 Task: Look for space in Várzea Paulista, Brazil from 13th August, 2023 to 17th August, 2023 for 2 adults in price range Rs.10000 to Rs.16000. Place can be entire place with 2 bedrooms having 2 beds and 1 bathroom. Property type can be house, flat, guest house. Amenities needed are: wifi, washing machine. Booking option can be shelf check-in. Required host language is Spanish.
Action: Mouse moved to (505, 144)
Screenshot: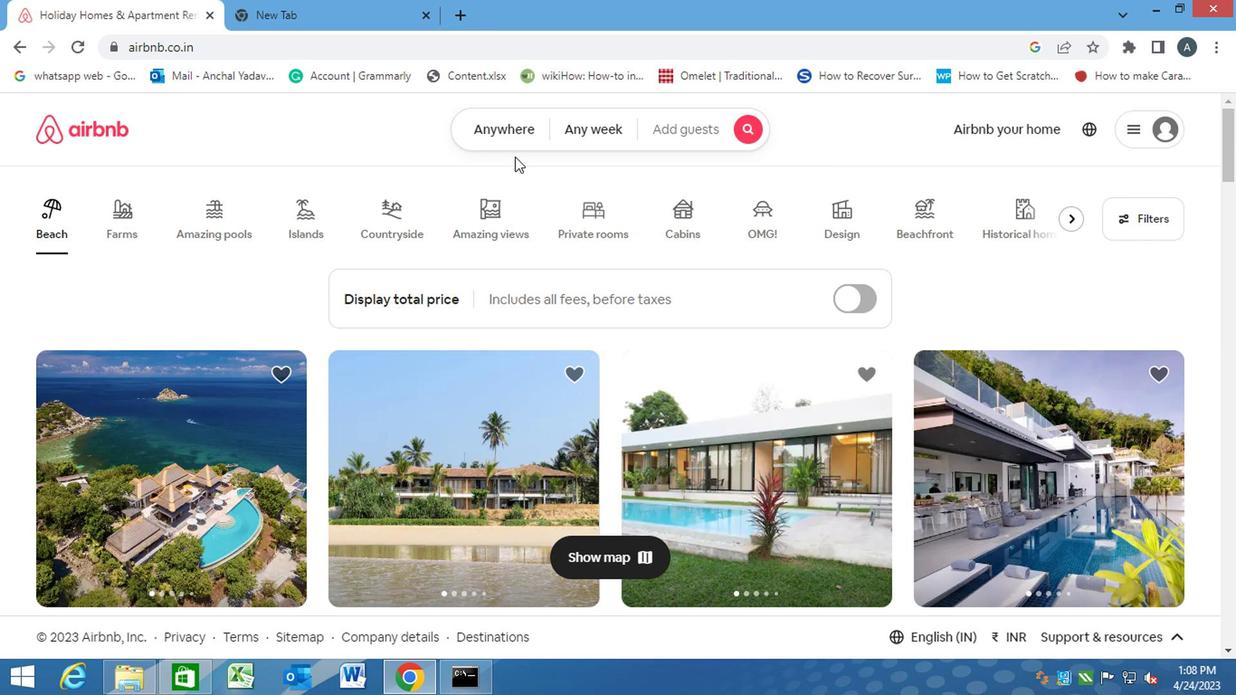 
Action: Mouse pressed left at (505, 144)
Screenshot: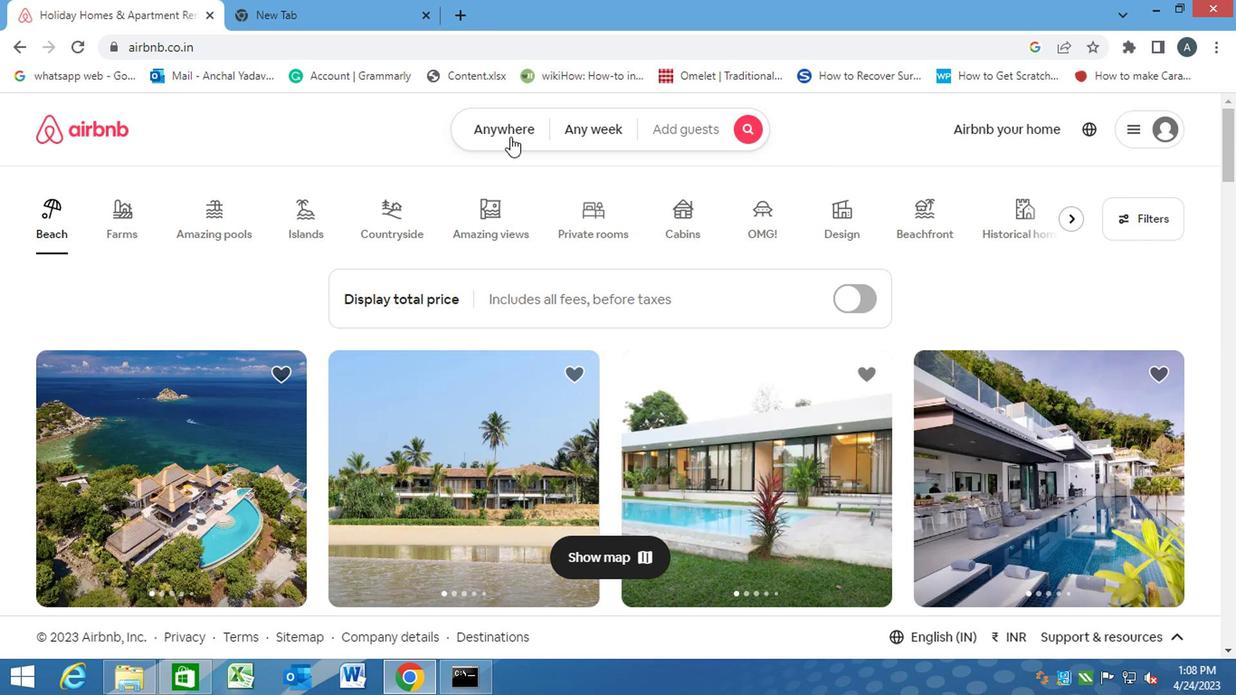 
Action: Mouse moved to (424, 208)
Screenshot: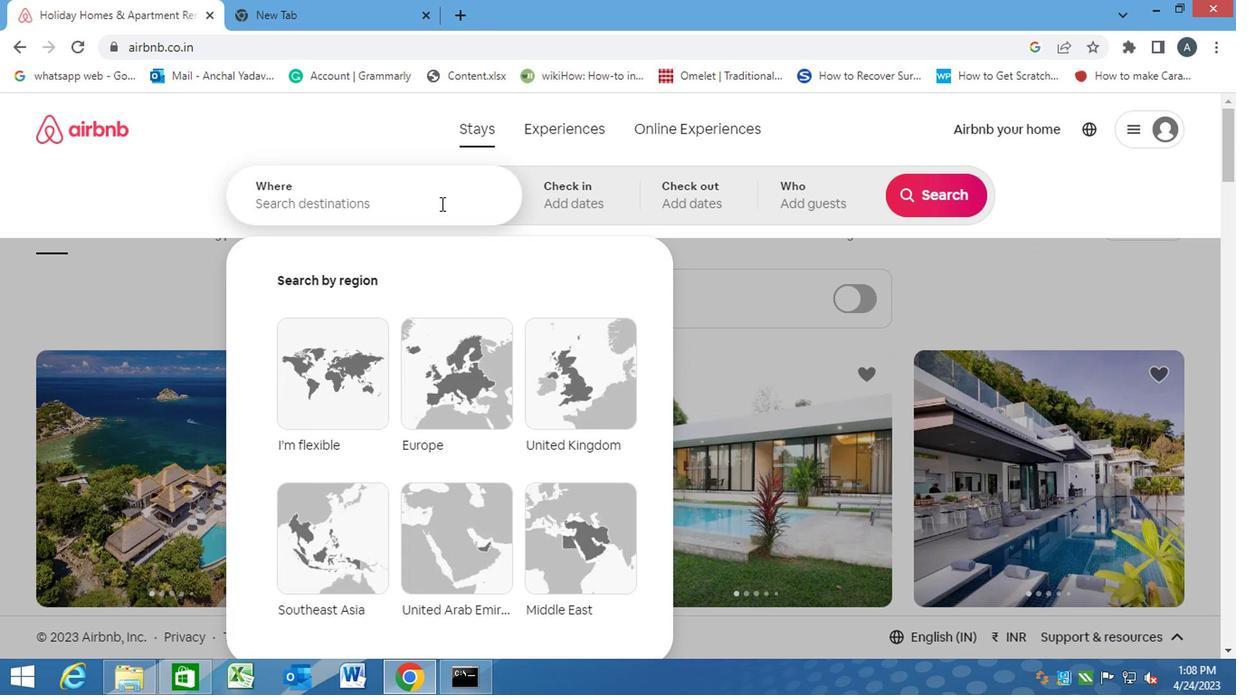 
Action: Mouse pressed left at (424, 208)
Screenshot: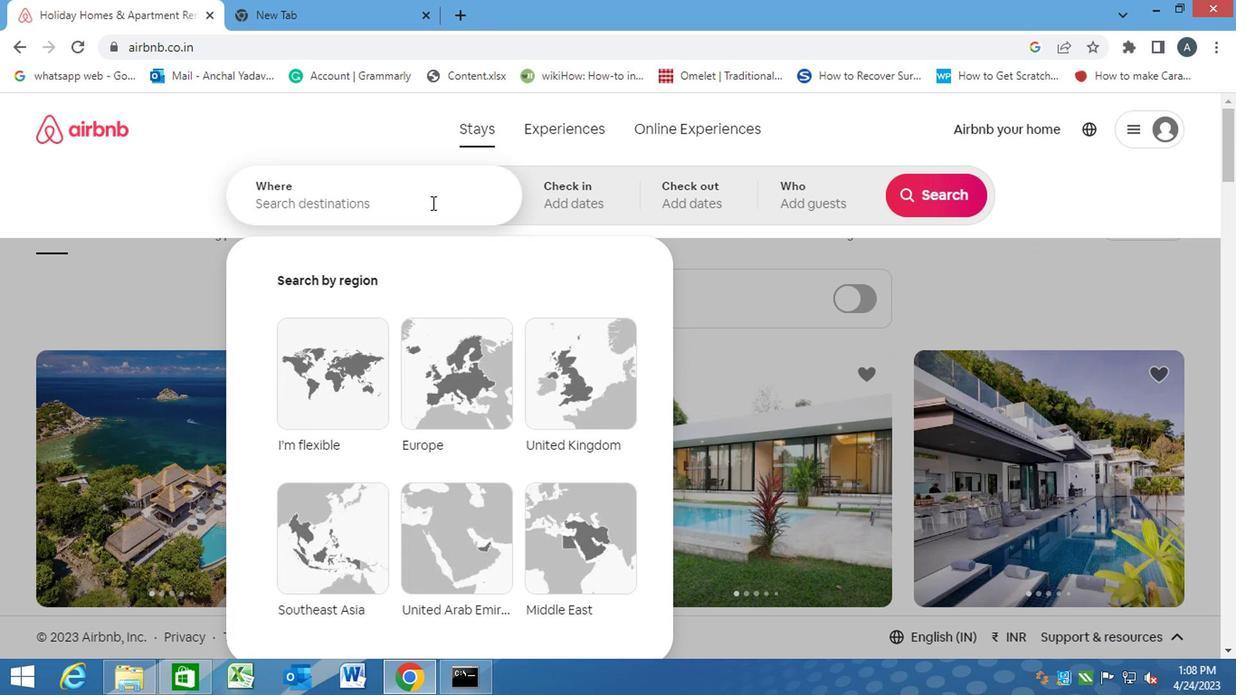 
Action: Key pressed v<Key.caps_lock>arzea<Key.space><Key.caps_lock>p<Key.caps_lock>aulista,<Key.space><Key.caps_lock>b<Key.caps_lock>razil<Key.enter>
Screenshot: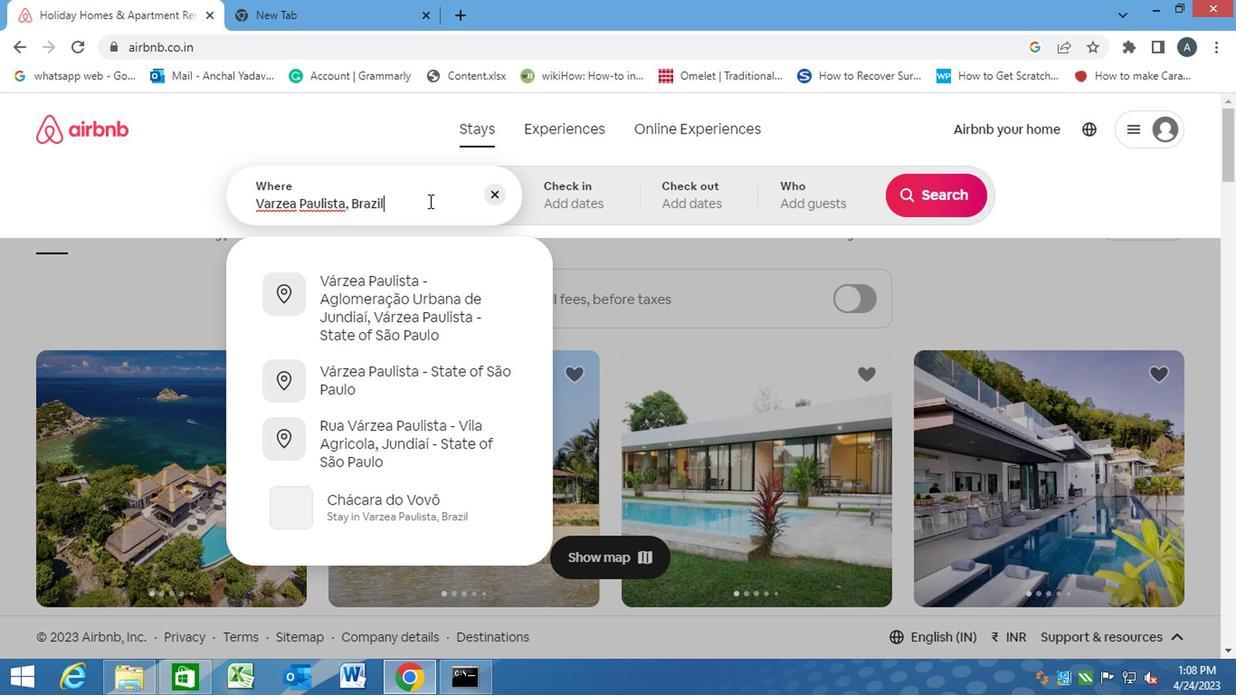 
Action: Mouse moved to (932, 342)
Screenshot: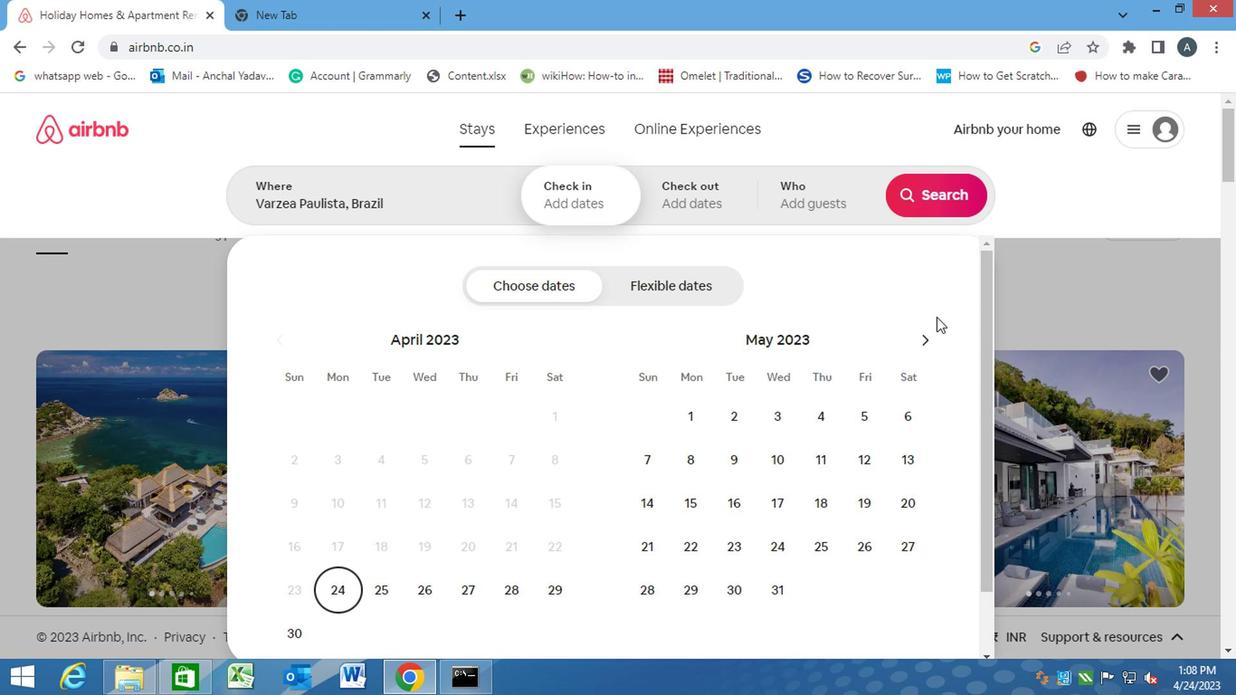 
Action: Mouse pressed left at (932, 342)
Screenshot: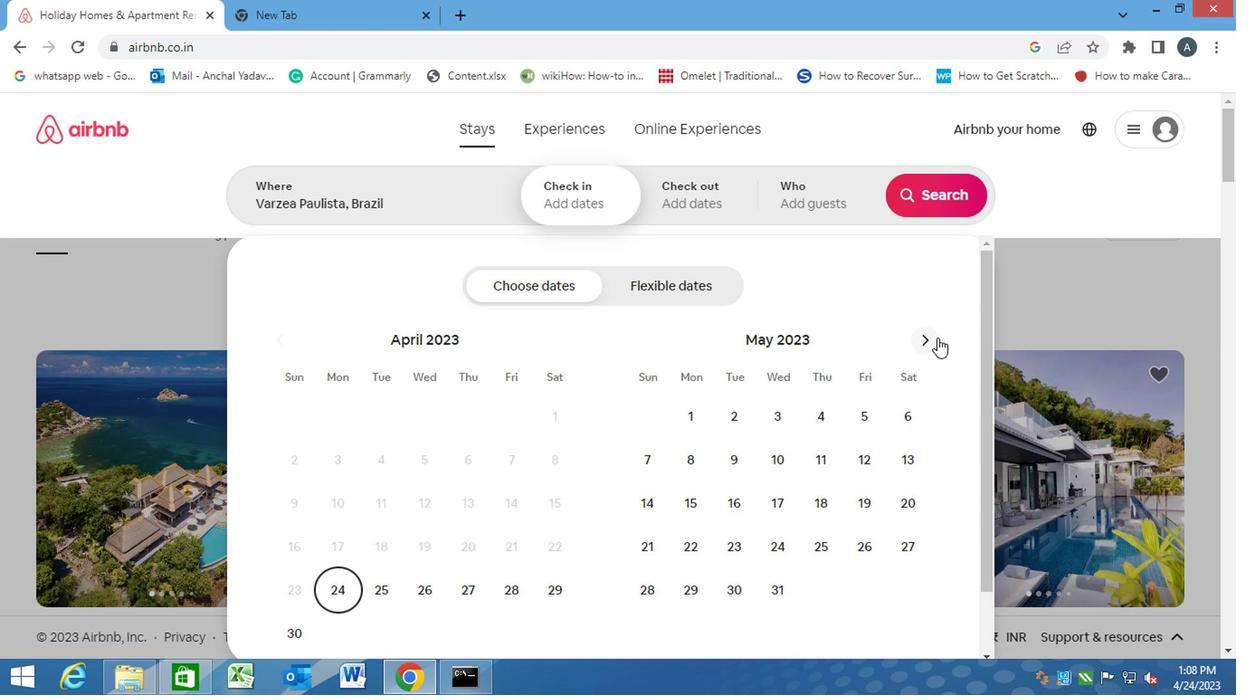 
Action: Mouse moved to (930, 342)
Screenshot: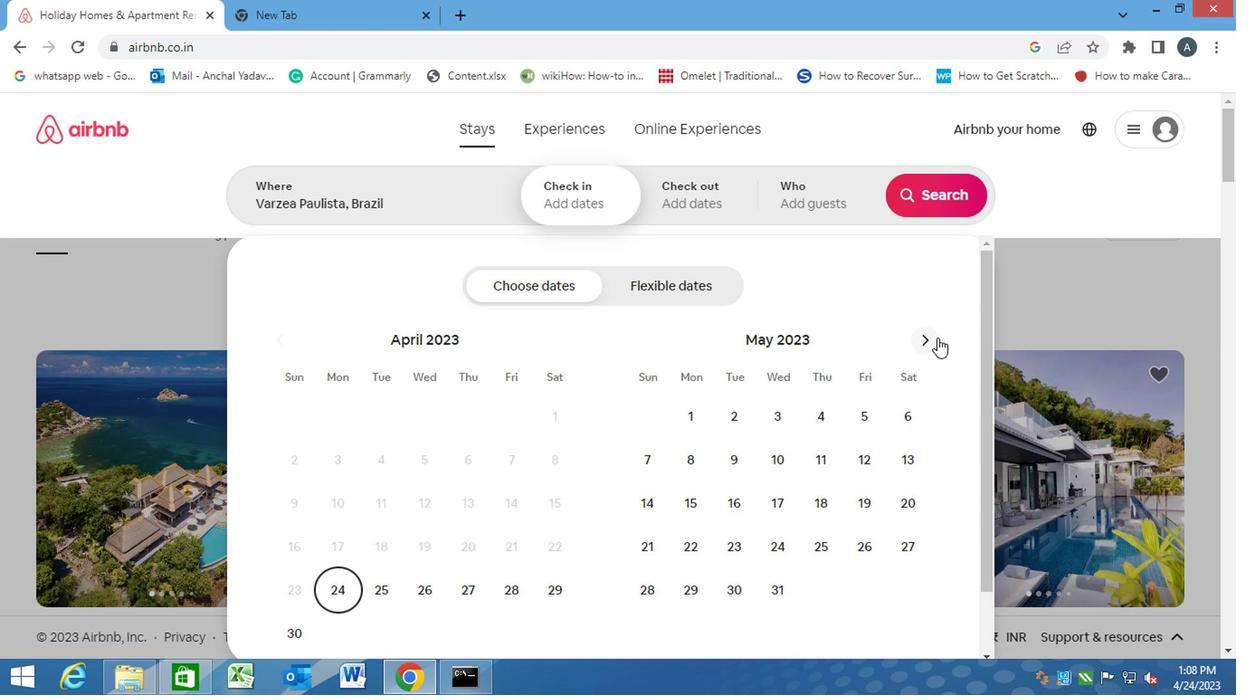 
Action: Mouse pressed left at (930, 342)
Screenshot: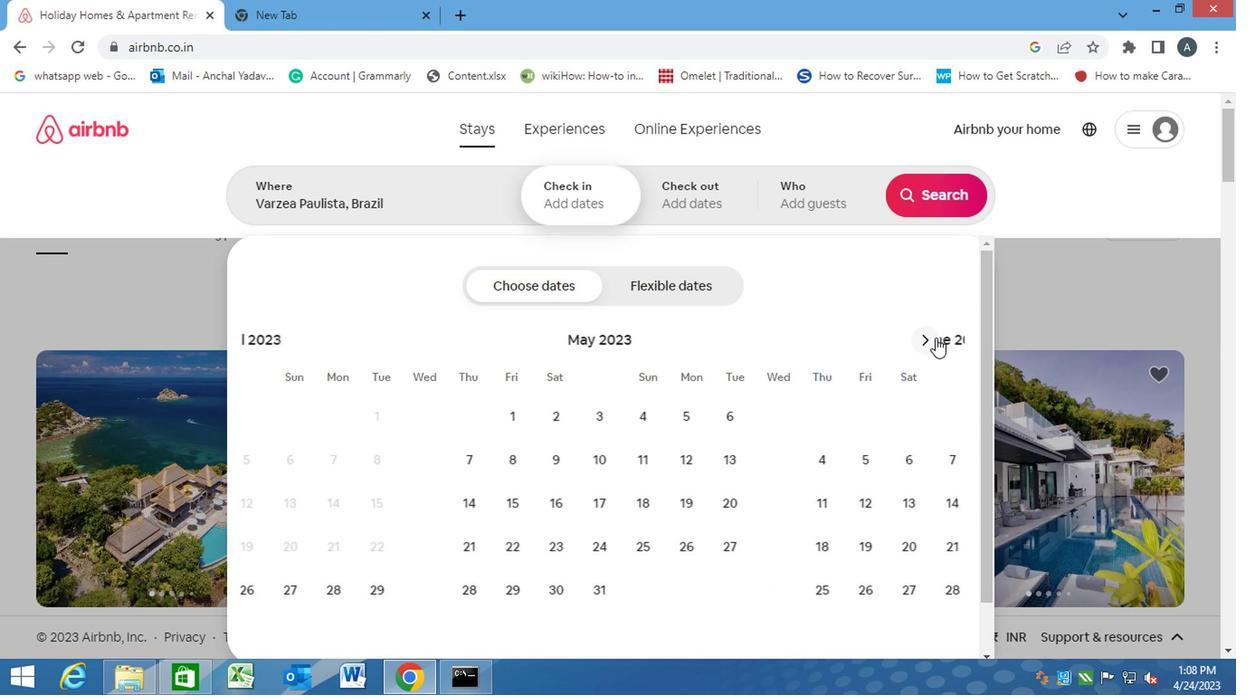 
Action: Mouse pressed left at (930, 342)
Screenshot: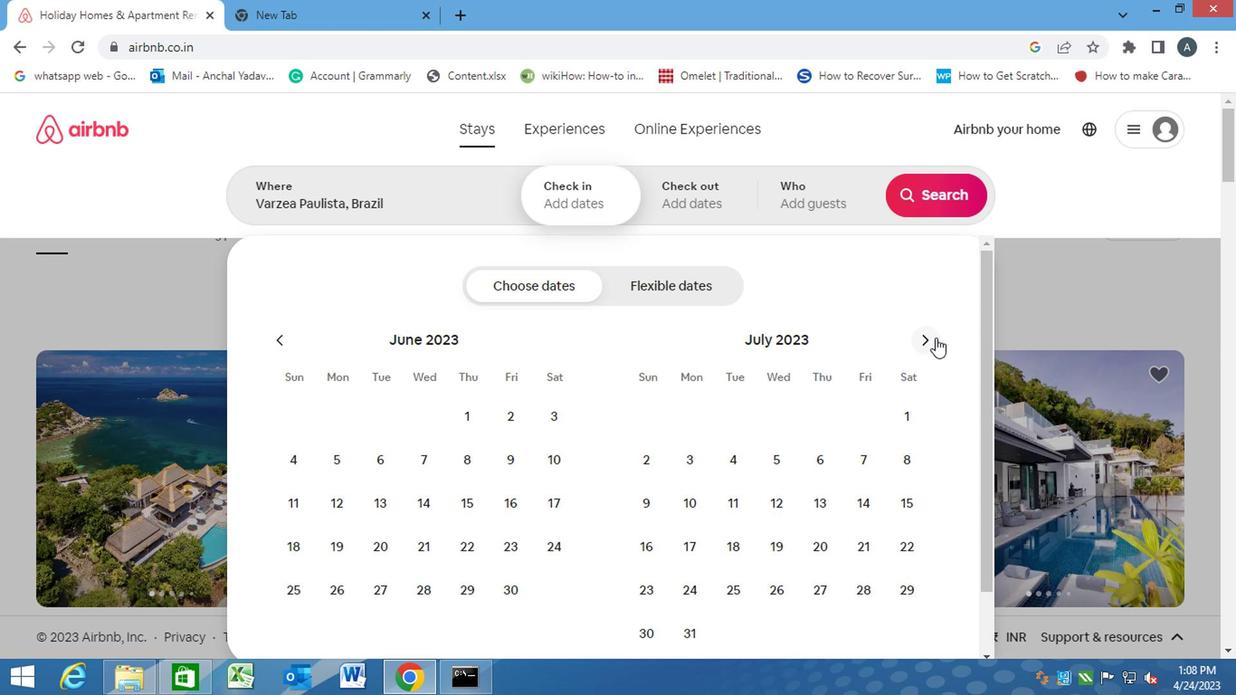 
Action: Mouse moved to (655, 505)
Screenshot: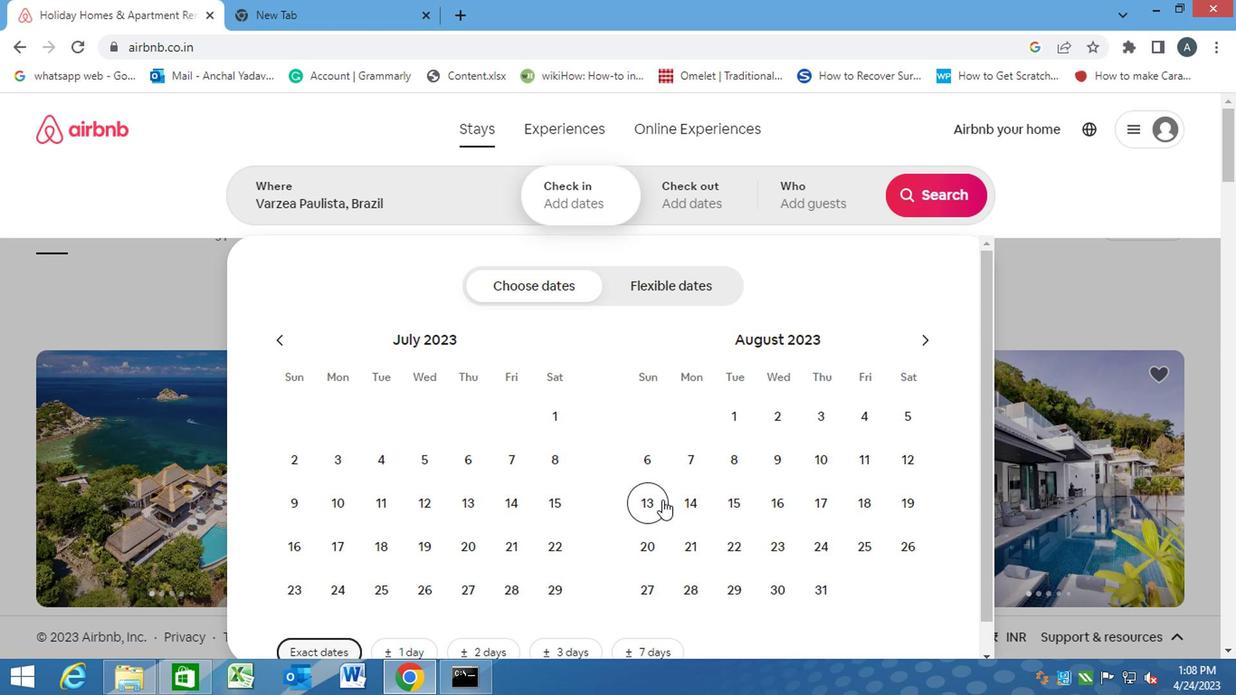 
Action: Mouse pressed left at (655, 505)
Screenshot: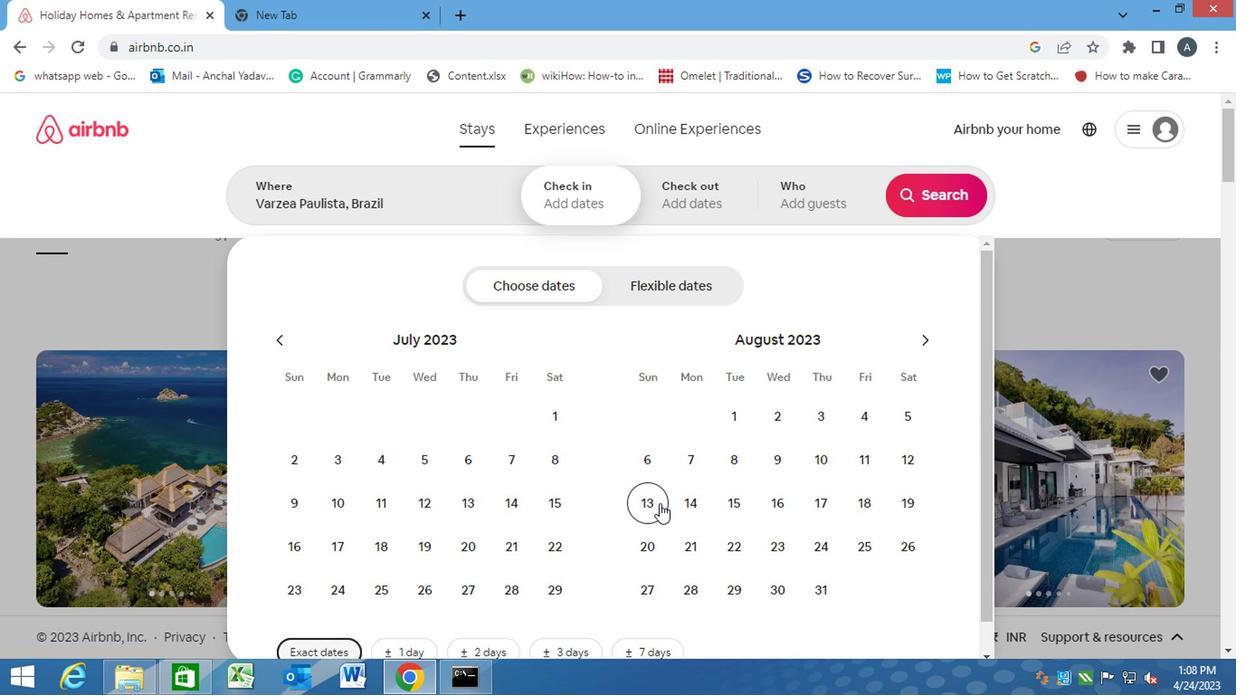 
Action: Mouse moved to (820, 513)
Screenshot: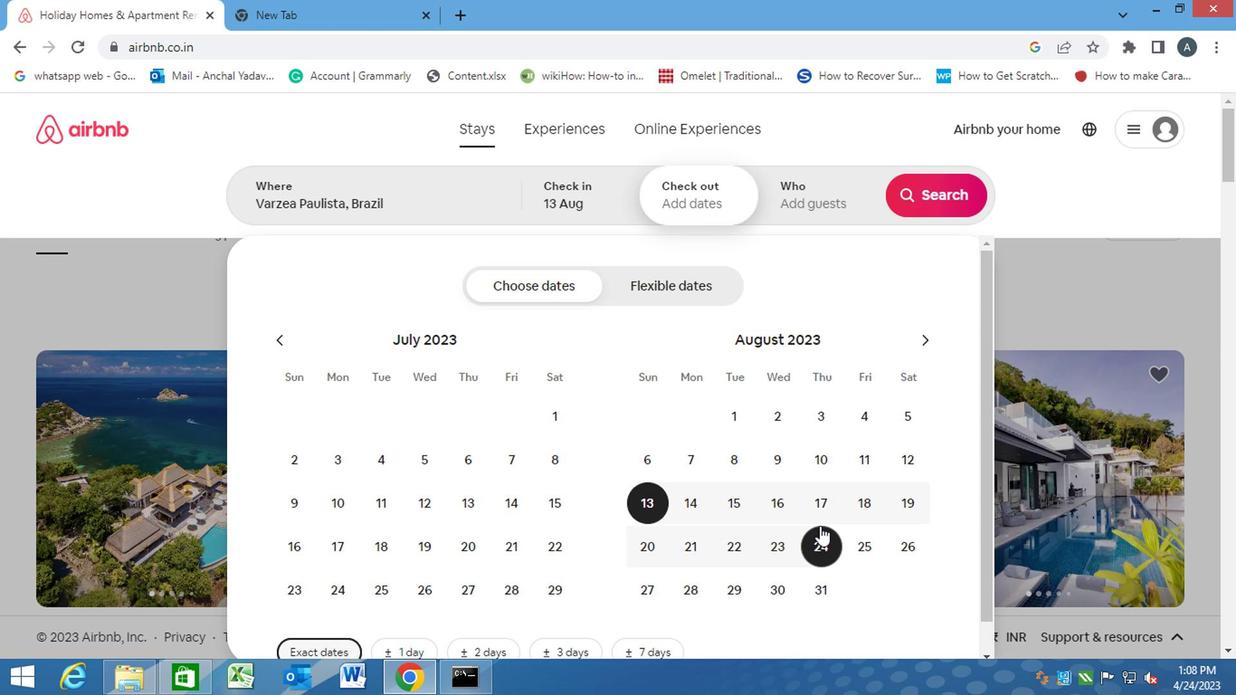 
Action: Mouse pressed left at (820, 513)
Screenshot: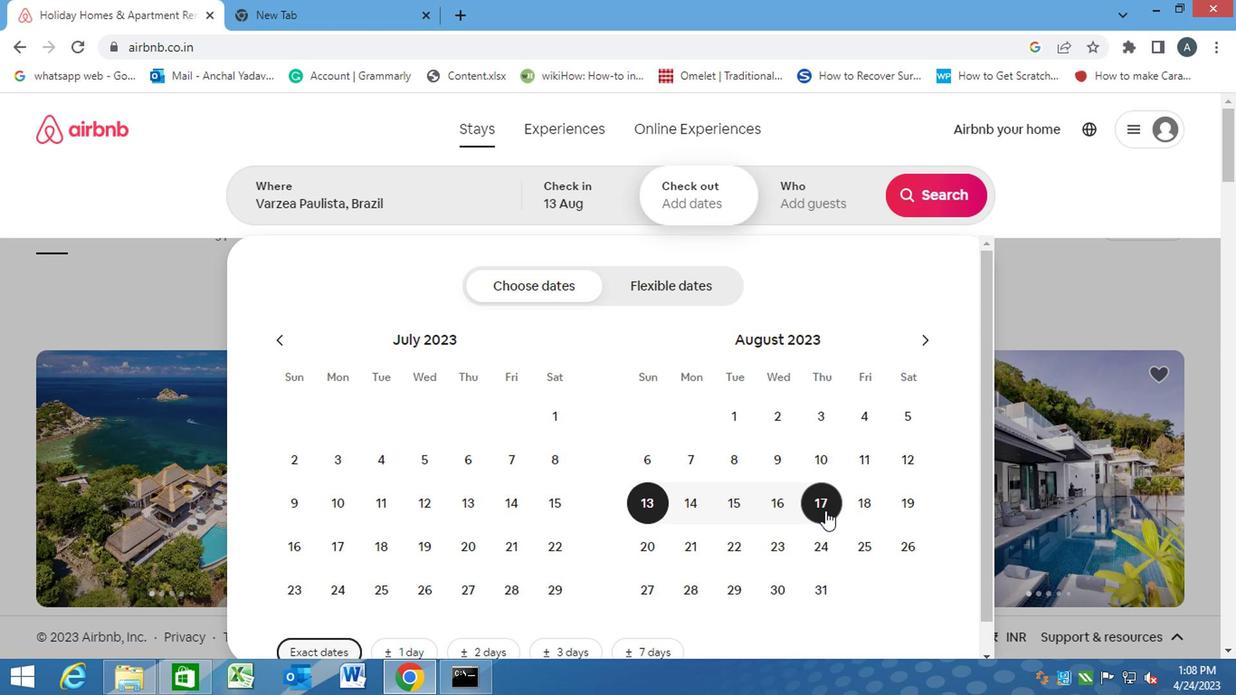
Action: Mouse moved to (825, 208)
Screenshot: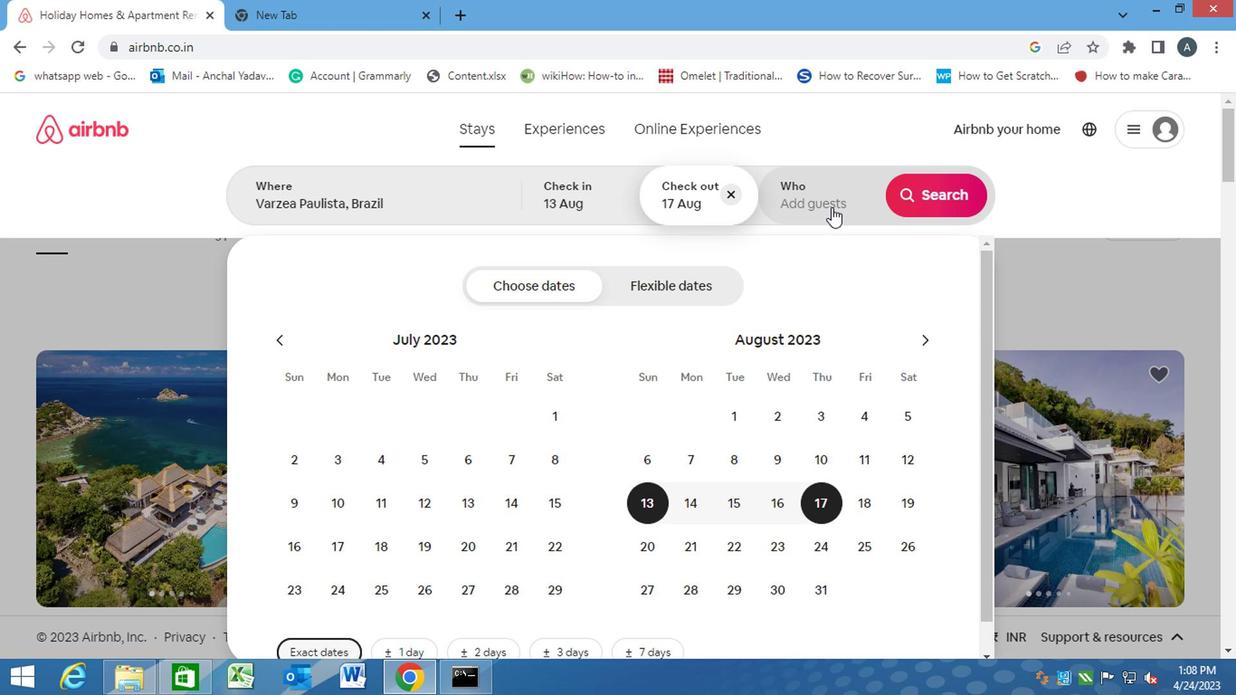 
Action: Mouse pressed left at (825, 208)
Screenshot: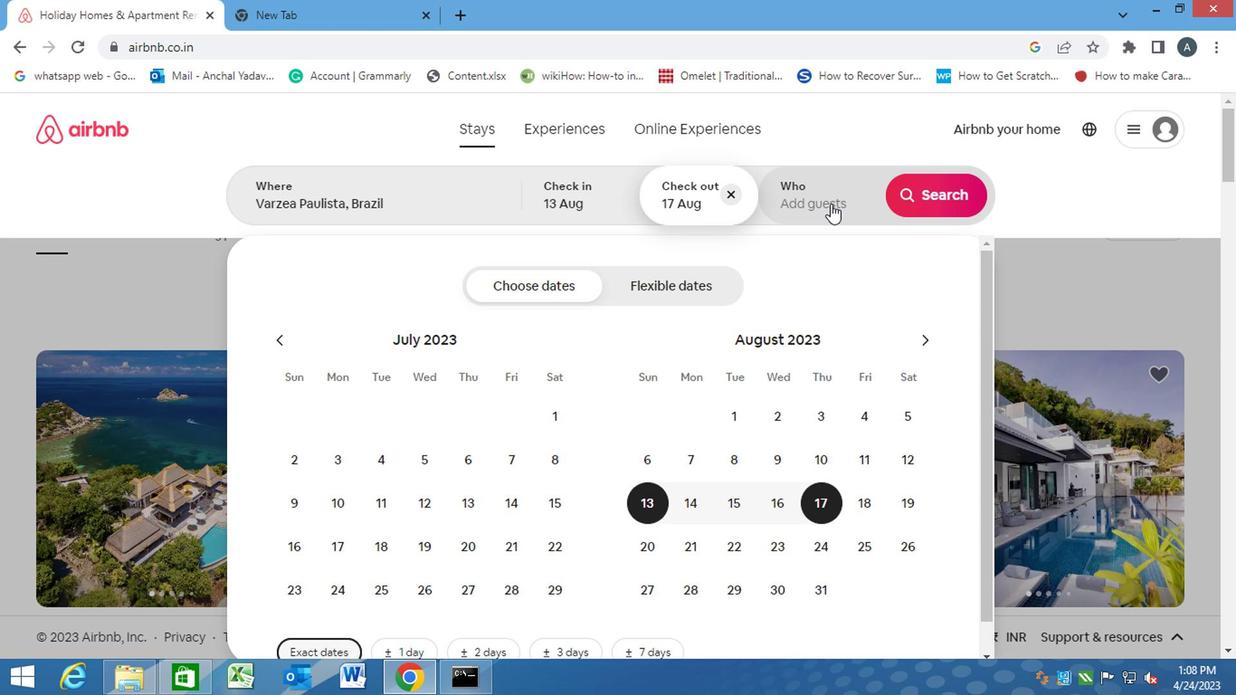 
Action: Mouse moved to (937, 305)
Screenshot: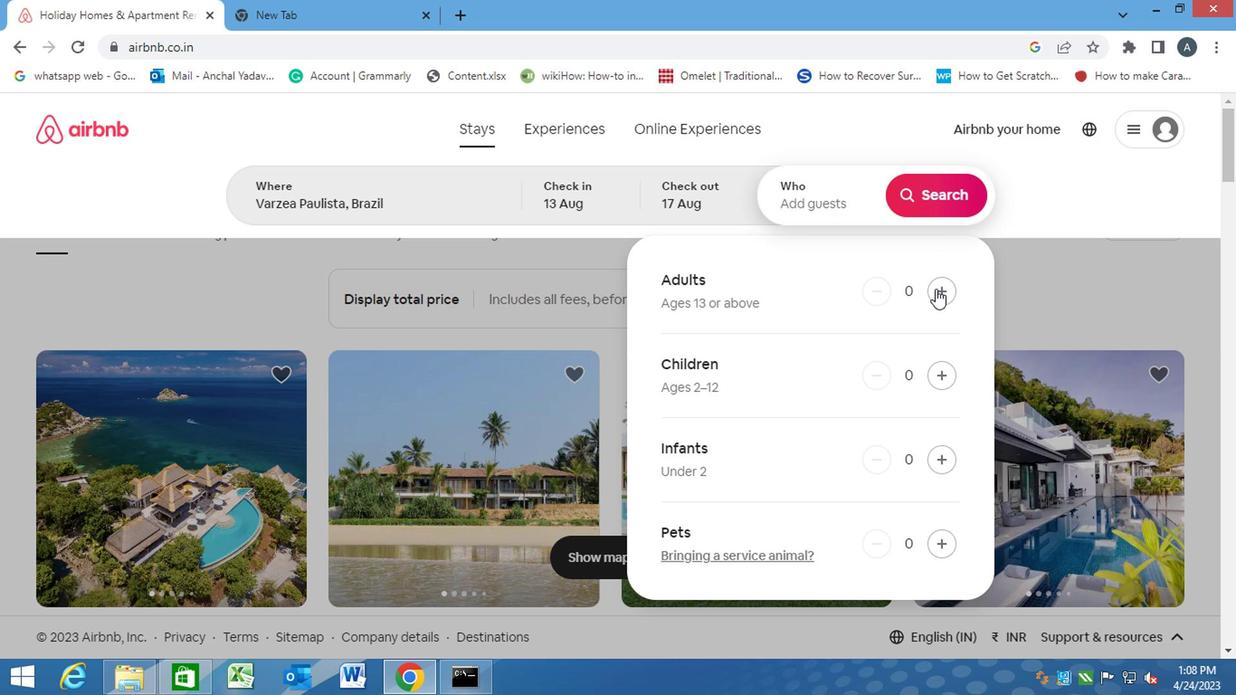 
Action: Mouse pressed left at (937, 305)
Screenshot: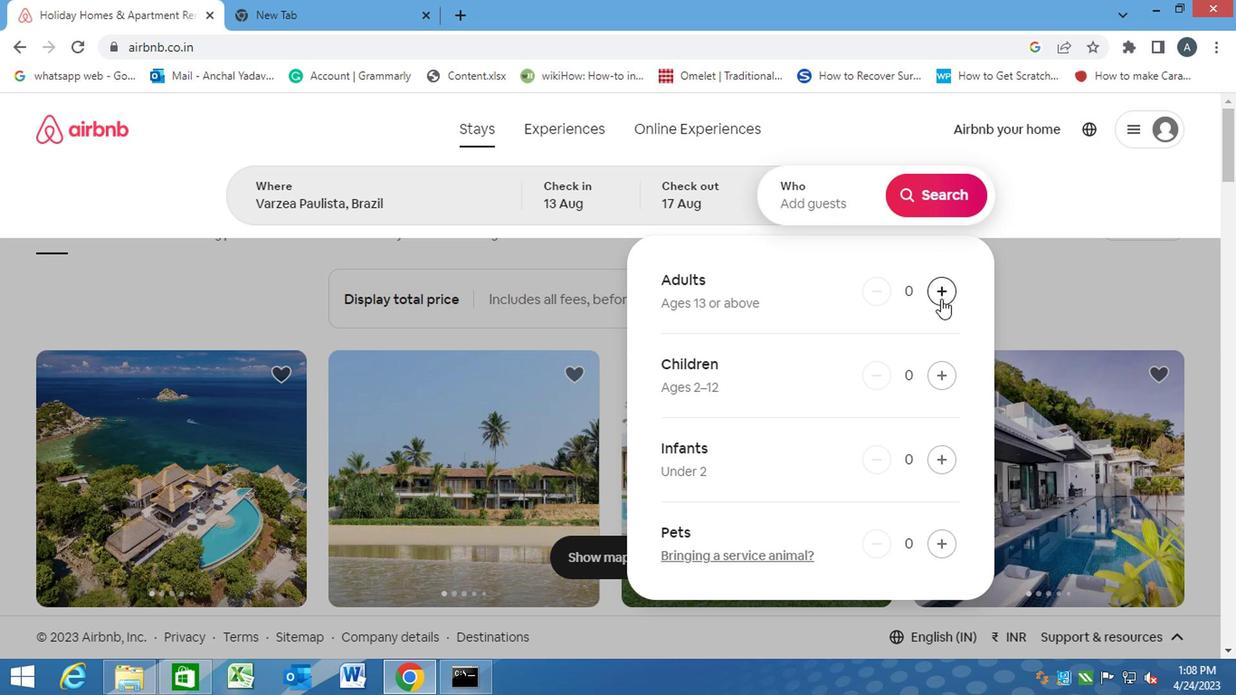 
Action: Mouse moved to (937, 304)
Screenshot: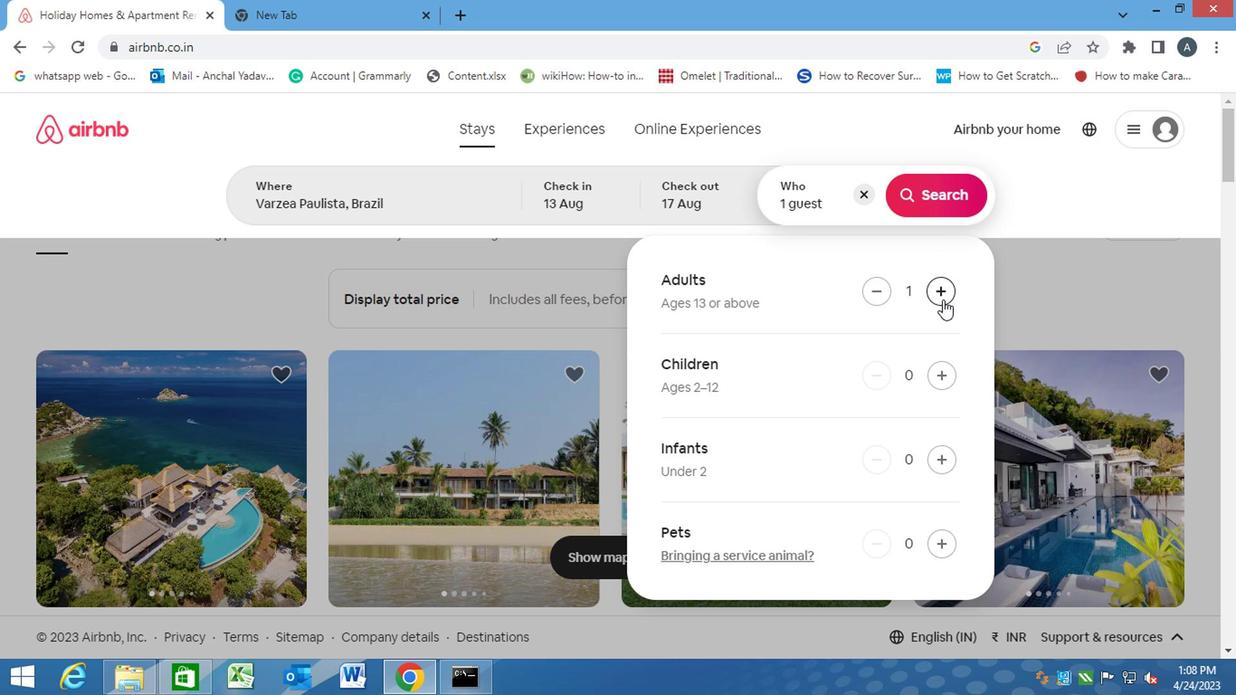 
Action: Mouse pressed left at (937, 304)
Screenshot: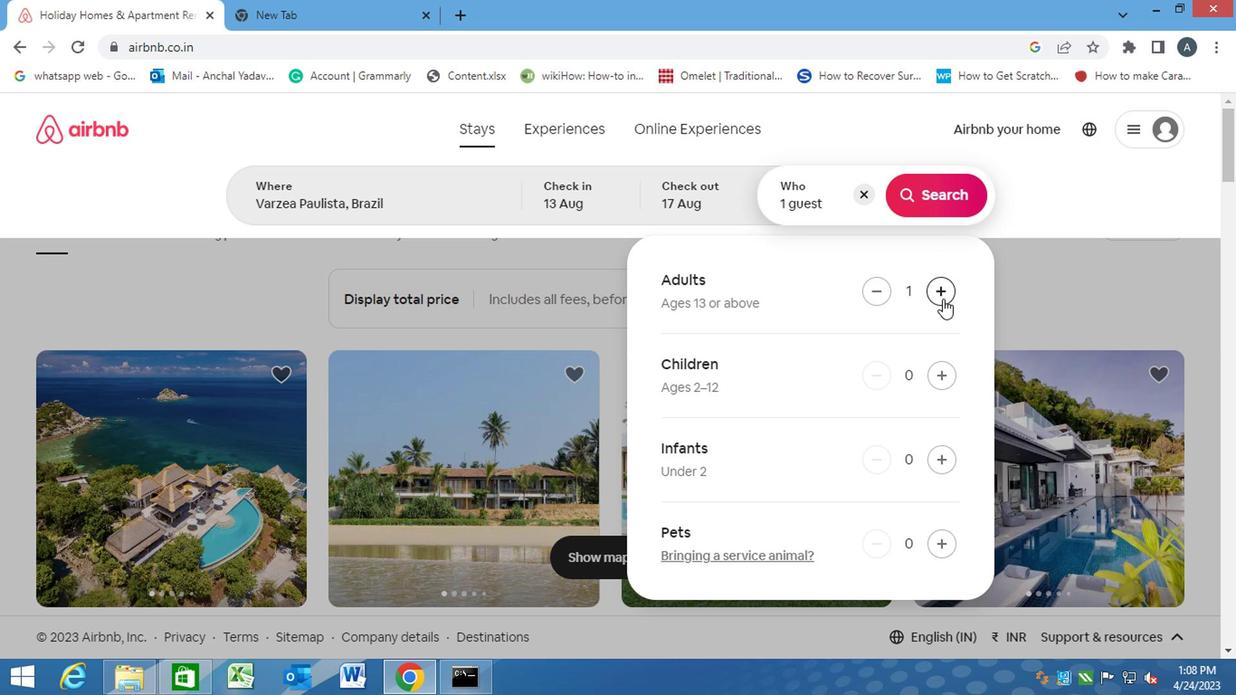
Action: Mouse moved to (929, 209)
Screenshot: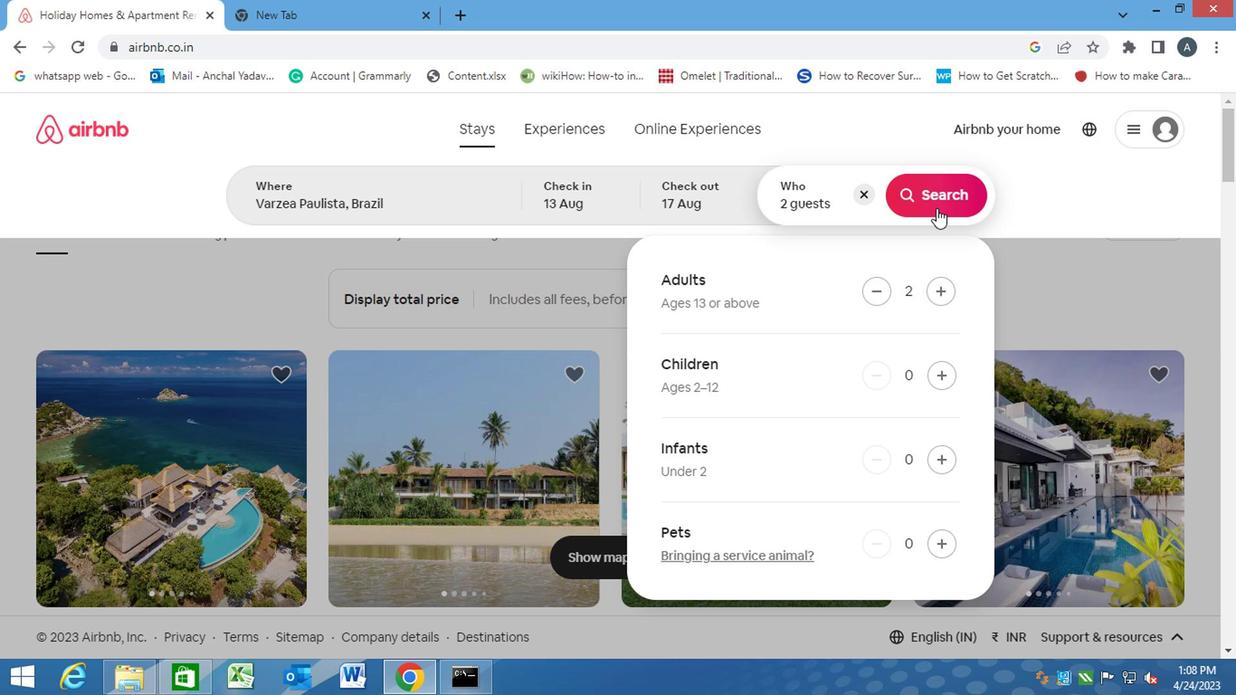 
Action: Mouse pressed left at (929, 209)
Screenshot: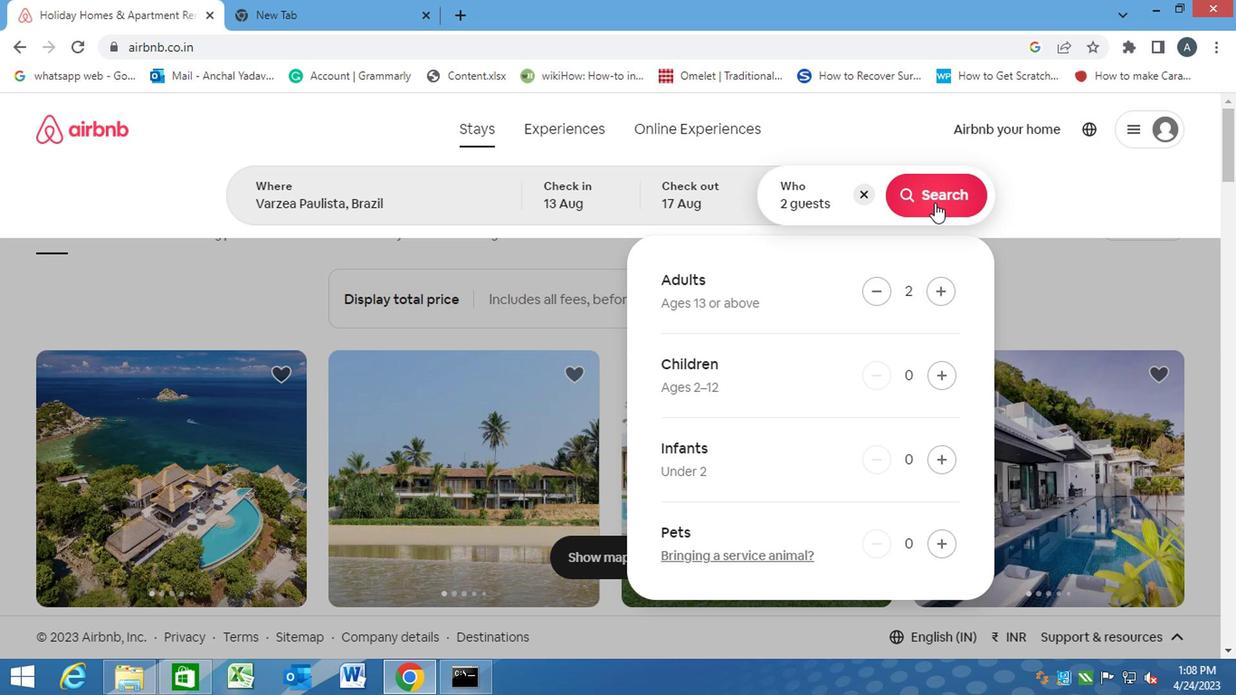 
Action: Mouse moved to (1133, 208)
Screenshot: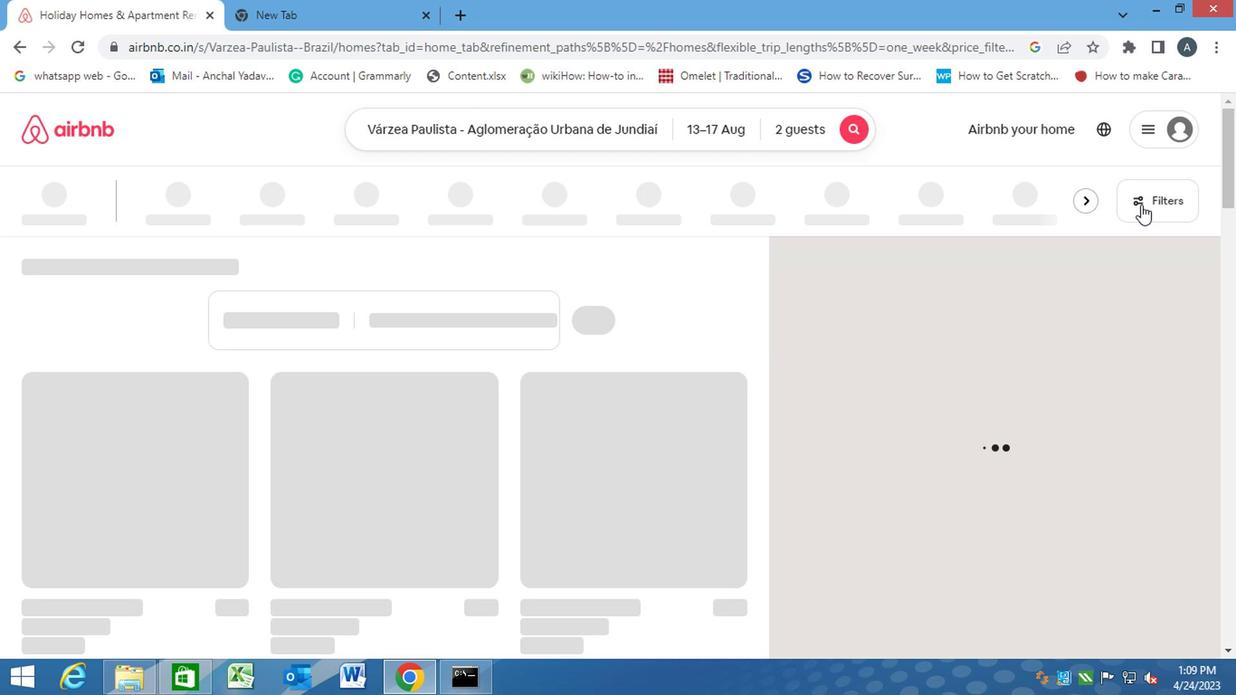 
Action: Mouse pressed left at (1133, 208)
Screenshot: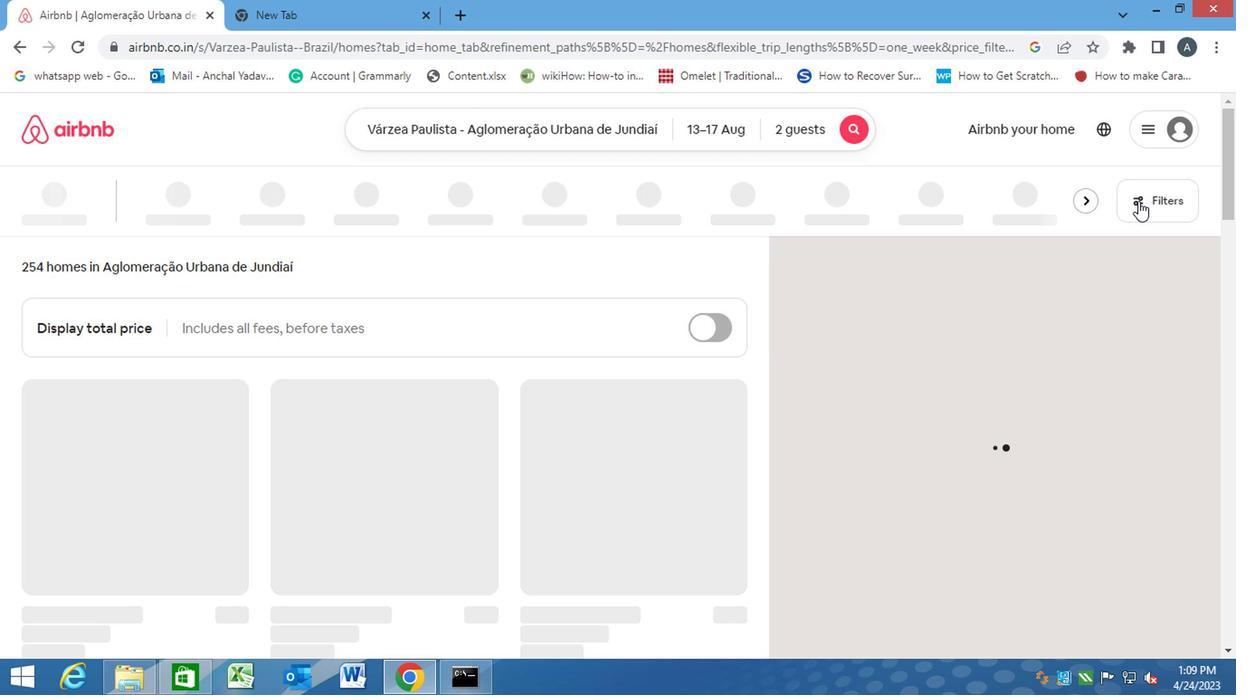
Action: Mouse moved to (396, 439)
Screenshot: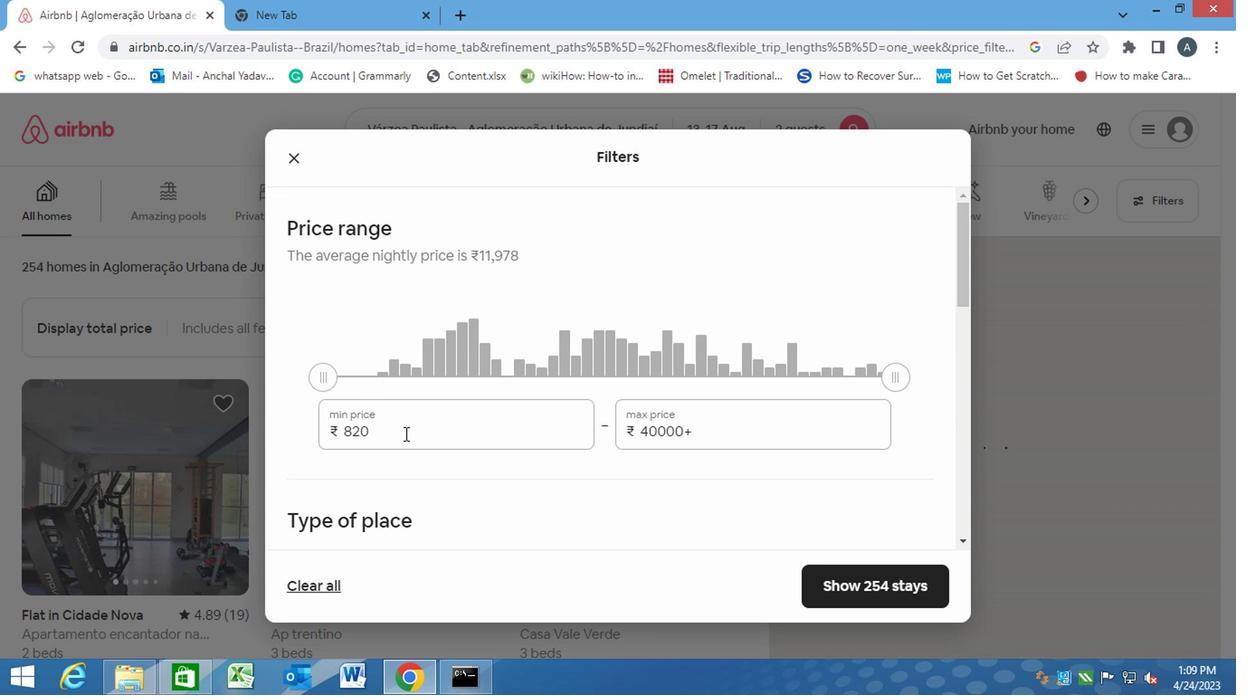 
Action: Mouse pressed left at (396, 439)
Screenshot: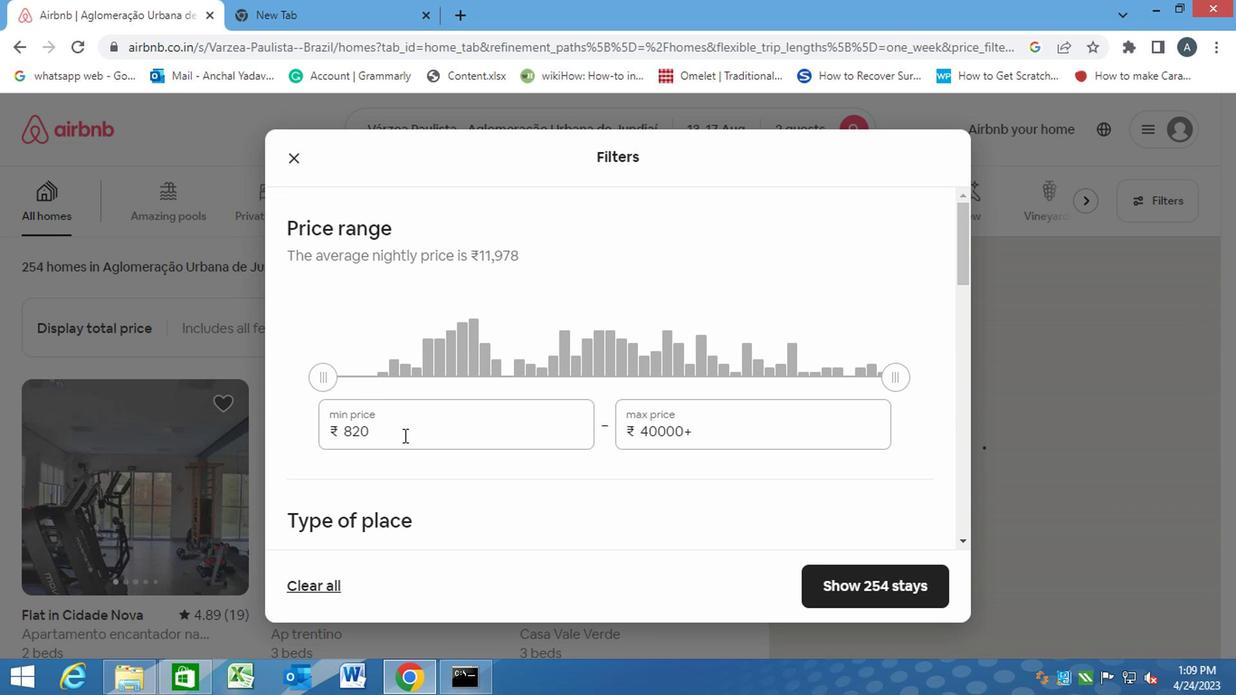 
Action: Mouse moved to (238, 433)
Screenshot: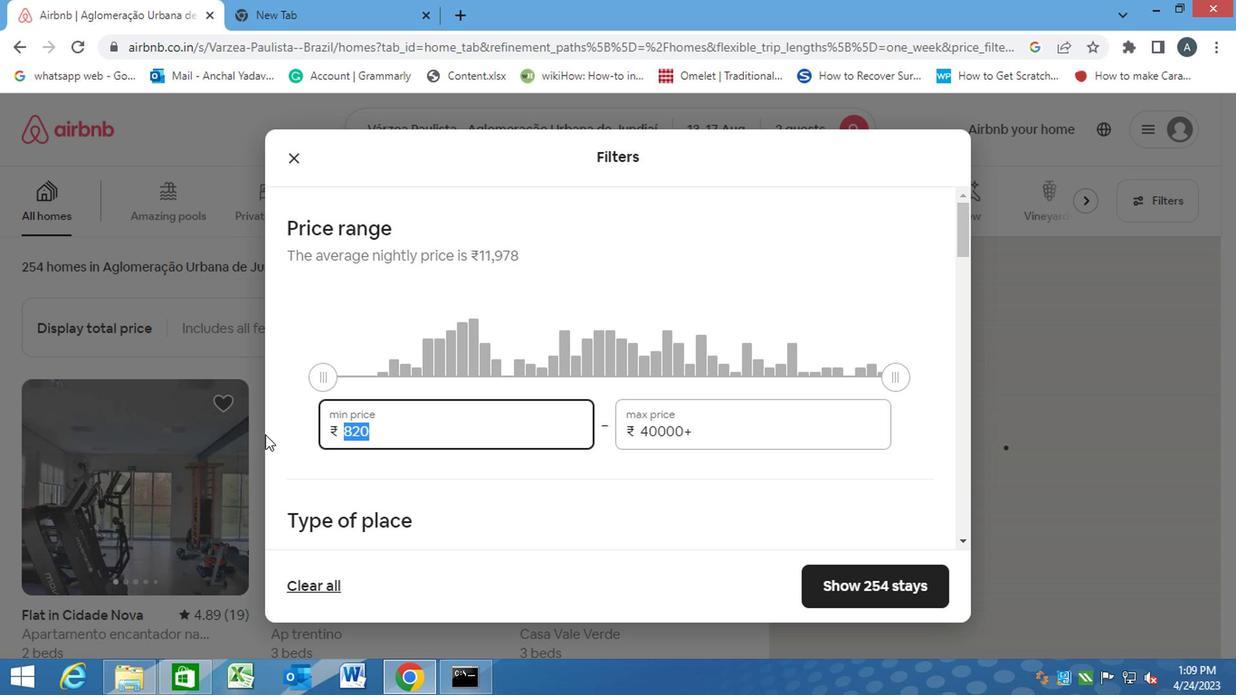 
Action: Key pressed 10000<Key.tab><Key.backspace>16000
Screenshot: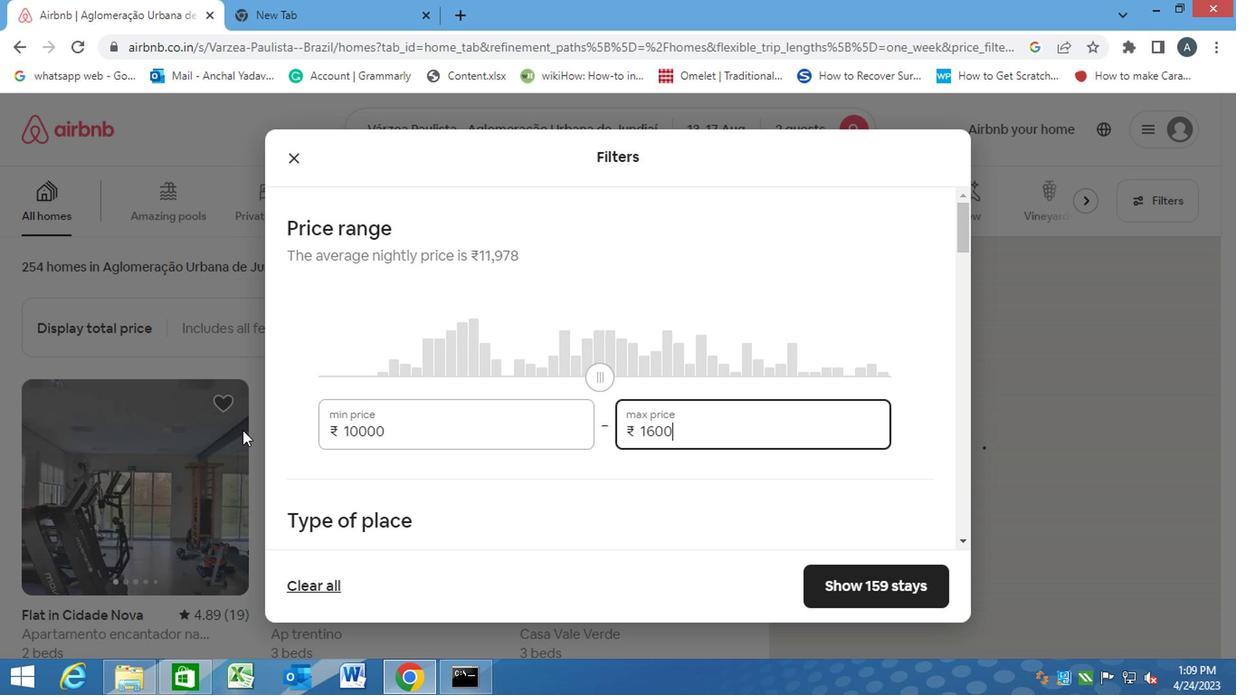 
Action: Mouse moved to (481, 528)
Screenshot: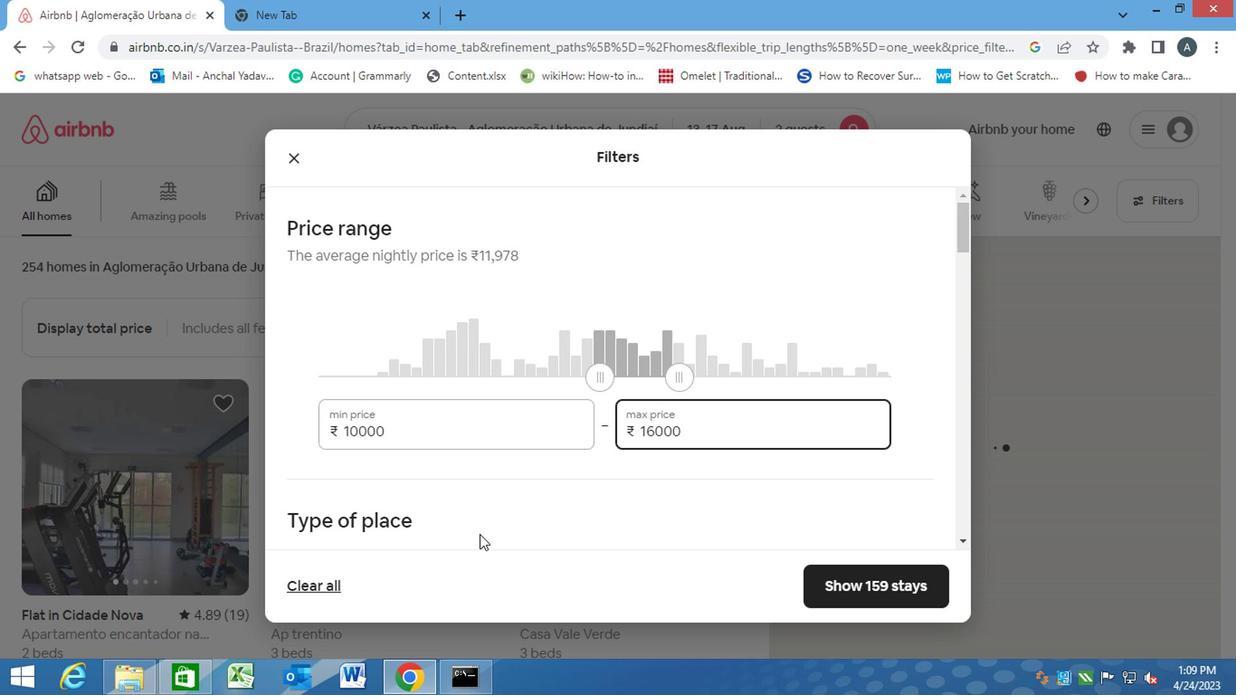 
Action: Mouse pressed left at (481, 528)
Screenshot: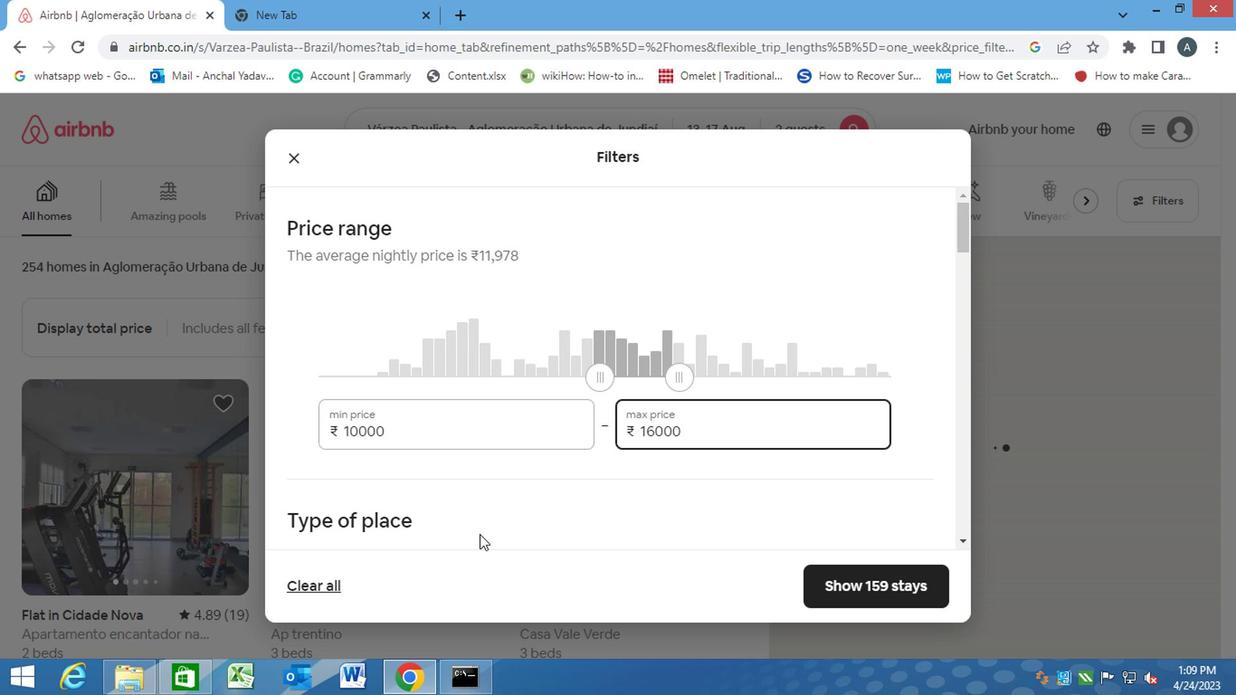 
Action: Mouse moved to (485, 528)
Screenshot: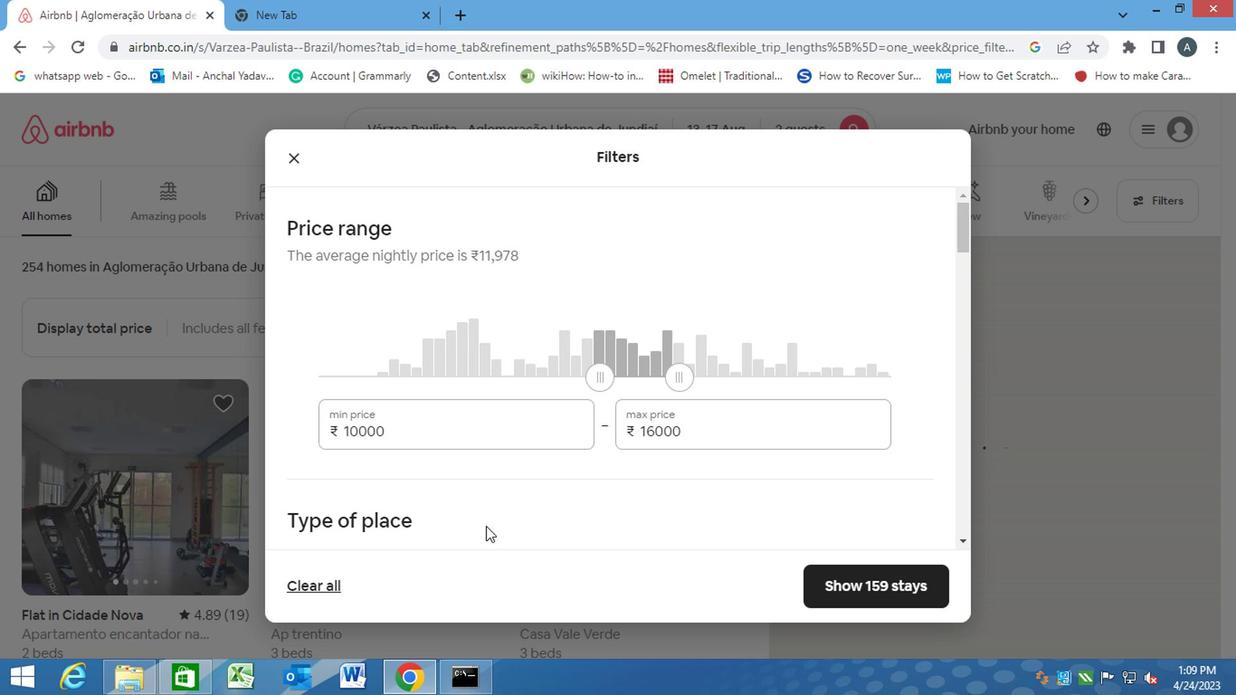
Action: Mouse scrolled (485, 527) with delta (0, 0)
Screenshot: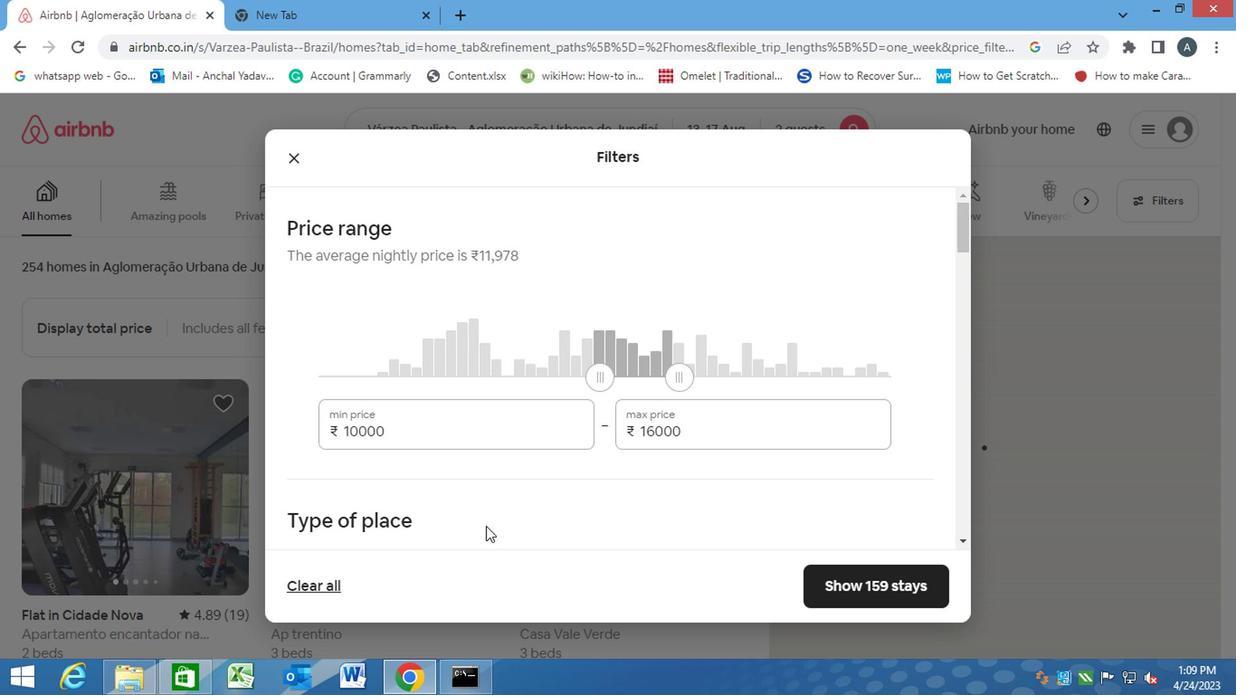 
Action: Mouse scrolled (485, 527) with delta (0, 0)
Screenshot: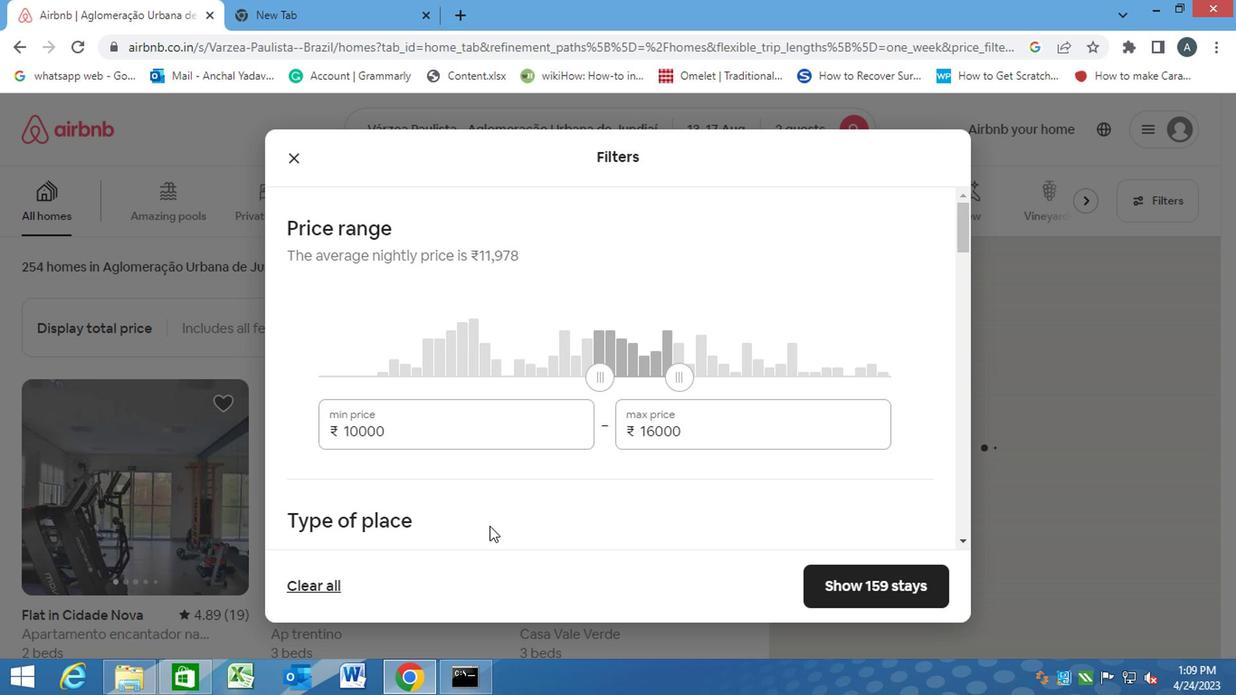 
Action: Mouse scrolled (485, 527) with delta (0, 0)
Screenshot: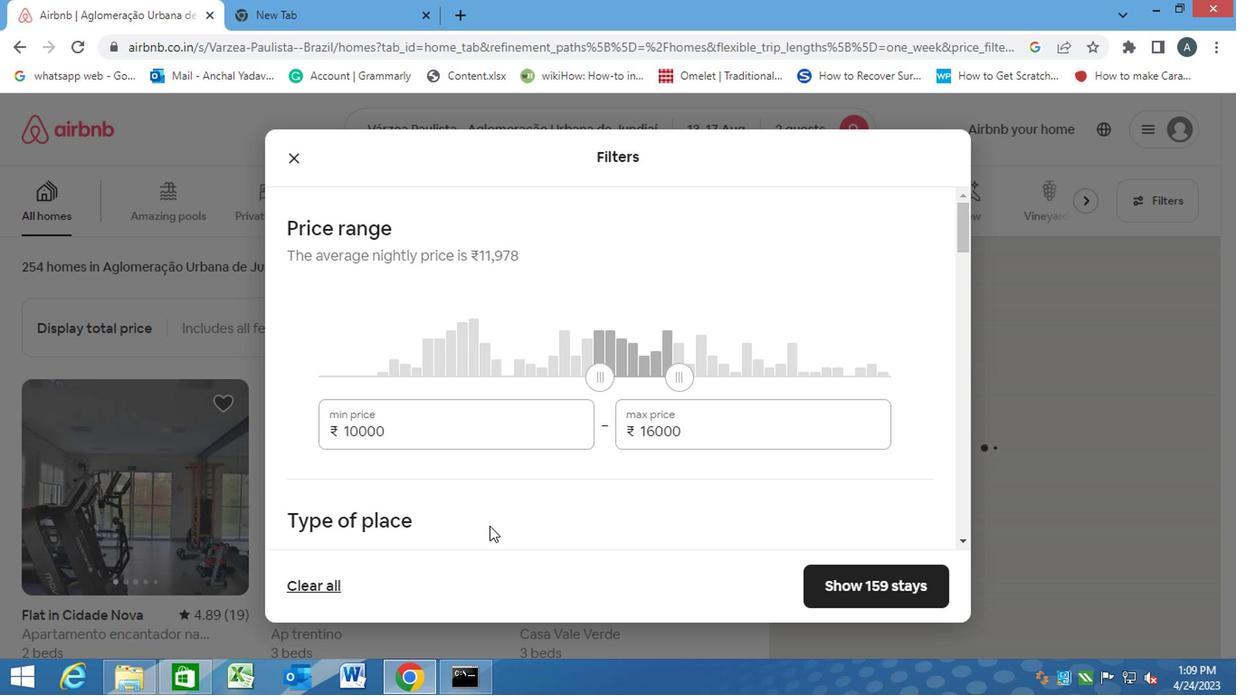 
Action: Mouse moved to (293, 311)
Screenshot: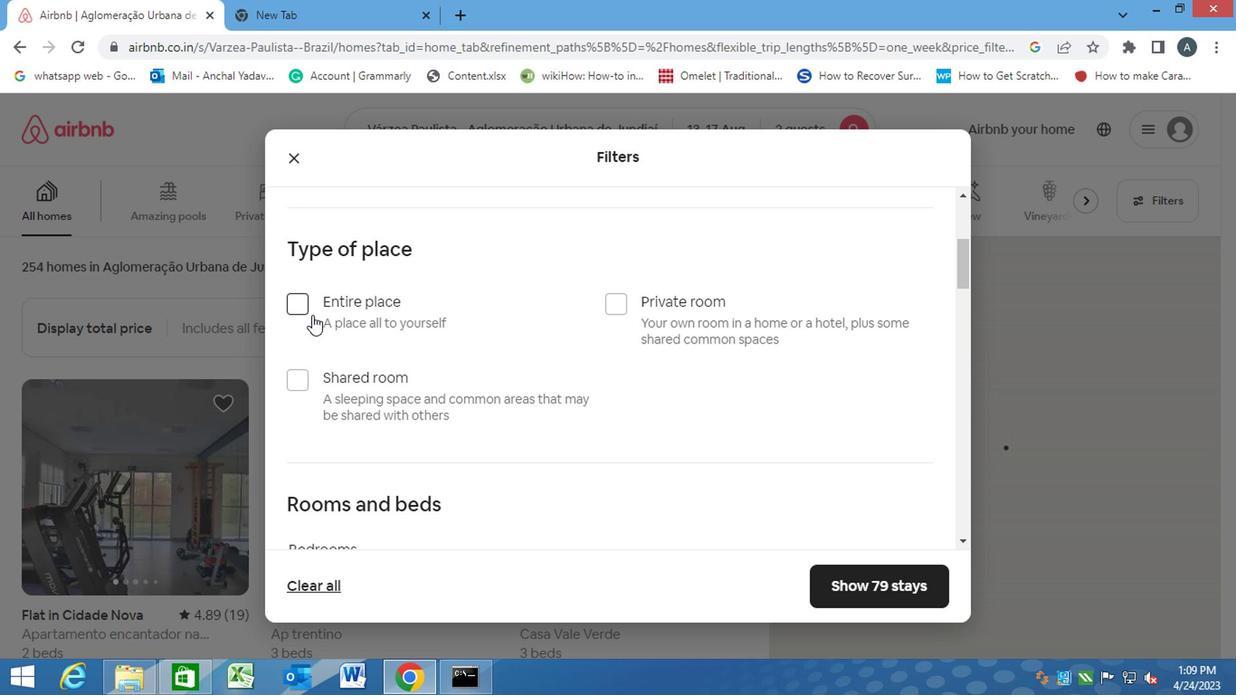
Action: Mouse pressed left at (293, 311)
Screenshot: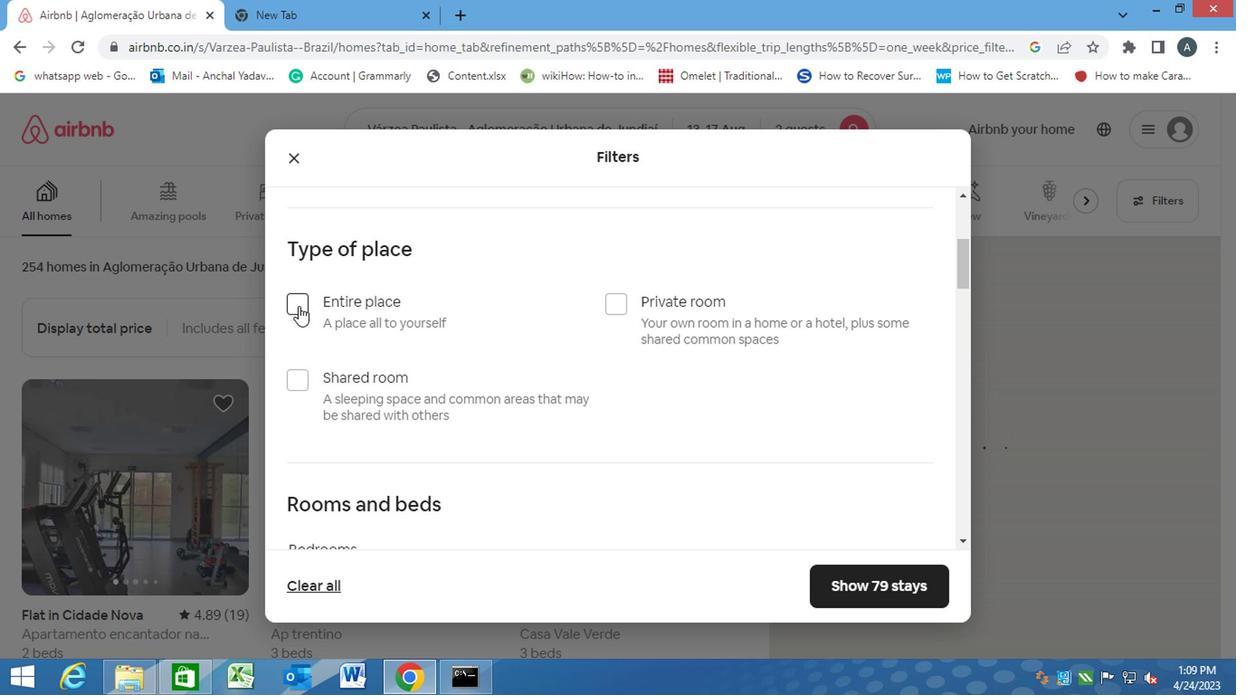 
Action: Mouse moved to (438, 386)
Screenshot: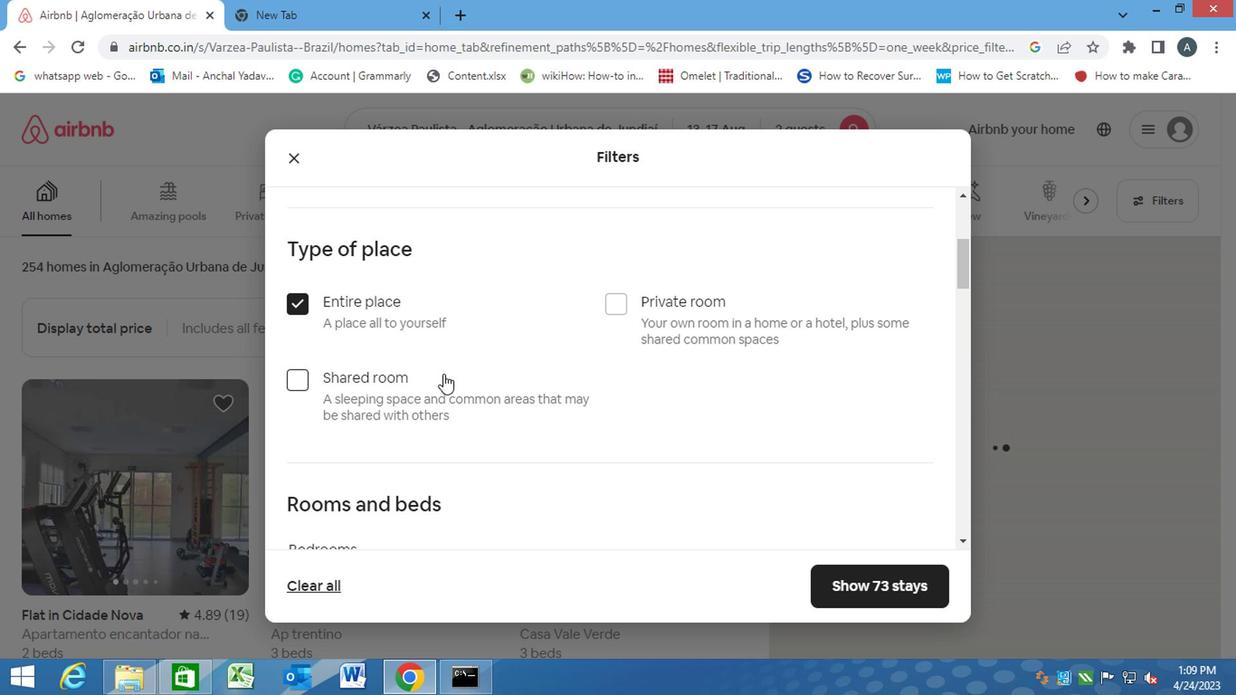 
Action: Mouse scrolled (438, 385) with delta (0, -1)
Screenshot: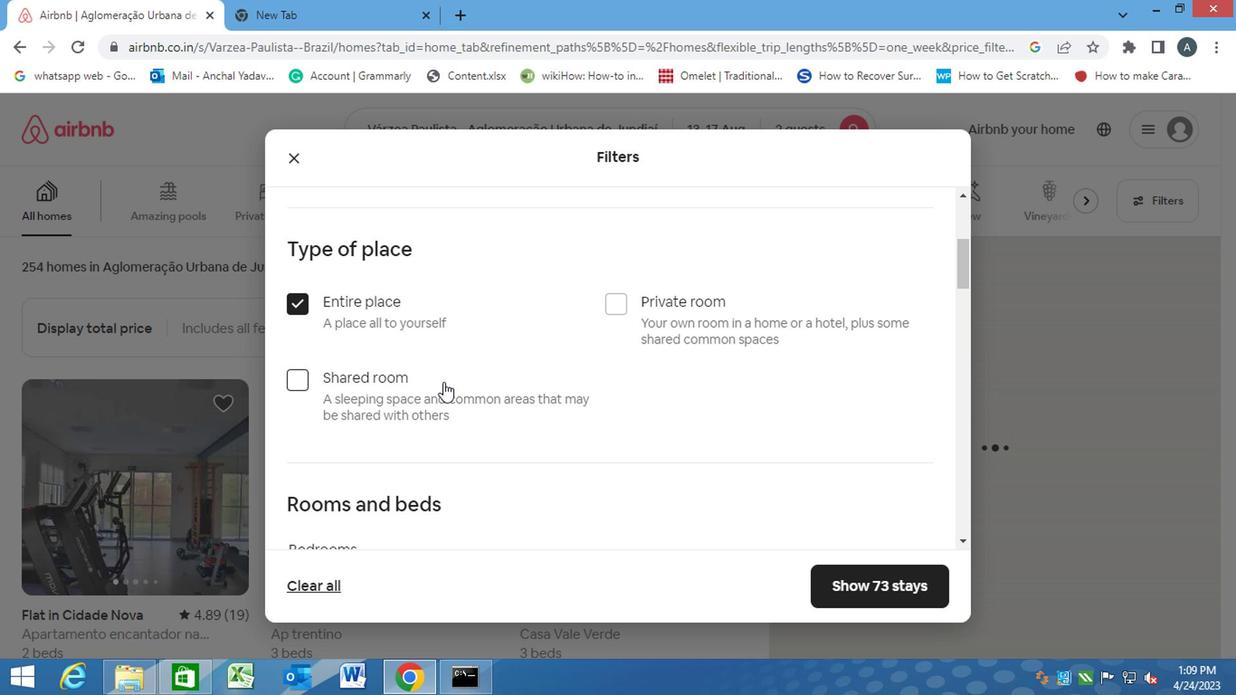 
Action: Mouse scrolled (438, 385) with delta (0, -1)
Screenshot: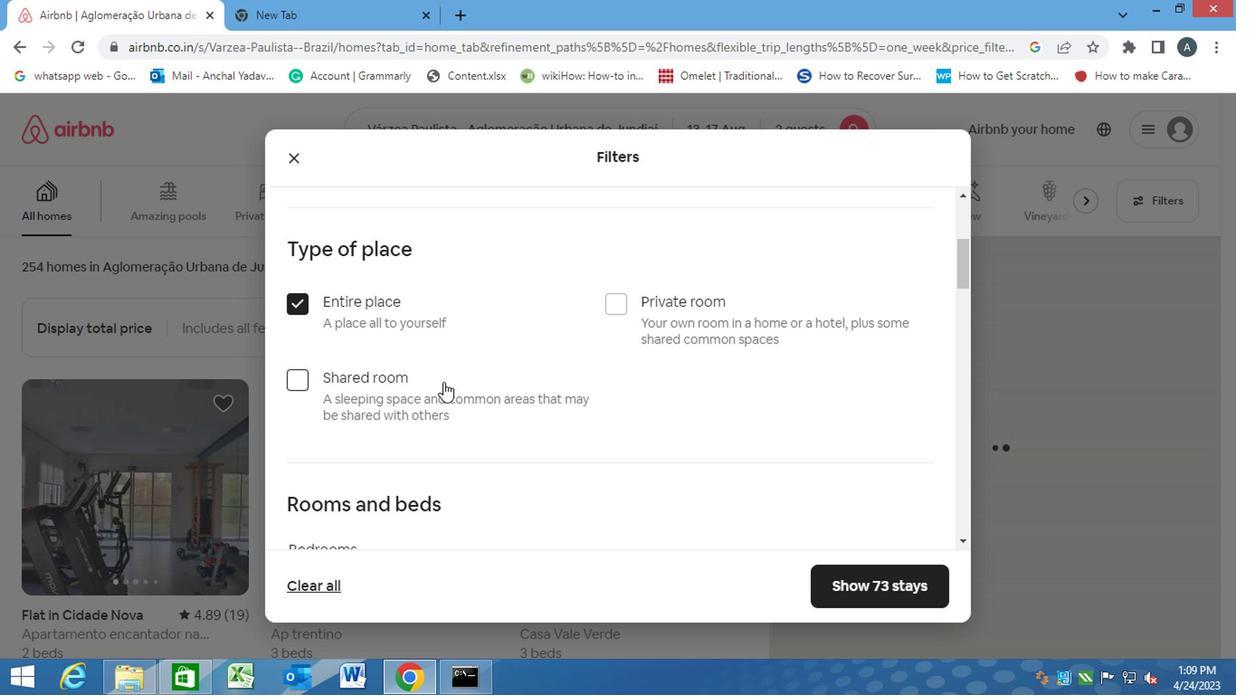 
Action: Mouse scrolled (438, 385) with delta (0, -1)
Screenshot: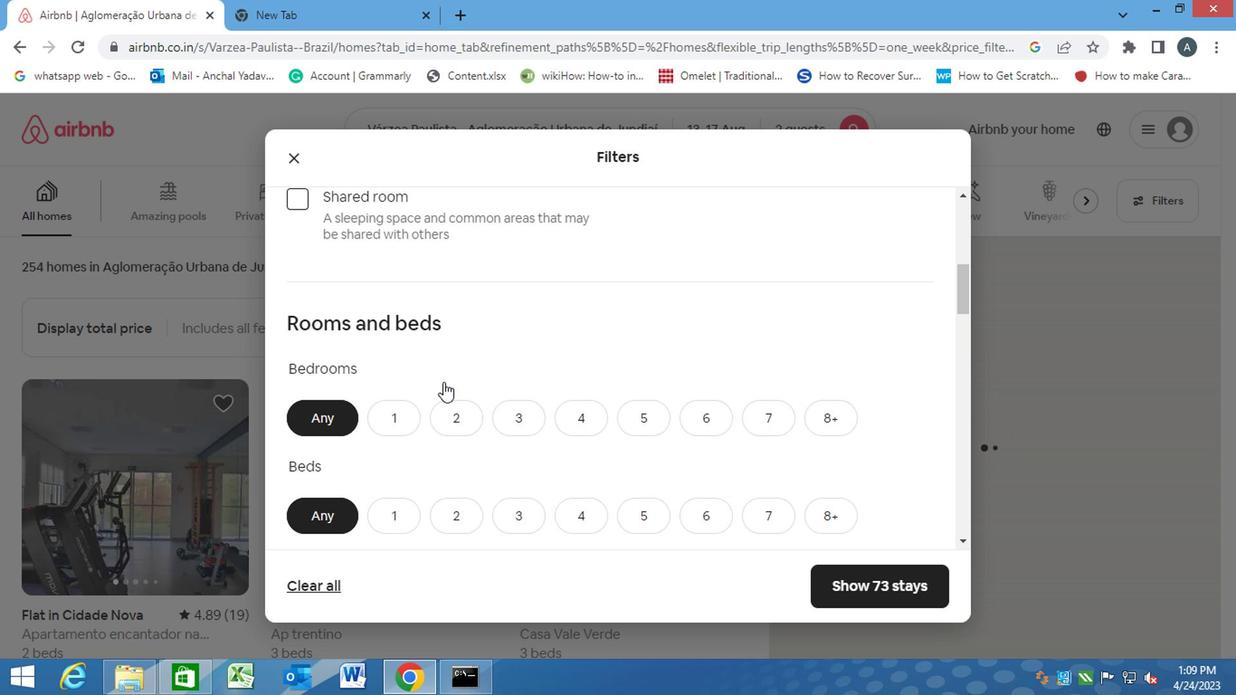 
Action: Mouse scrolled (438, 385) with delta (0, -1)
Screenshot: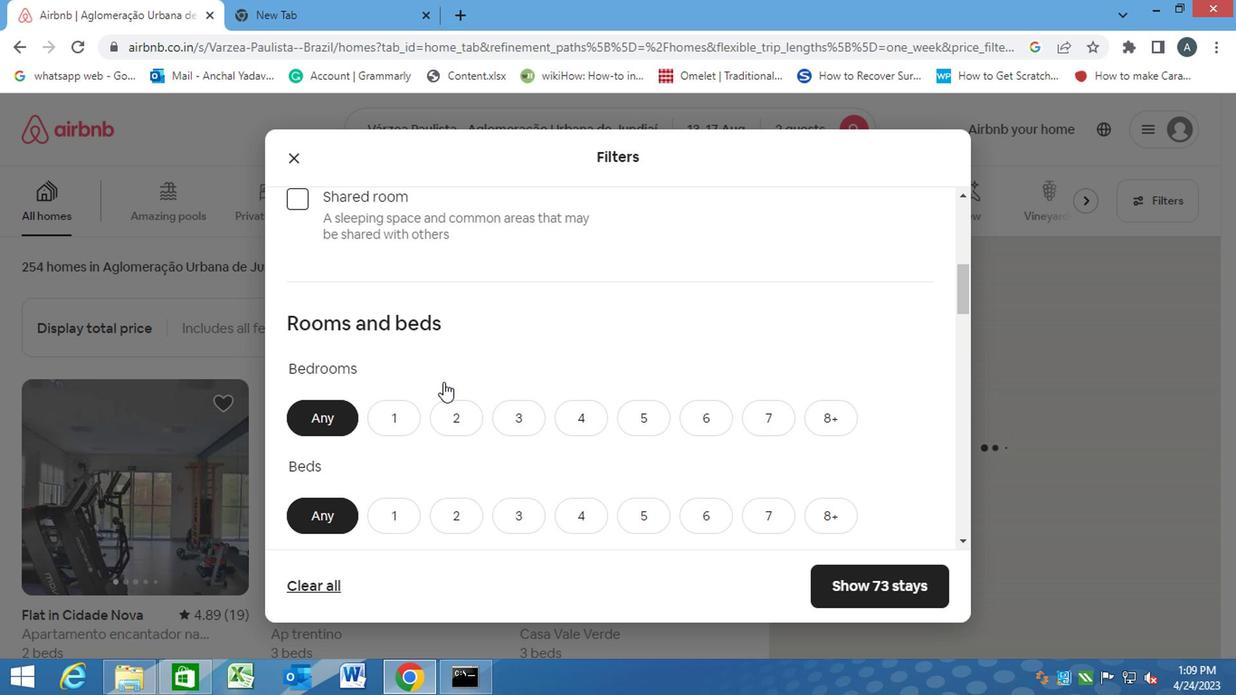 
Action: Mouse moved to (448, 250)
Screenshot: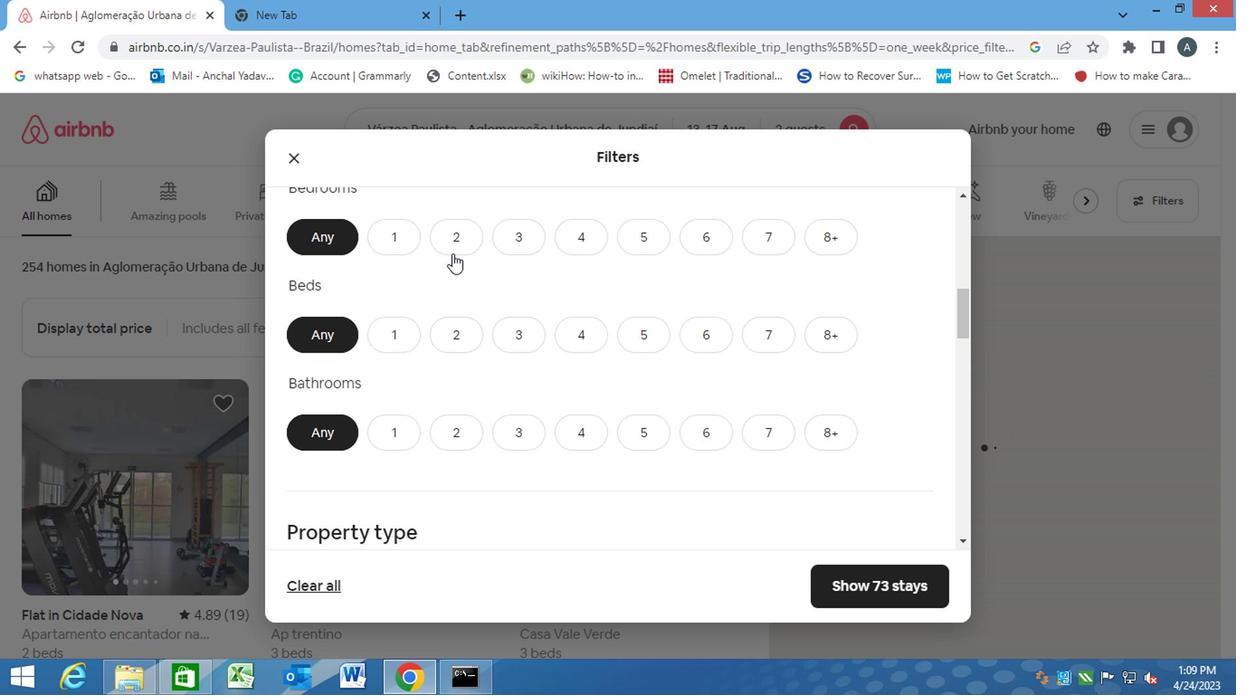 
Action: Mouse pressed left at (448, 250)
Screenshot: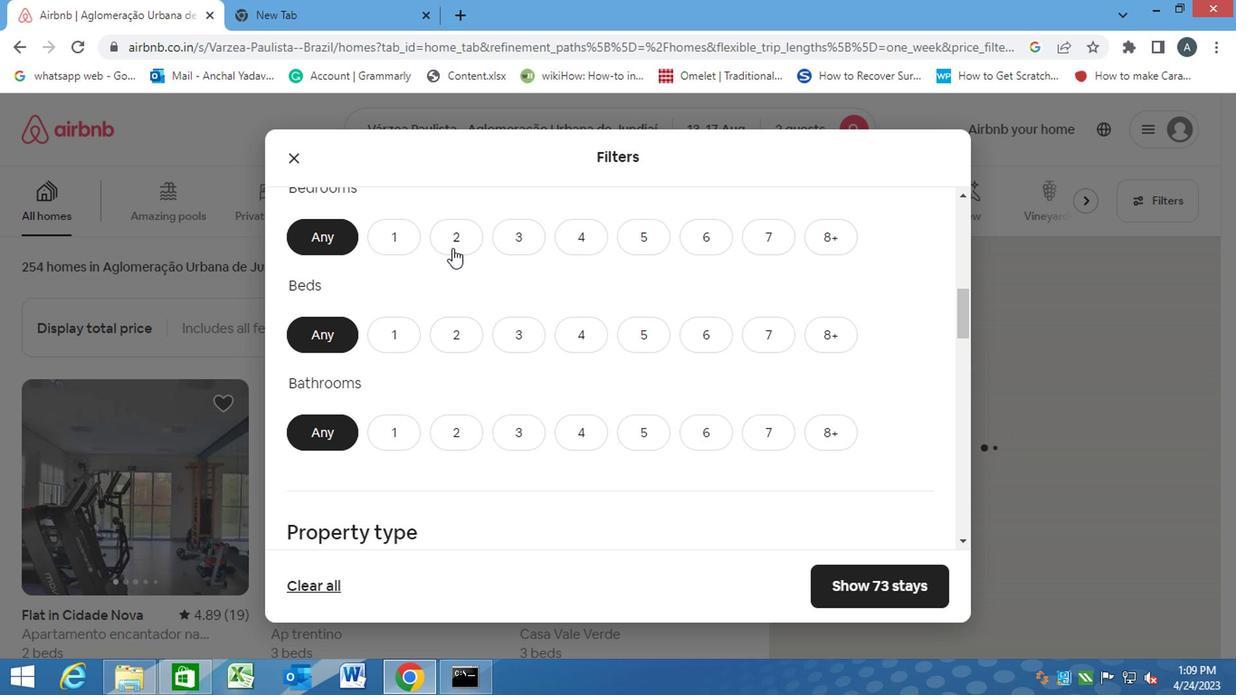 
Action: Mouse moved to (442, 336)
Screenshot: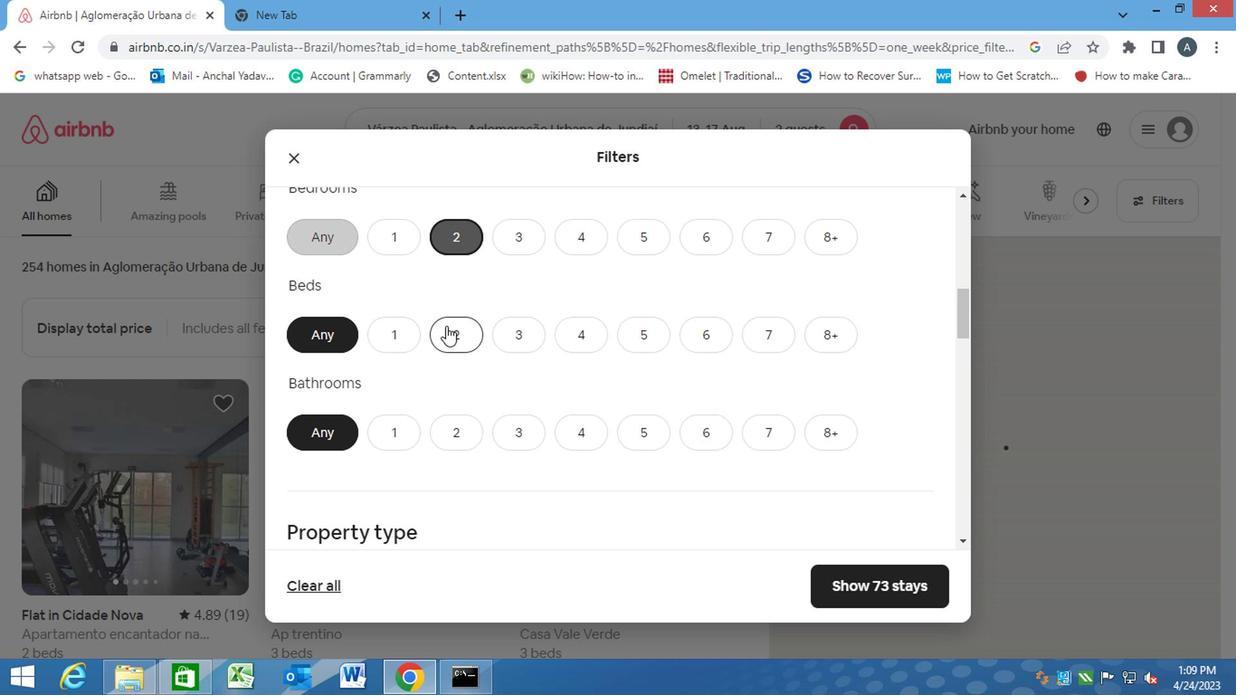 
Action: Mouse pressed left at (442, 336)
Screenshot: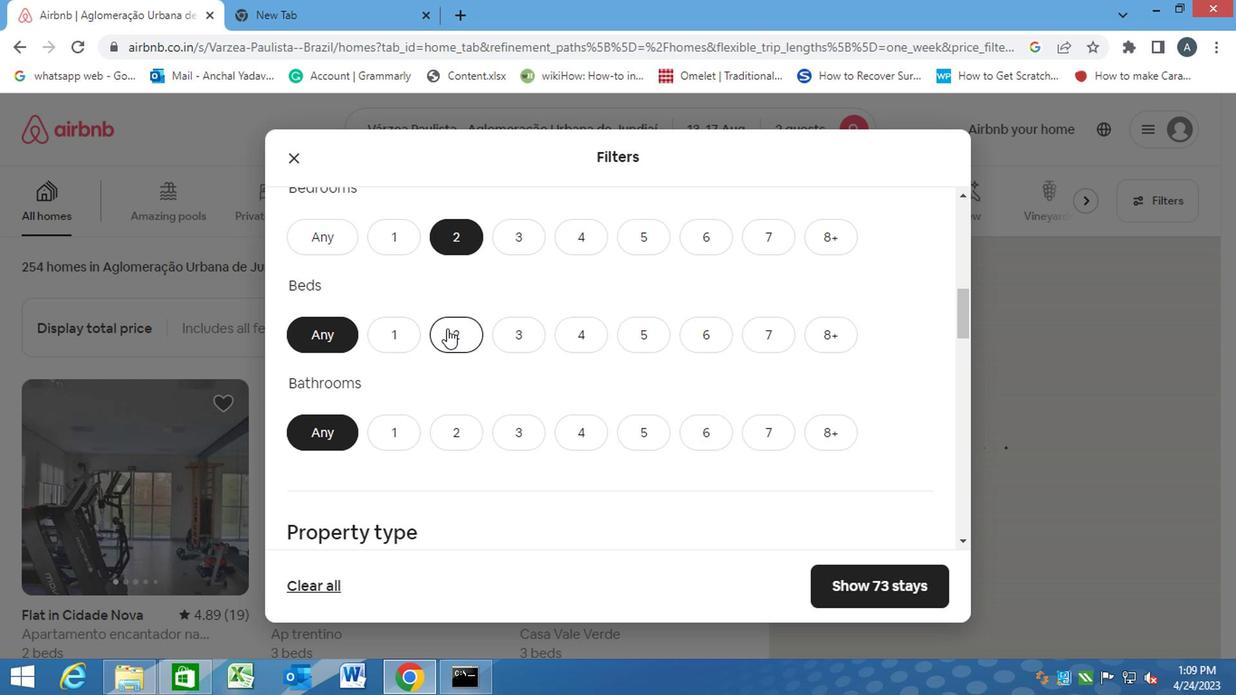 
Action: Mouse moved to (389, 439)
Screenshot: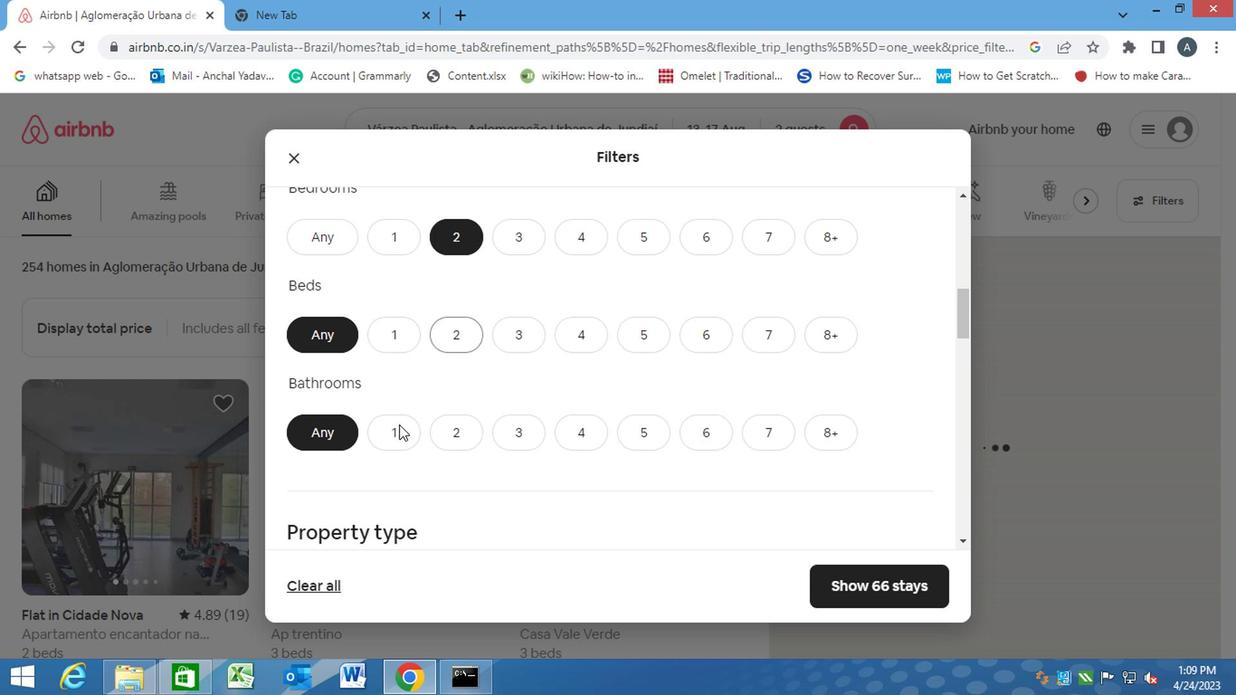 
Action: Mouse pressed left at (389, 439)
Screenshot: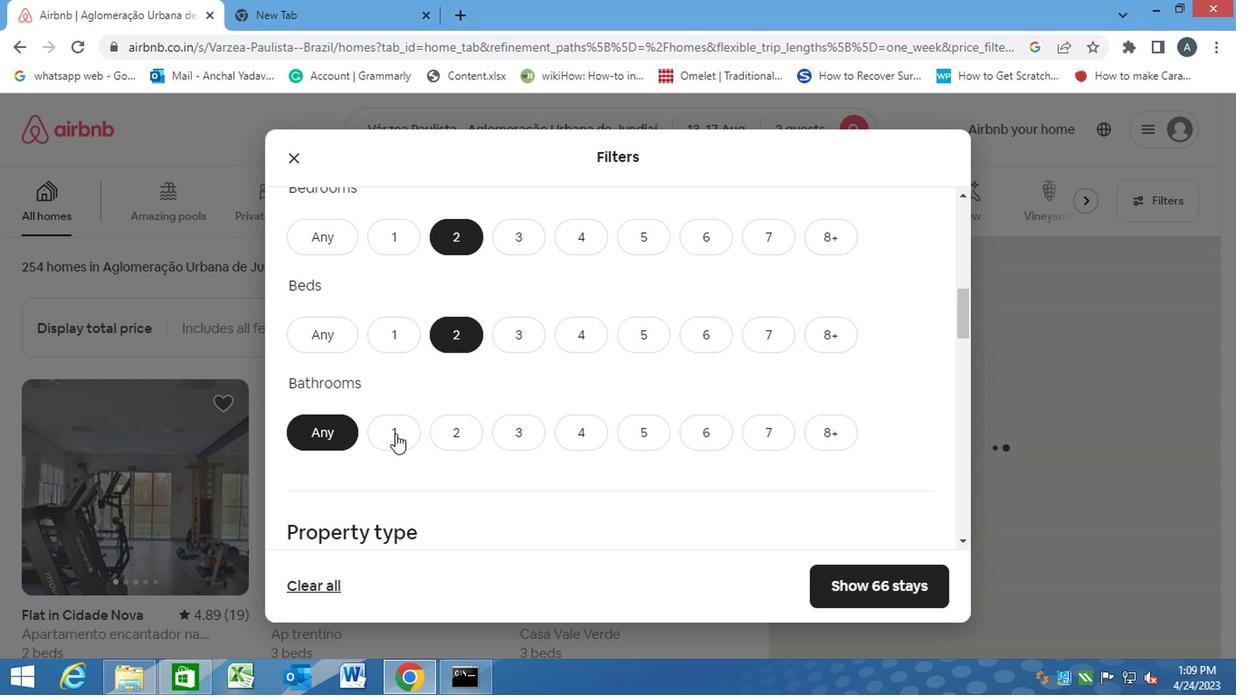 
Action: Mouse moved to (493, 456)
Screenshot: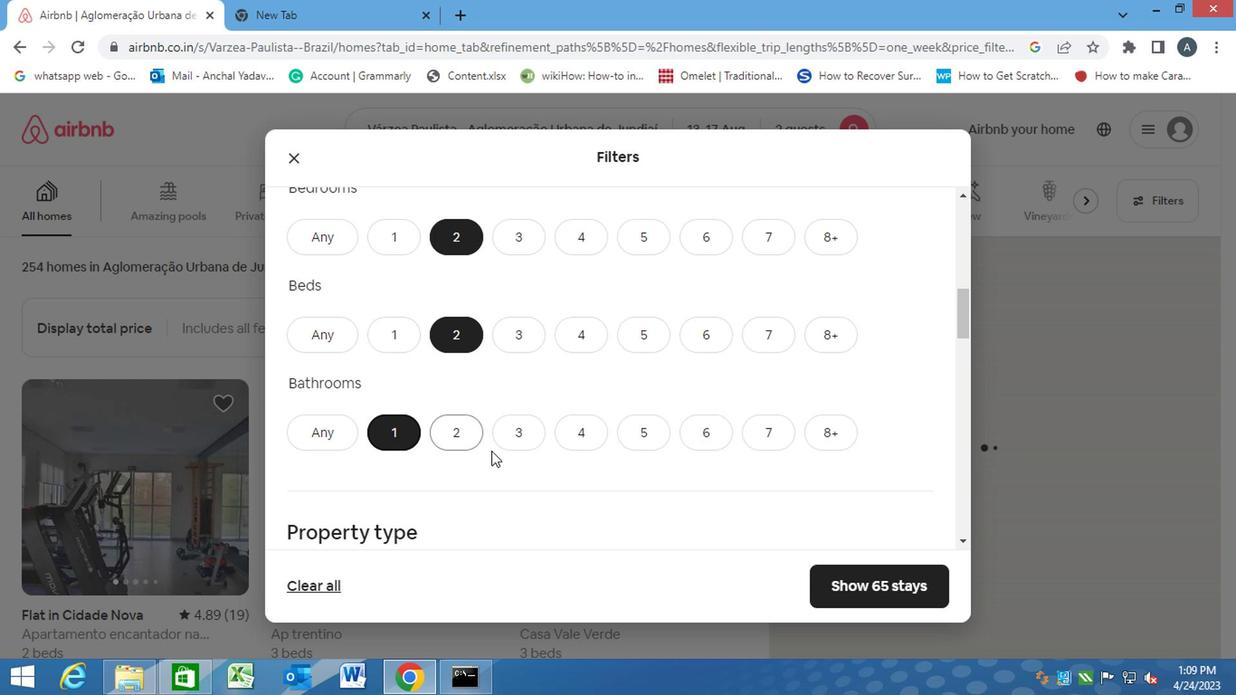 
Action: Mouse scrolled (493, 454) with delta (0, -1)
Screenshot: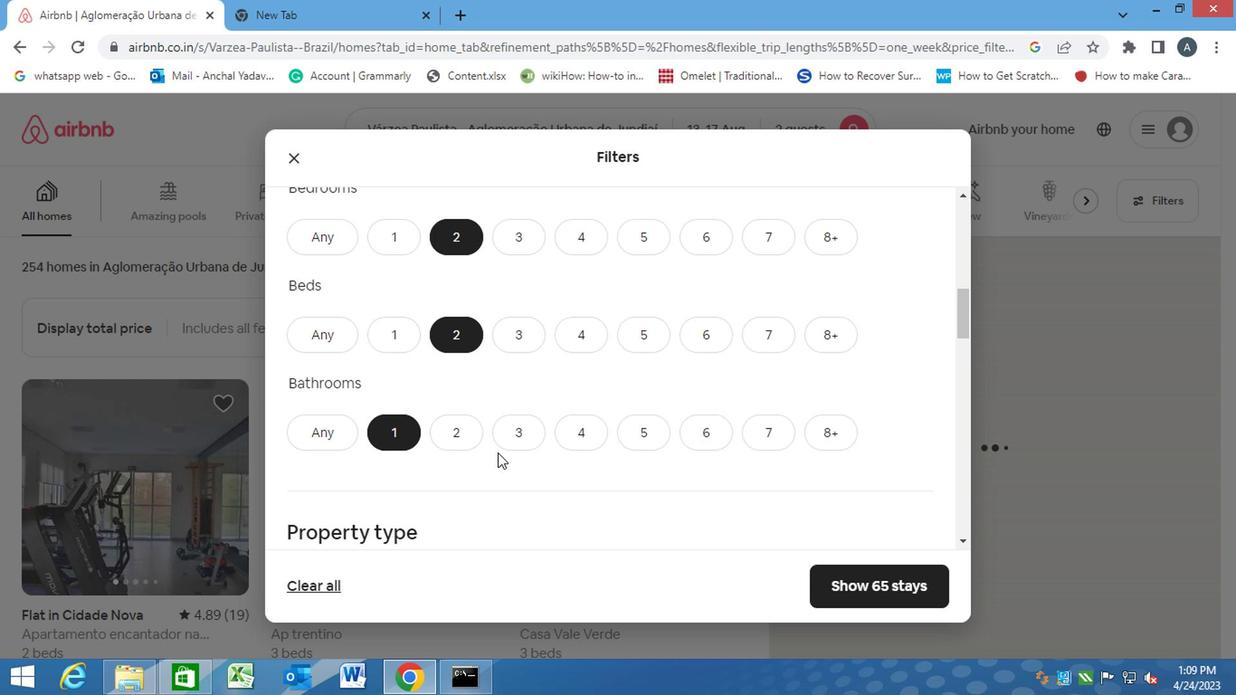 
Action: Mouse scrolled (493, 454) with delta (0, -1)
Screenshot: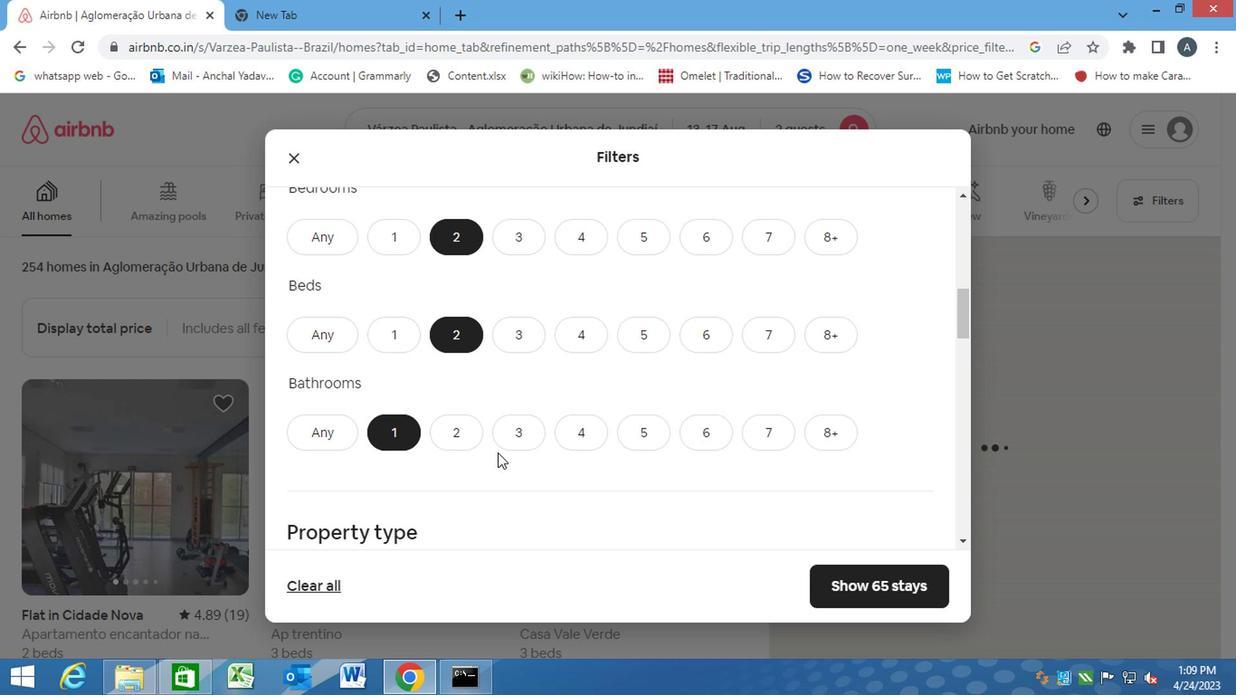 
Action: Mouse moved to (405, 447)
Screenshot: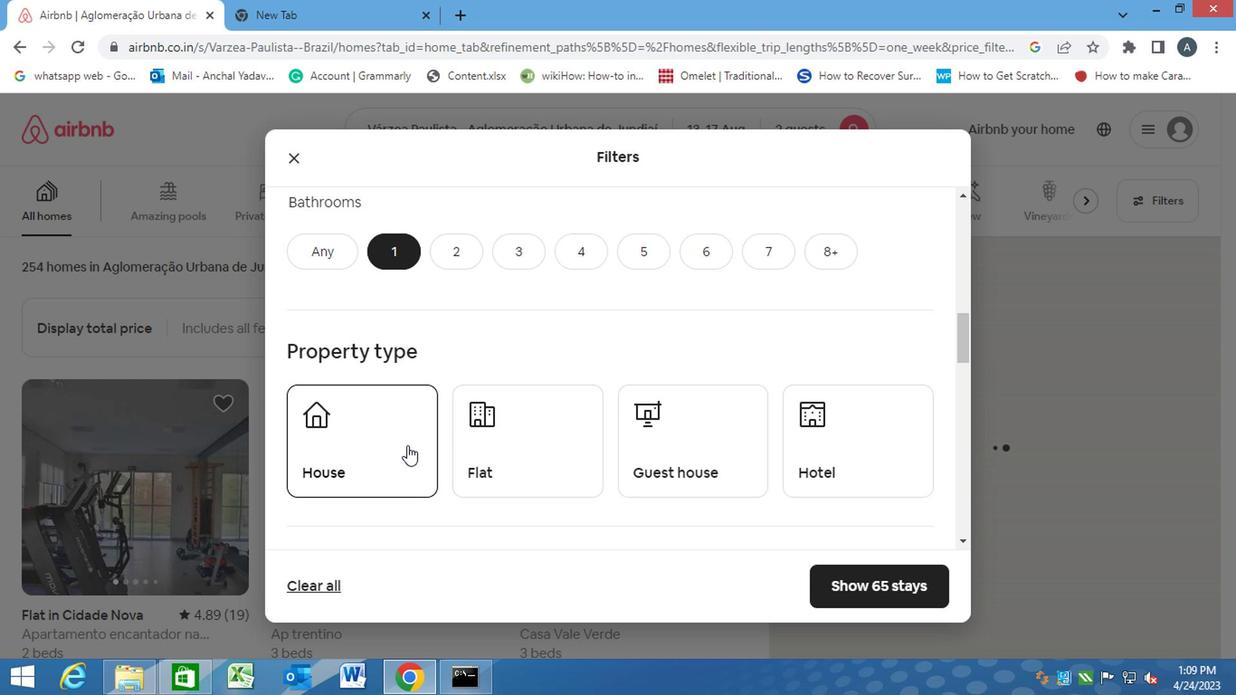 
Action: Mouse pressed left at (405, 447)
Screenshot: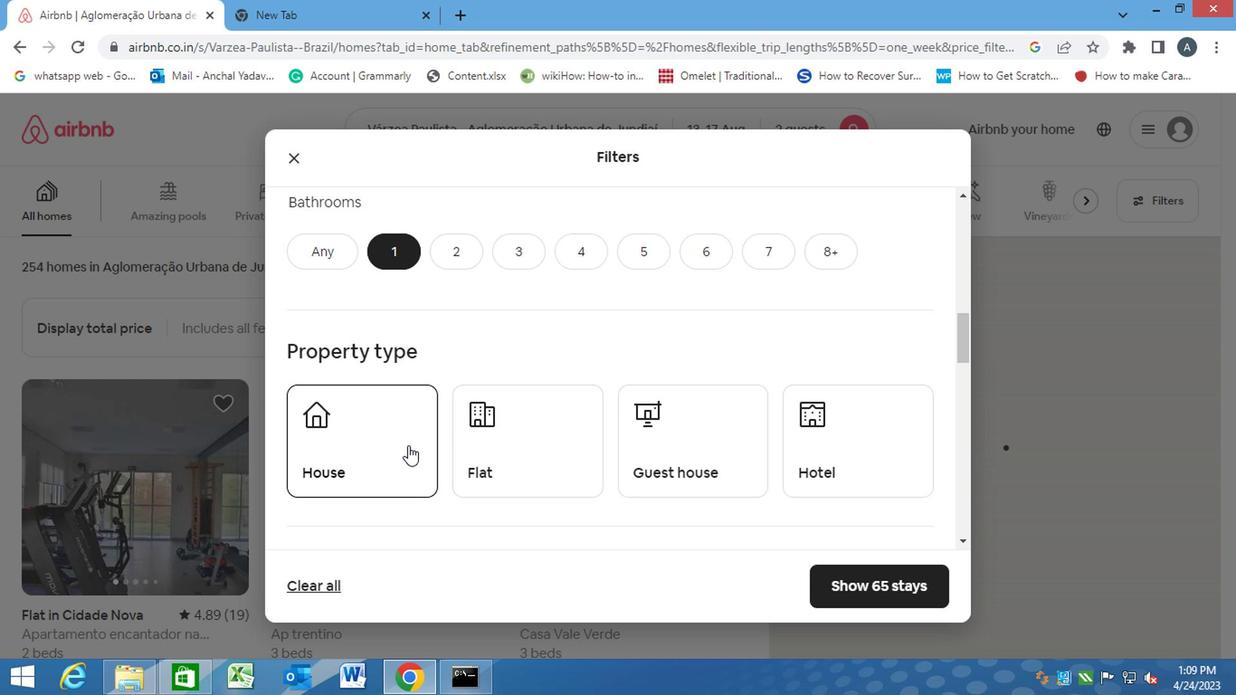 
Action: Mouse moved to (487, 449)
Screenshot: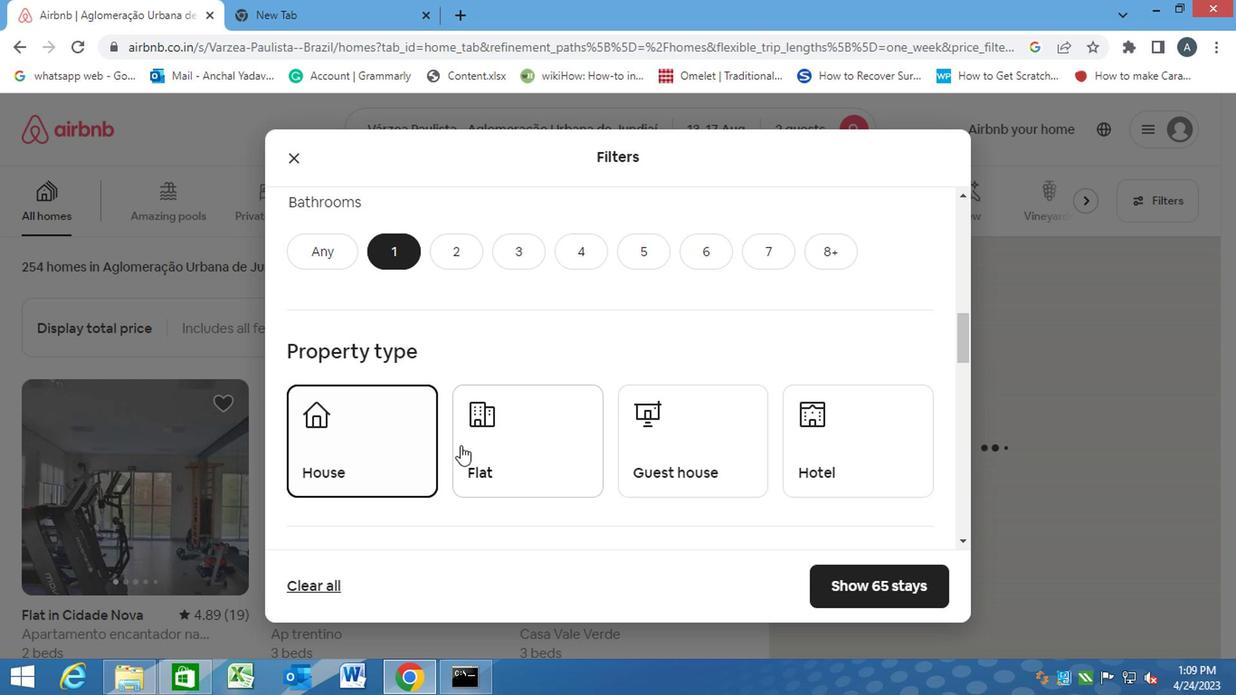 
Action: Mouse pressed left at (487, 449)
Screenshot: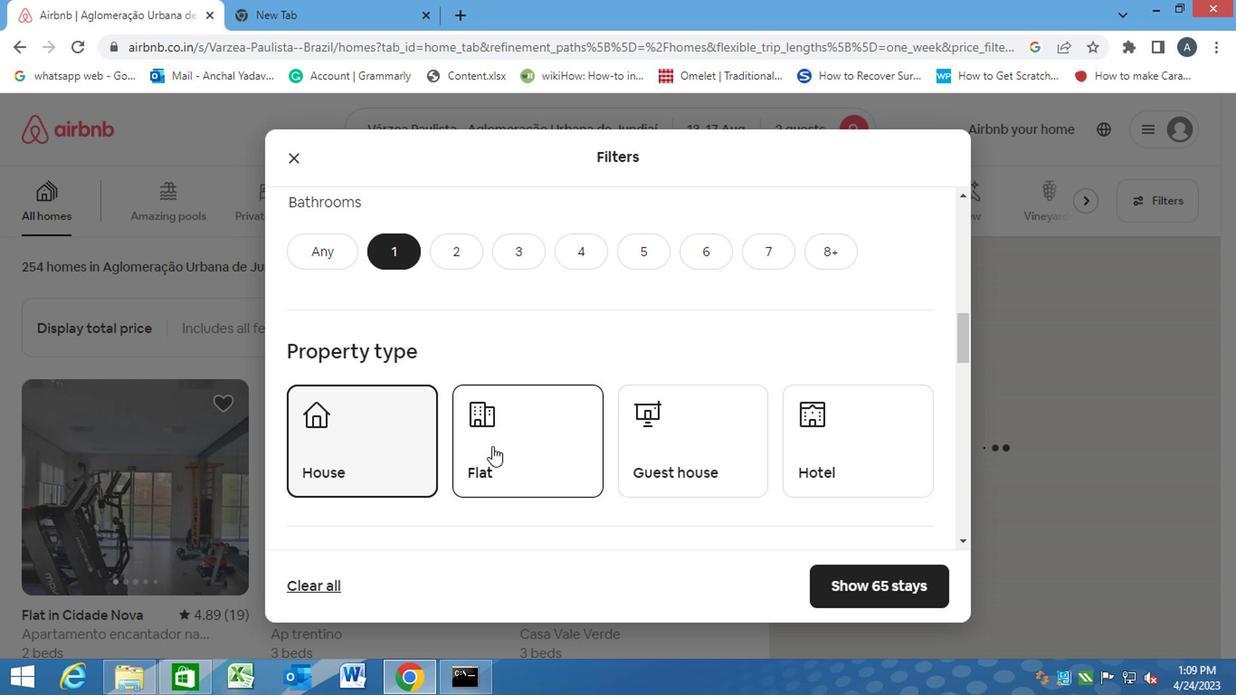 
Action: Mouse moved to (708, 466)
Screenshot: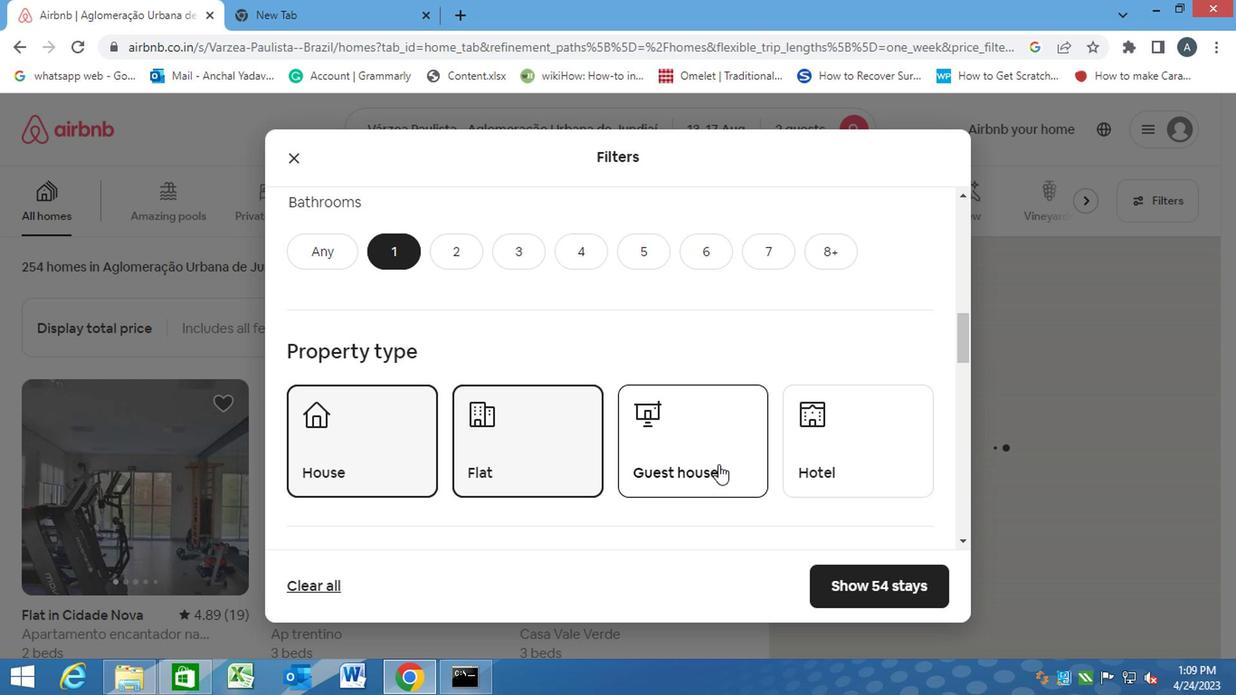 
Action: Mouse pressed left at (708, 466)
Screenshot: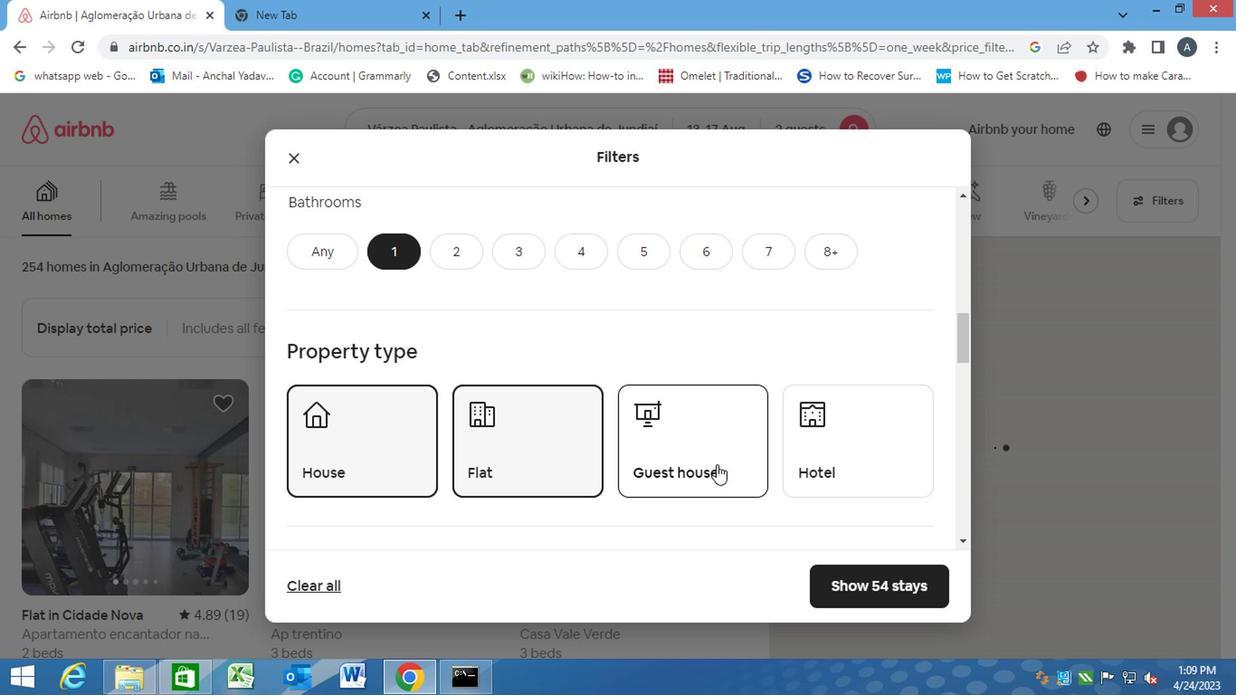 
Action: Mouse moved to (608, 493)
Screenshot: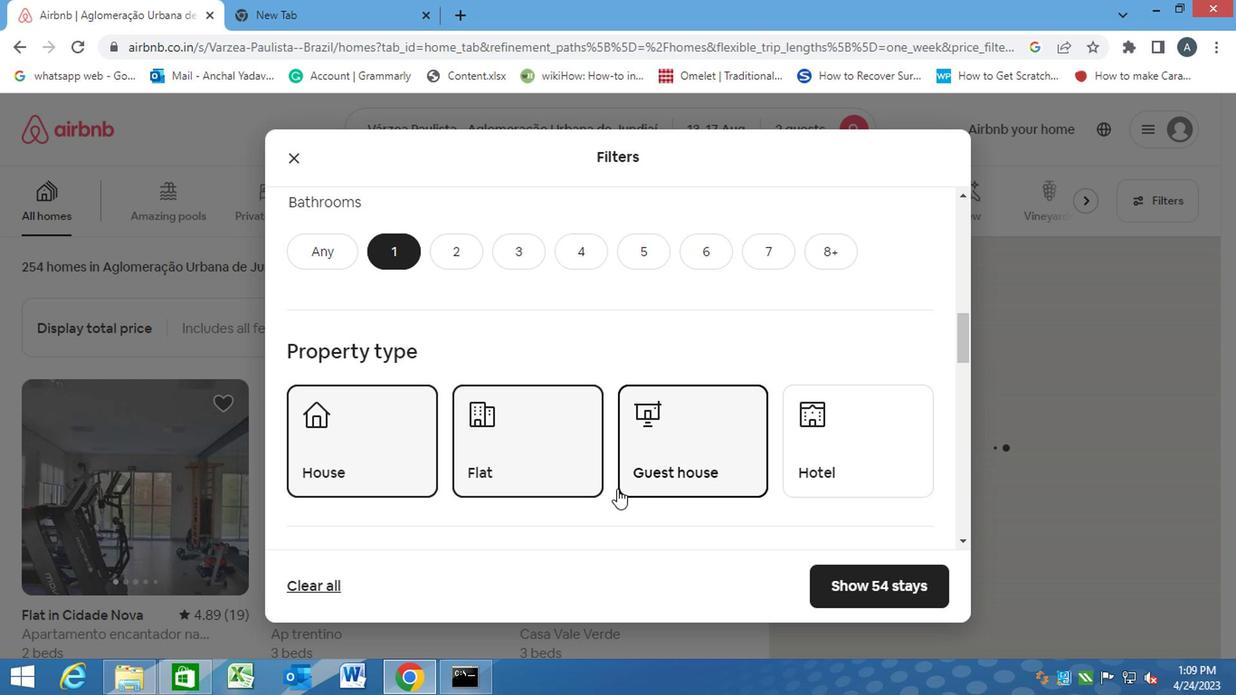 
Action: Mouse scrolled (608, 492) with delta (0, 0)
Screenshot: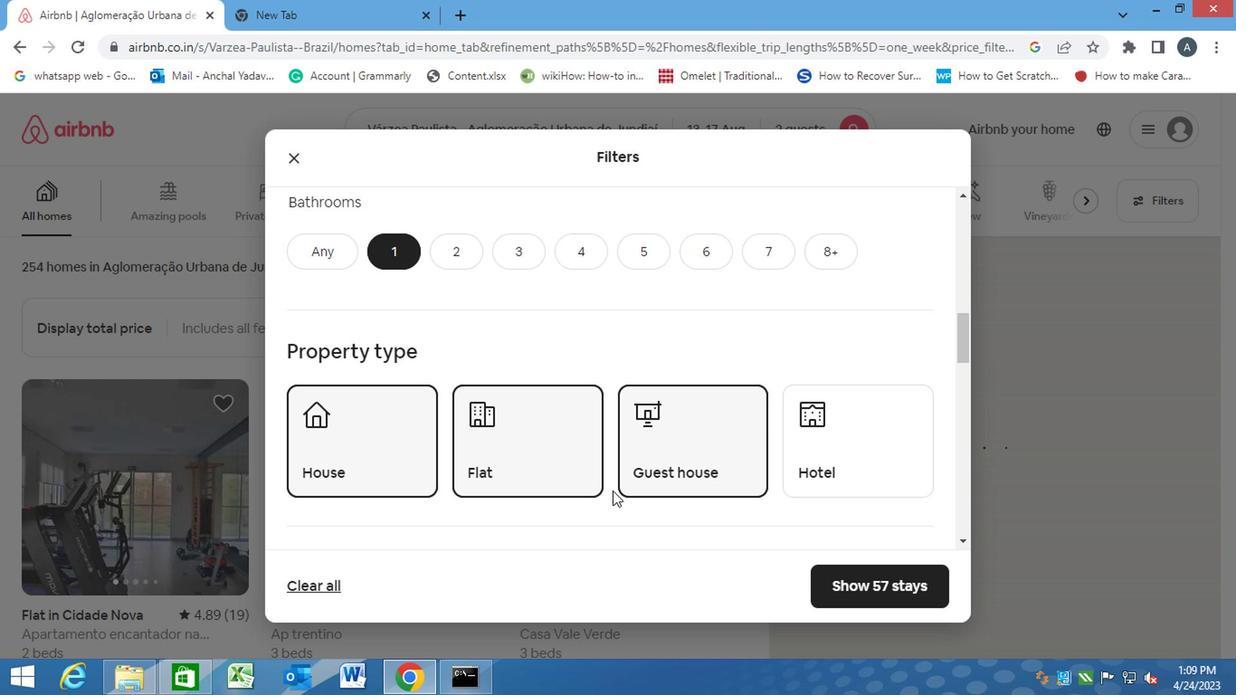 
Action: Mouse scrolled (608, 492) with delta (0, 0)
Screenshot: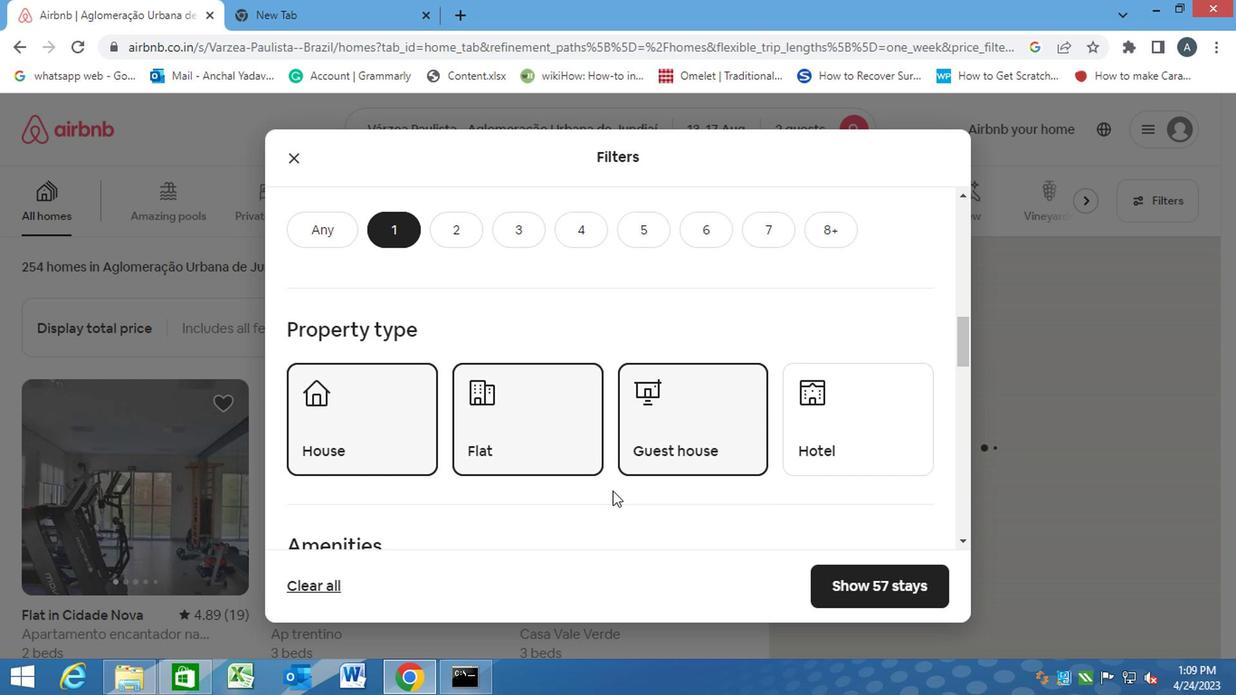 
Action: Mouse scrolled (608, 492) with delta (0, 0)
Screenshot: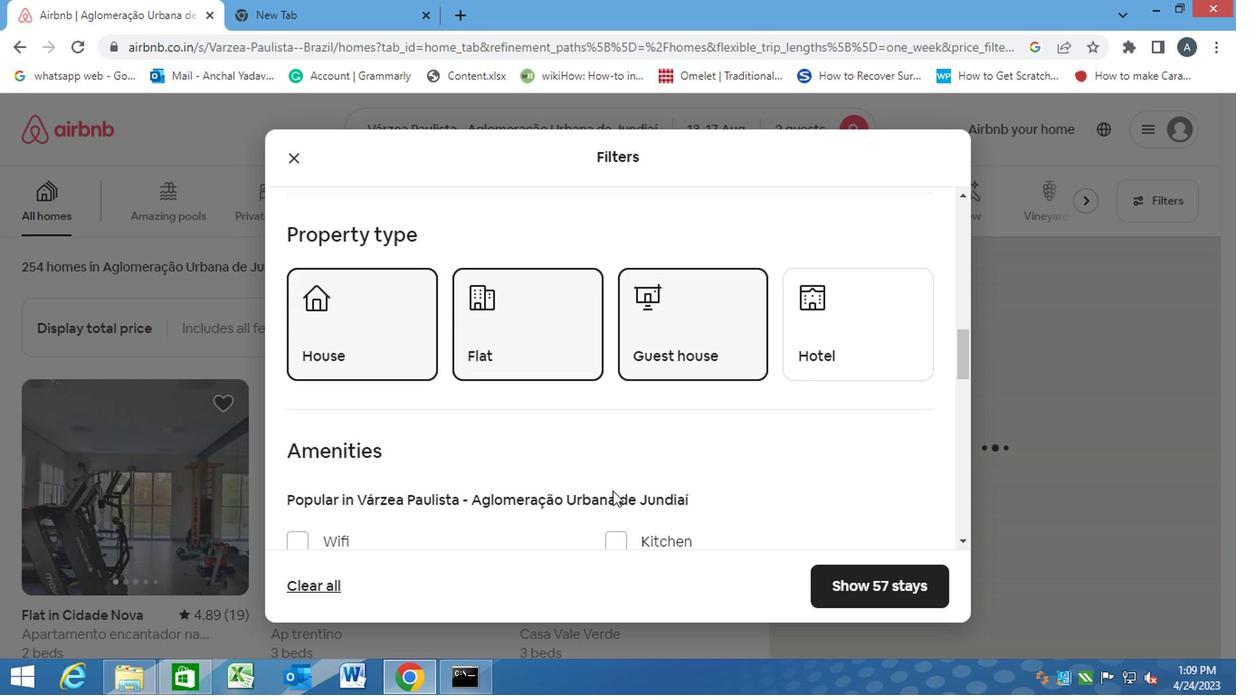 
Action: Mouse moved to (603, 495)
Screenshot: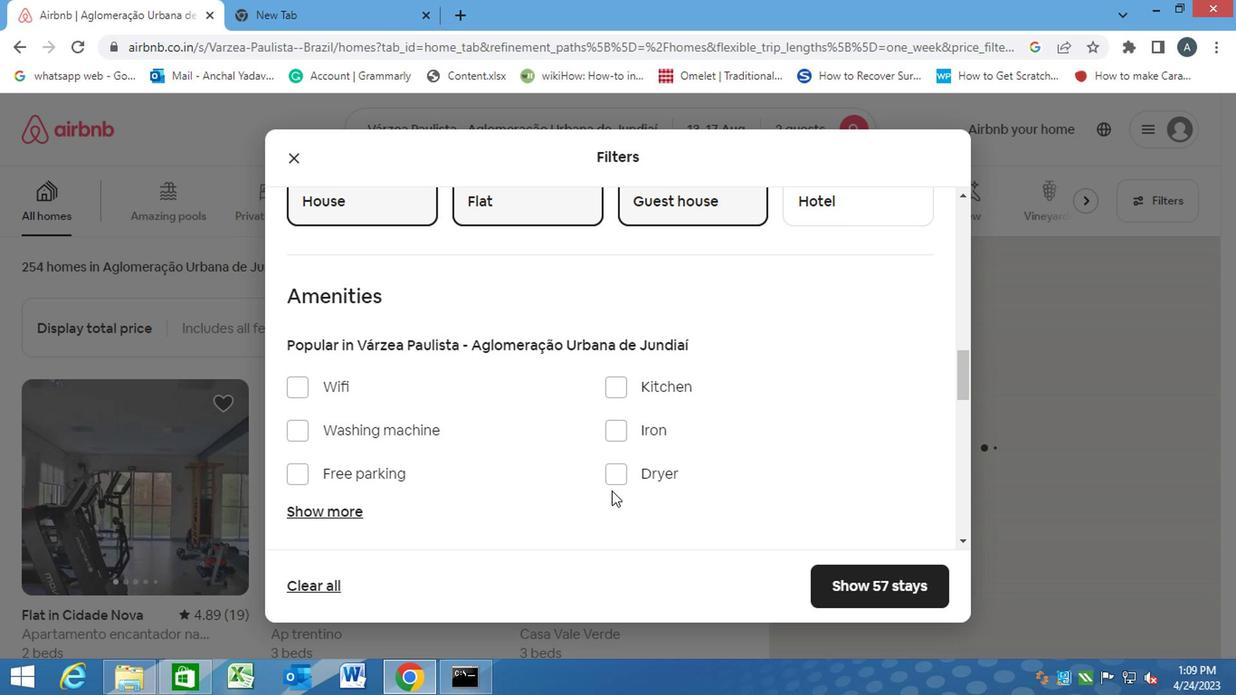 
Action: Mouse scrolled (603, 494) with delta (0, -1)
Screenshot: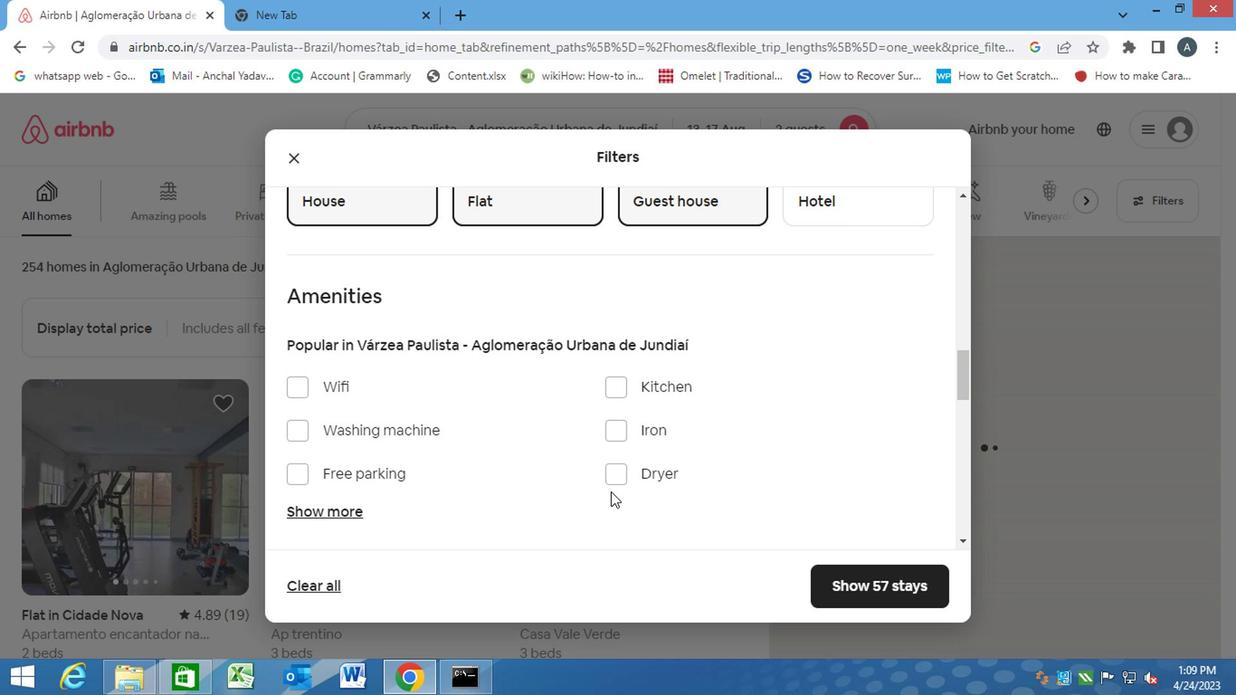 
Action: Mouse moved to (278, 300)
Screenshot: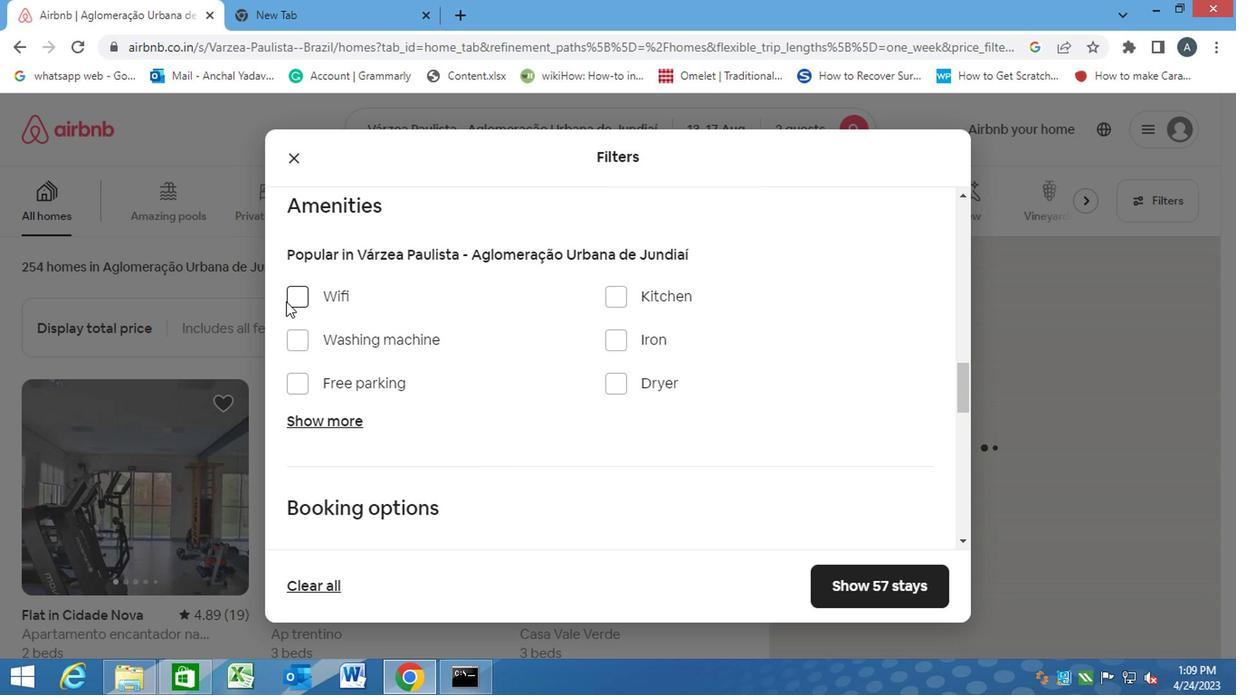 
Action: Mouse pressed left at (278, 300)
Screenshot: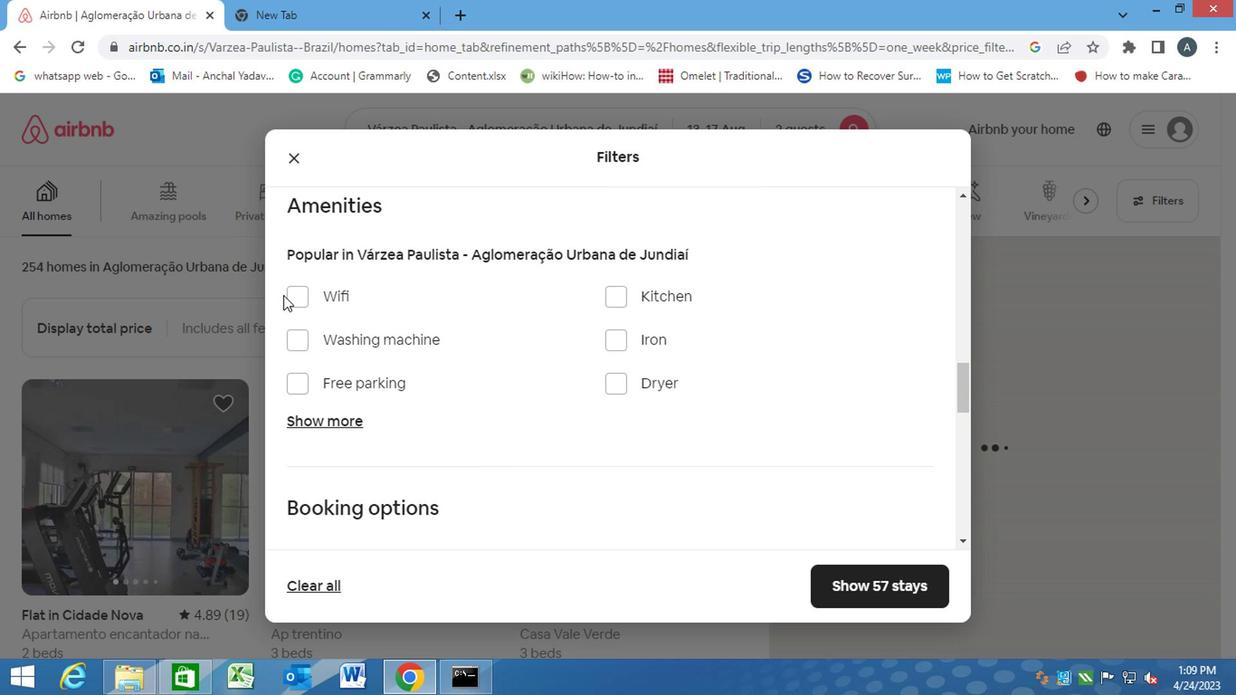 
Action: Mouse moved to (290, 345)
Screenshot: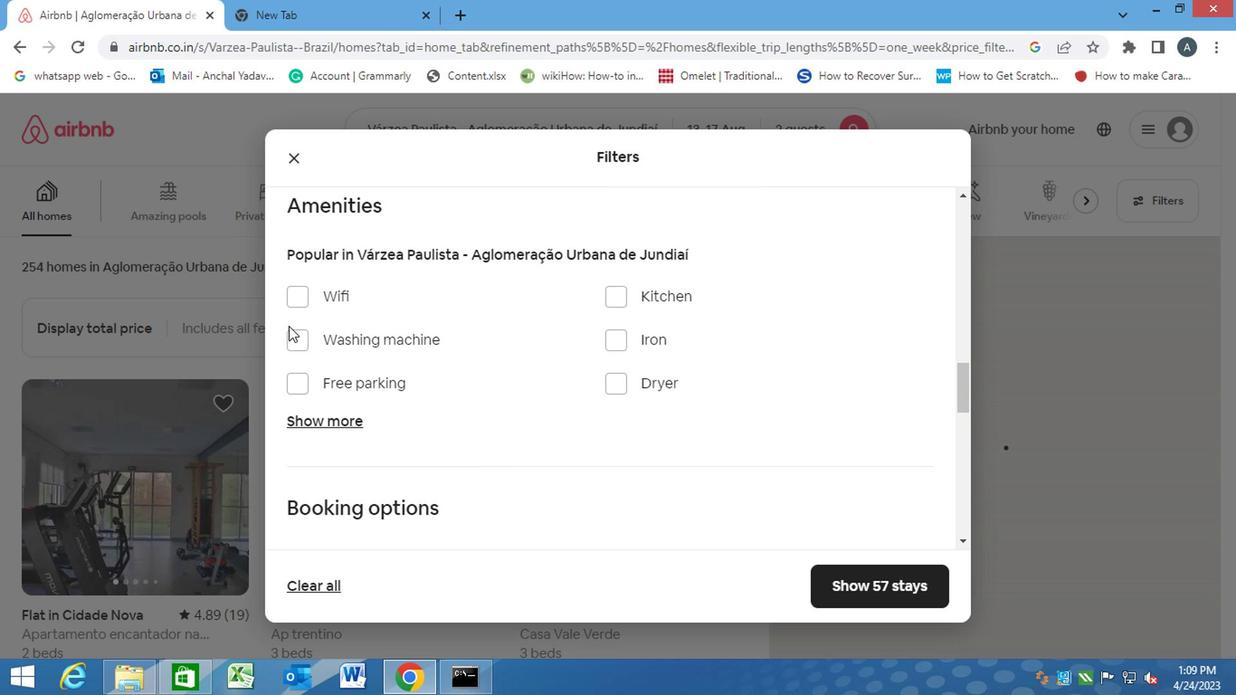 
Action: Mouse pressed left at (290, 345)
Screenshot: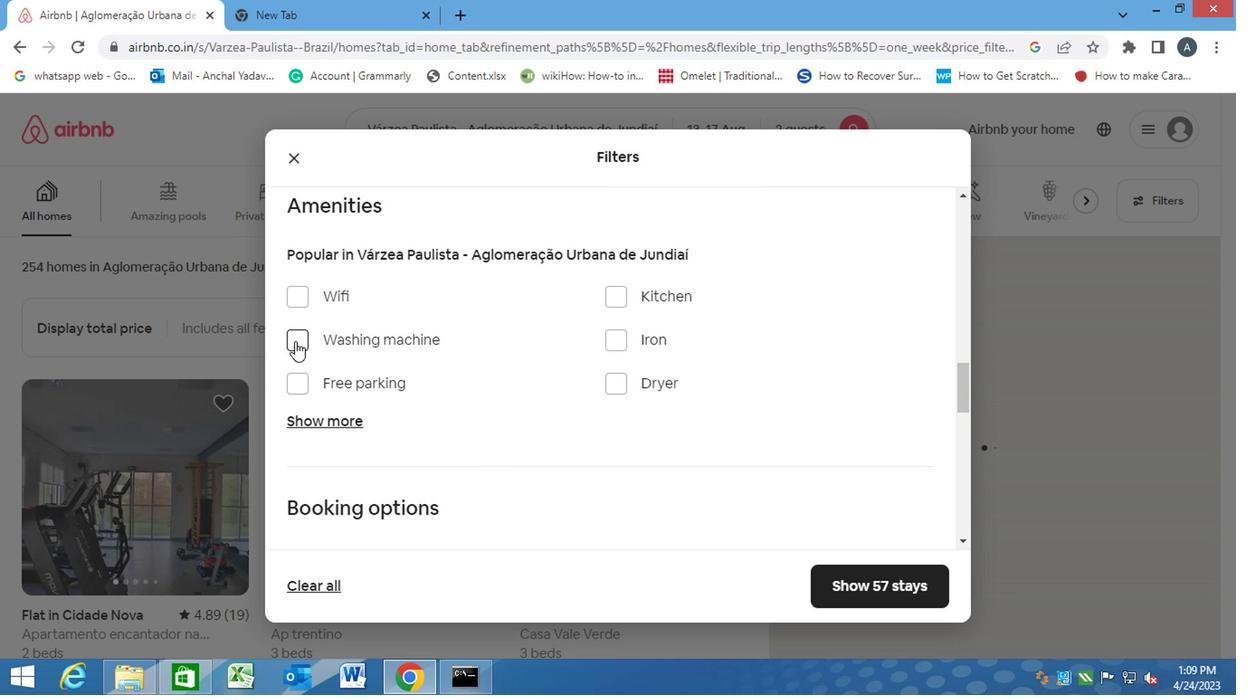 
Action: Mouse moved to (296, 296)
Screenshot: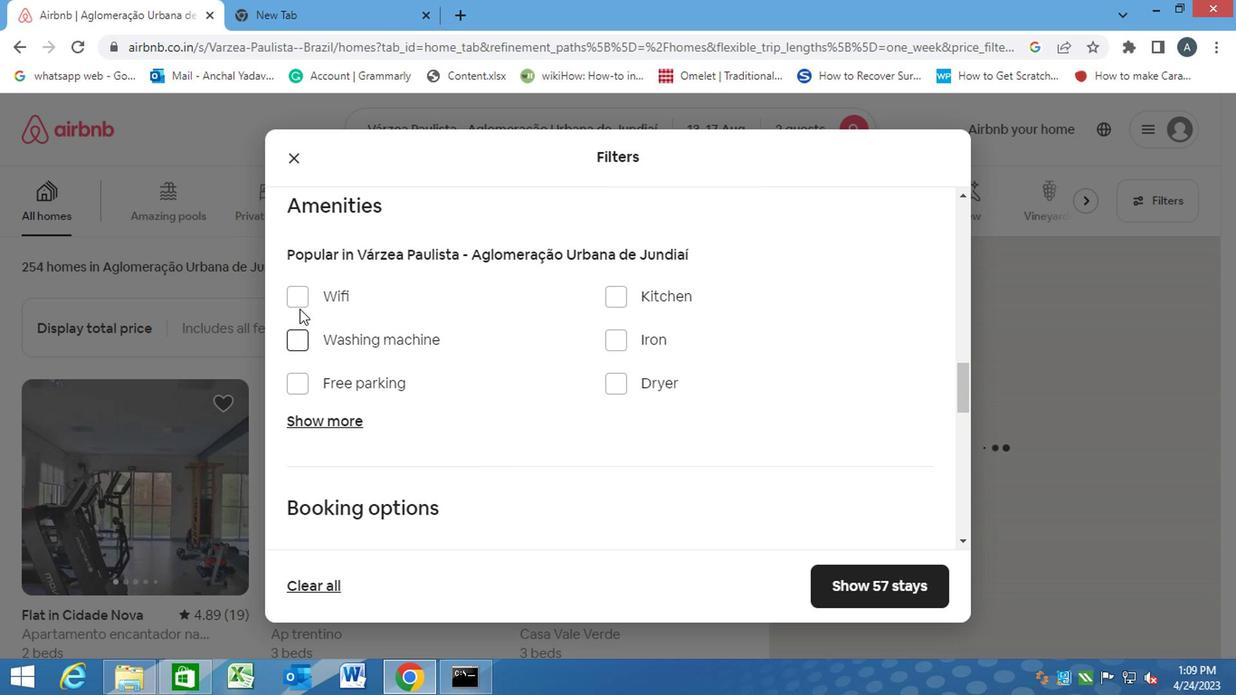
Action: Mouse pressed left at (296, 296)
Screenshot: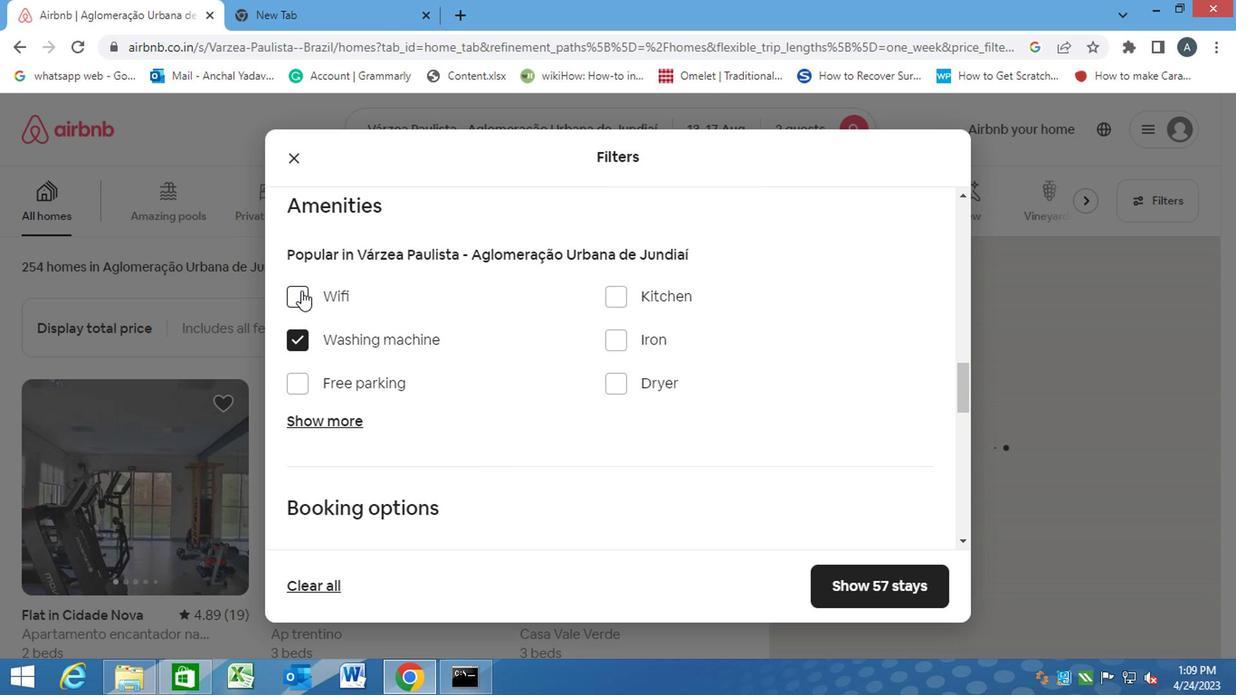 
Action: Mouse moved to (484, 384)
Screenshot: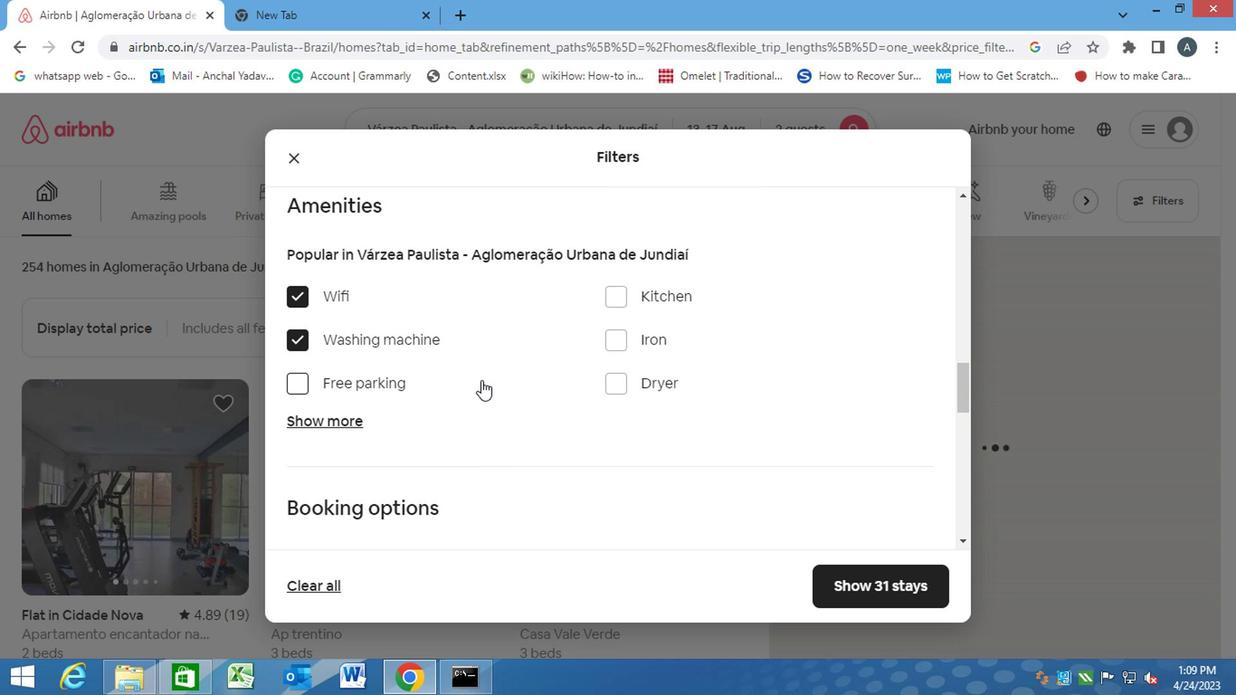 
Action: Mouse scrolled (484, 383) with delta (0, 0)
Screenshot: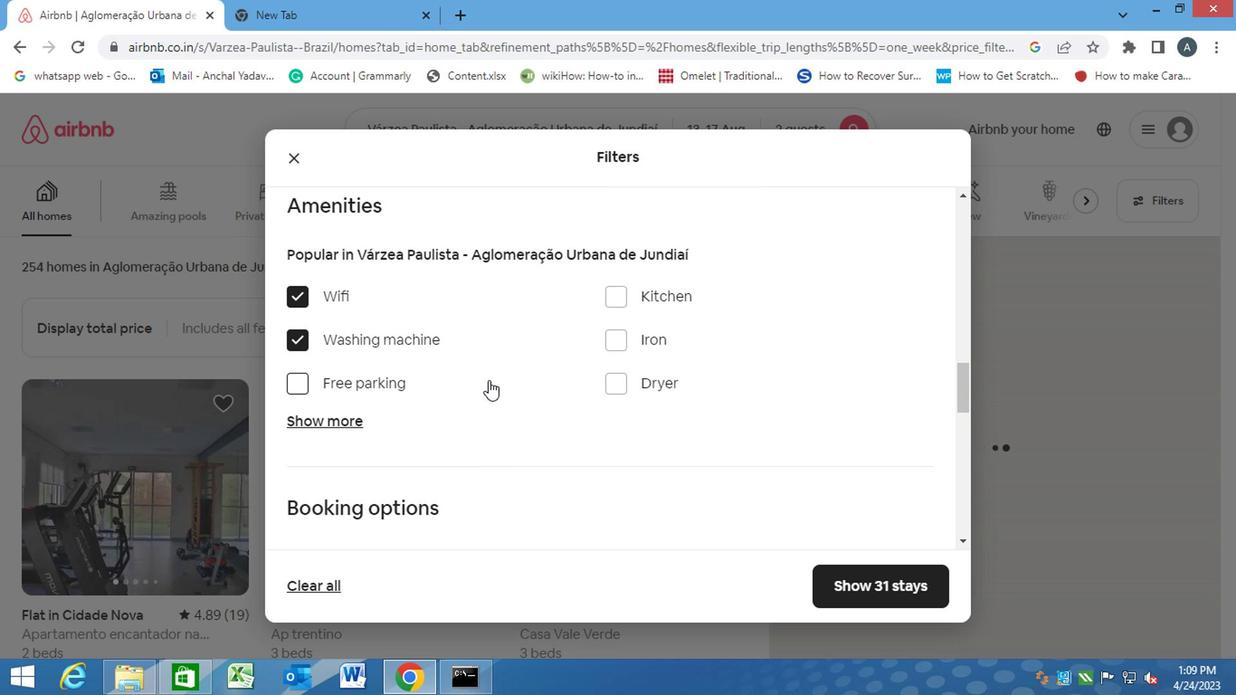 
Action: Mouse scrolled (484, 383) with delta (0, 0)
Screenshot: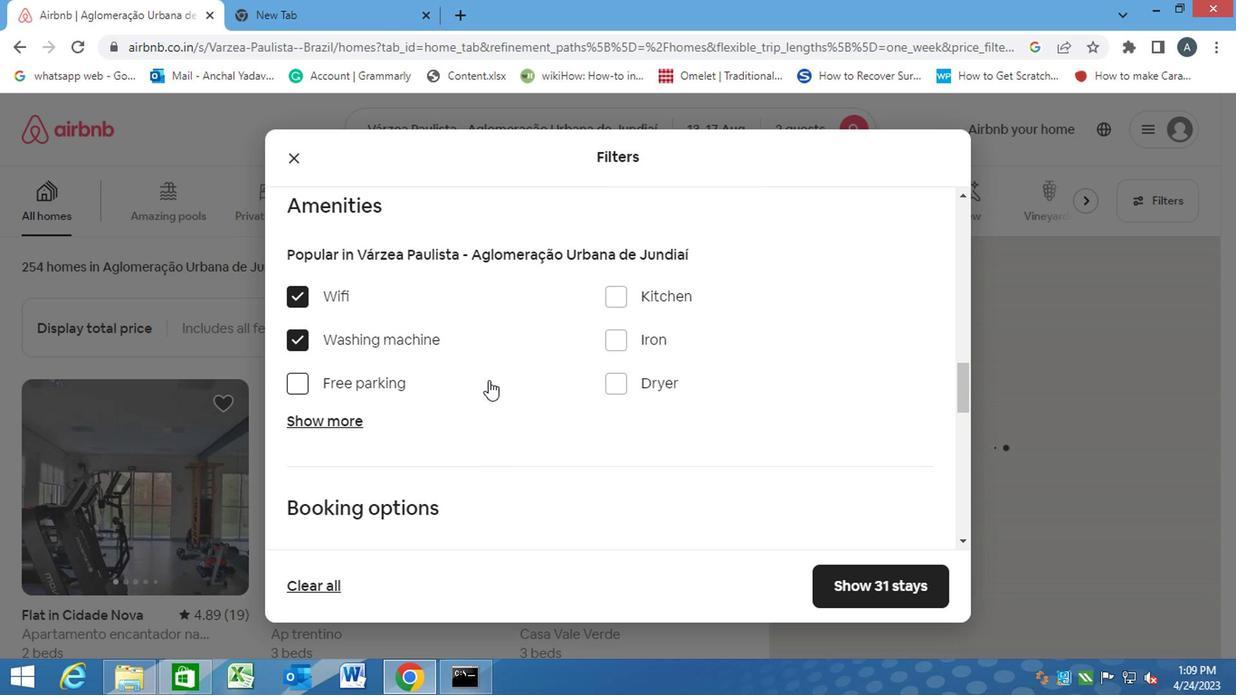 
Action: Mouse scrolled (484, 383) with delta (0, 0)
Screenshot: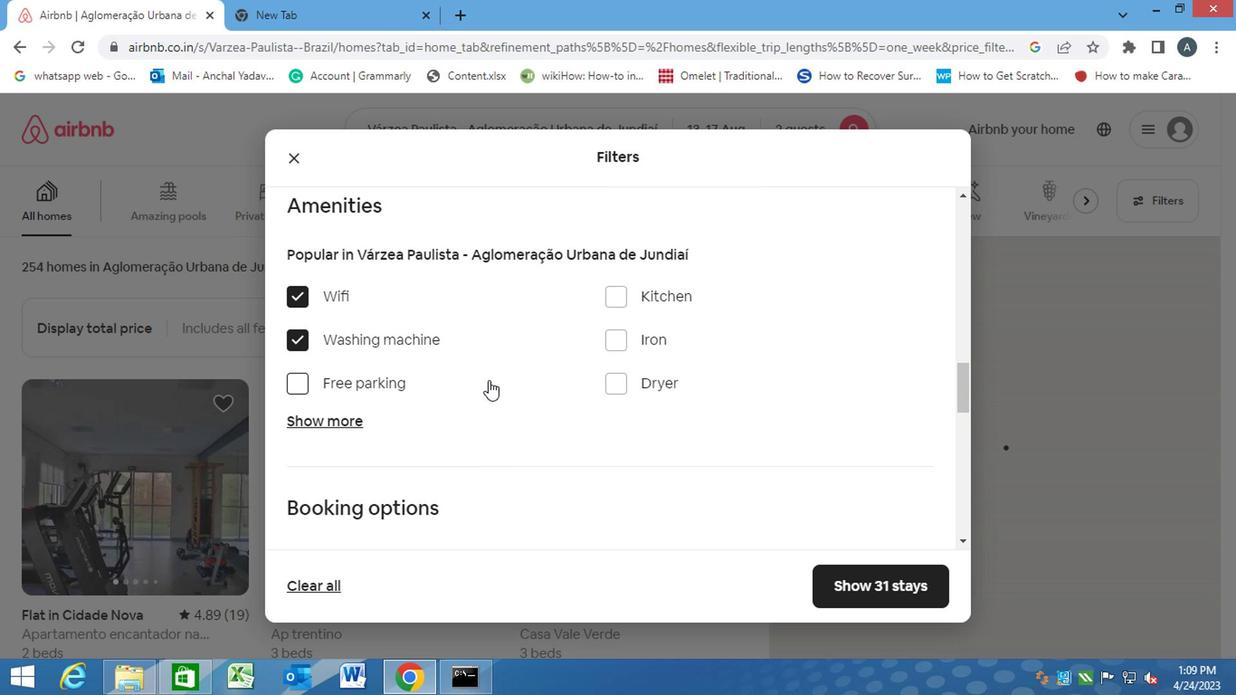 
Action: Mouse moved to (877, 357)
Screenshot: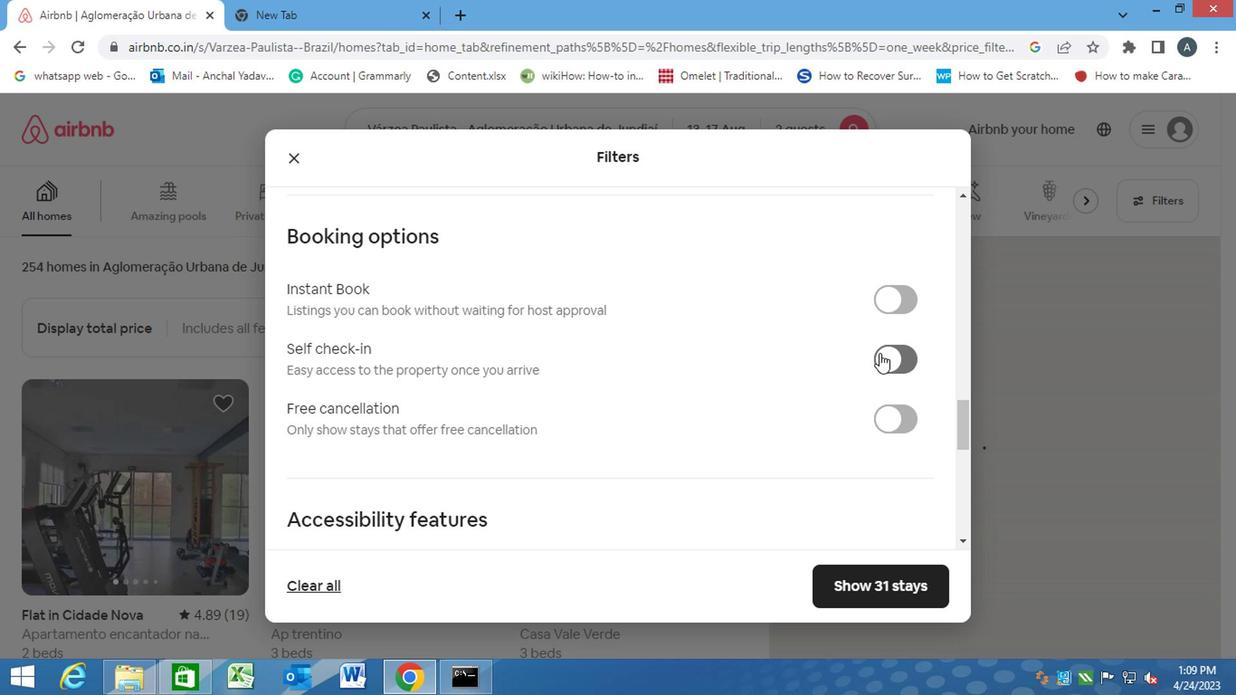 
Action: Mouse pressed left at (877, 357)
Screenshot: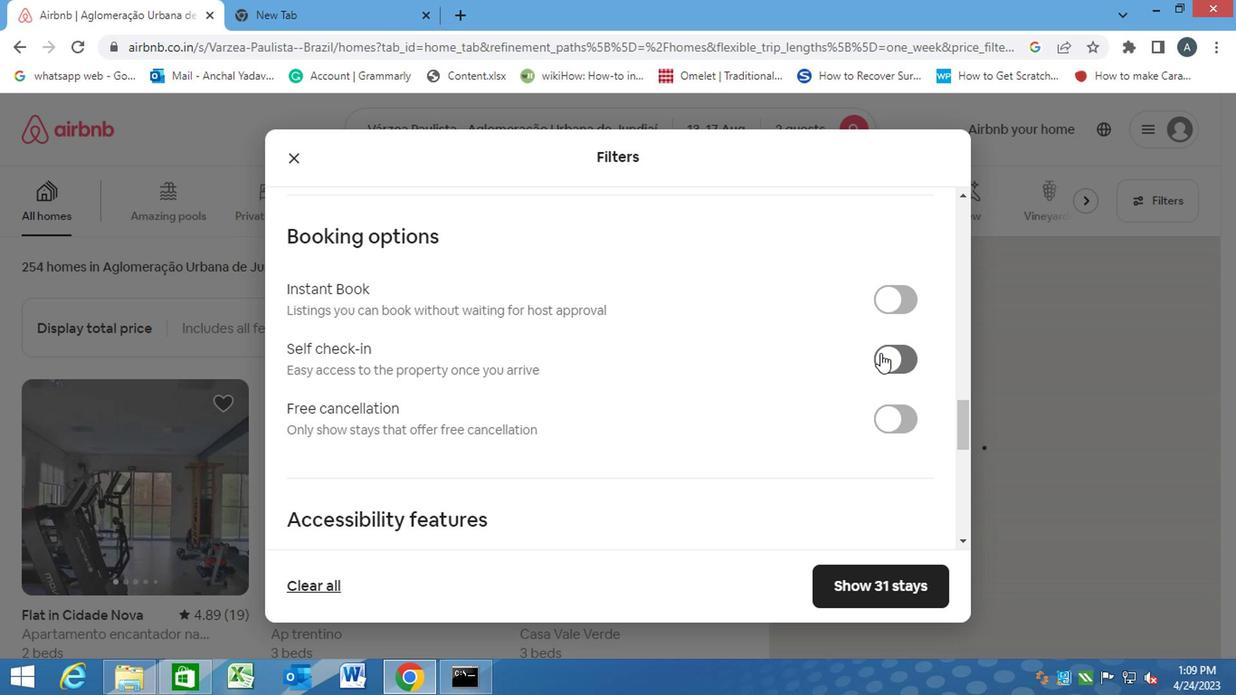 
Action: Mouse moved to (709, 417)
Screenshot: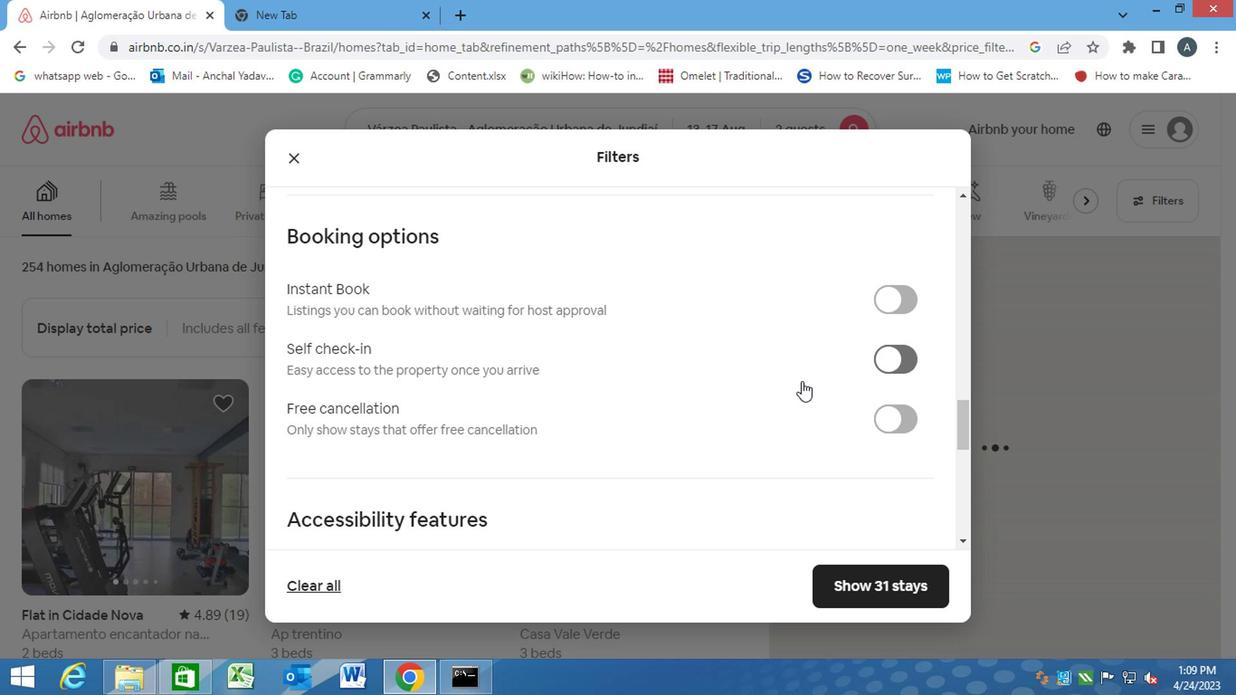 
Action: Mouse scrolled (709, 416) with delta (0, 0)
Screenshot: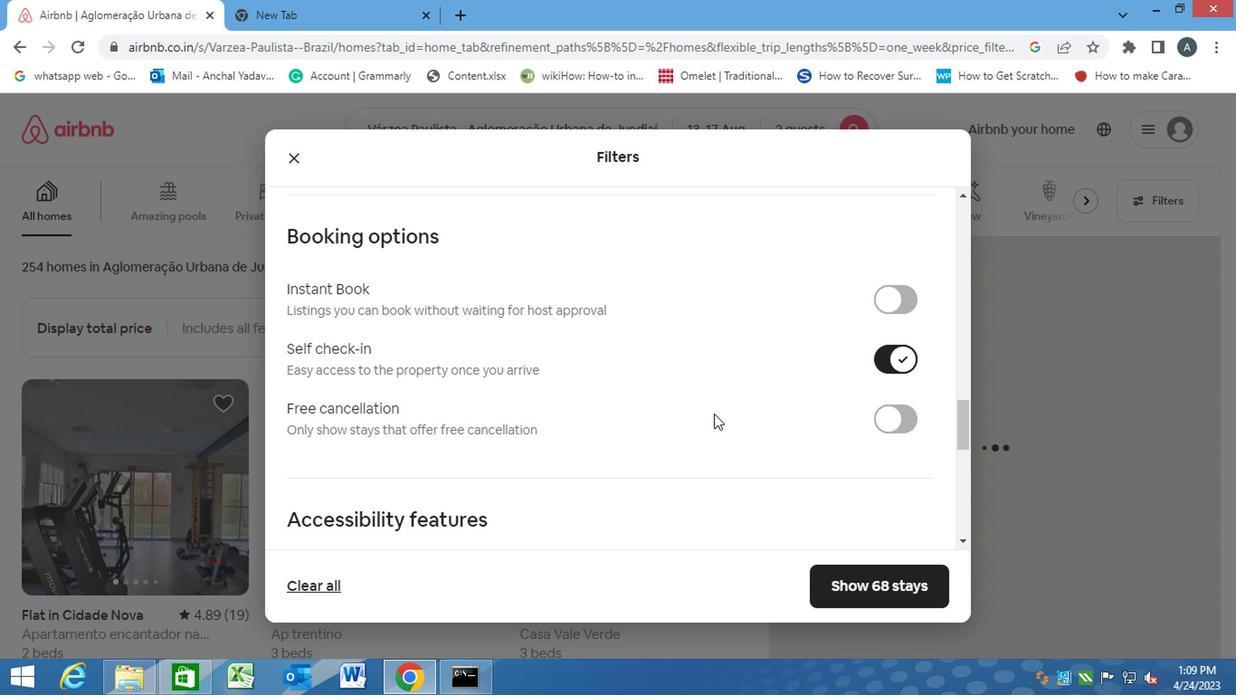
Action: Mouse scrolled (709, 416) with delta (0, 0)
Screenshot: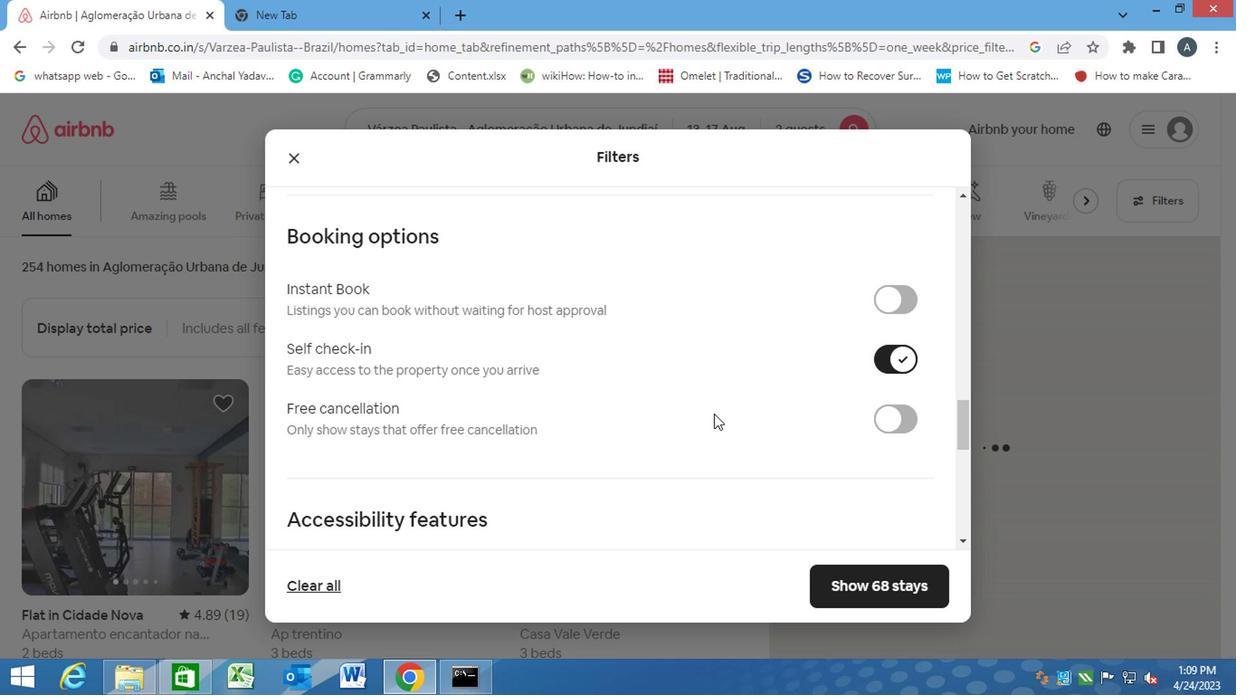 
Action: Mouse scrolled (709, 416) with delta (0, 0)
Screenshot: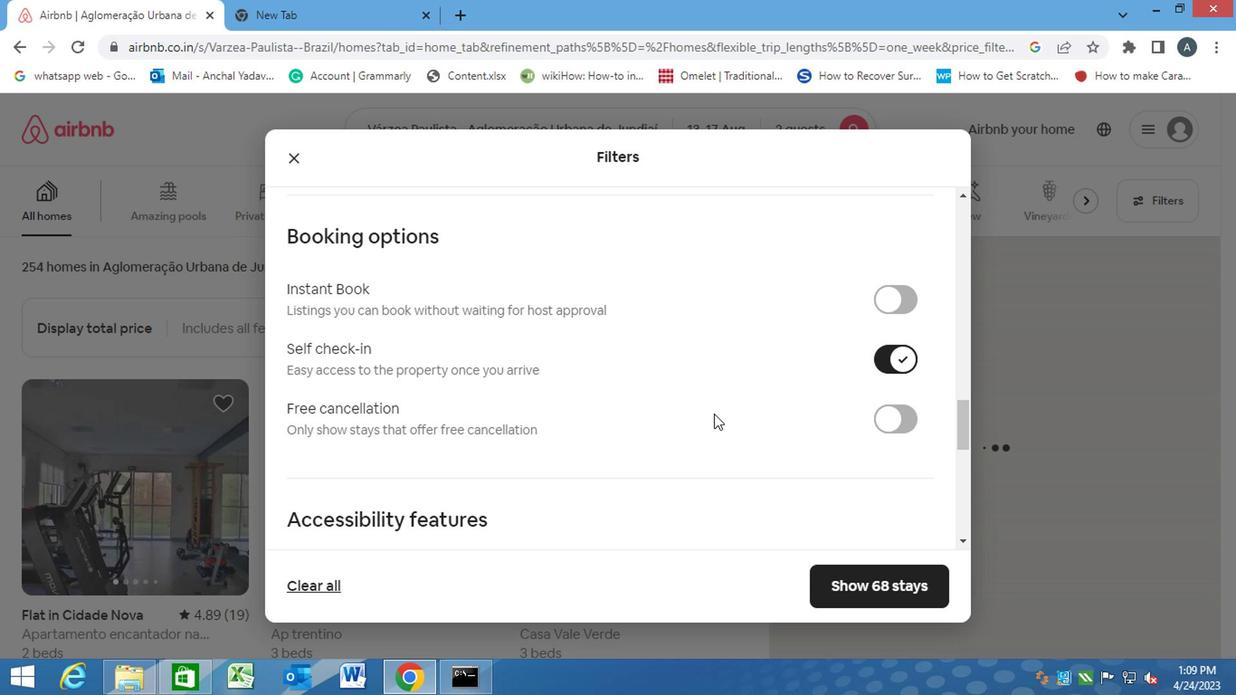 
Action: Mouse scrolled (709, 416) with delta (0, 0)
Screenshot: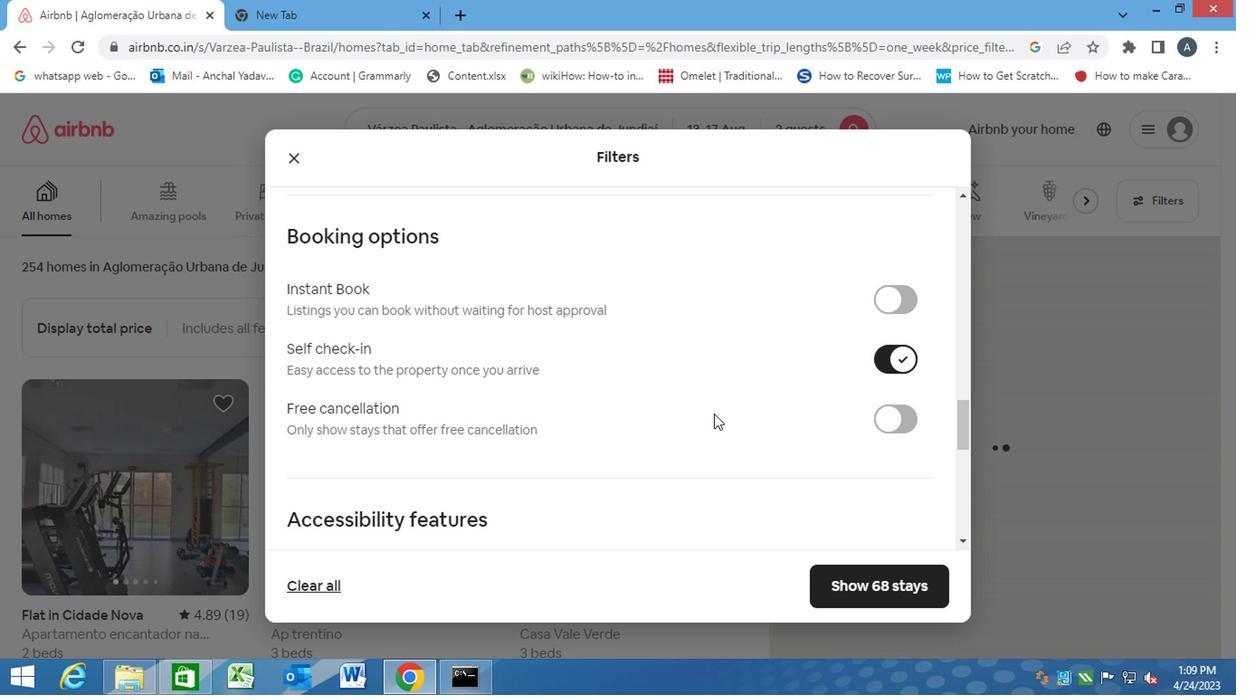 
Action: Mouse moved to (558, 385)
Screenshot: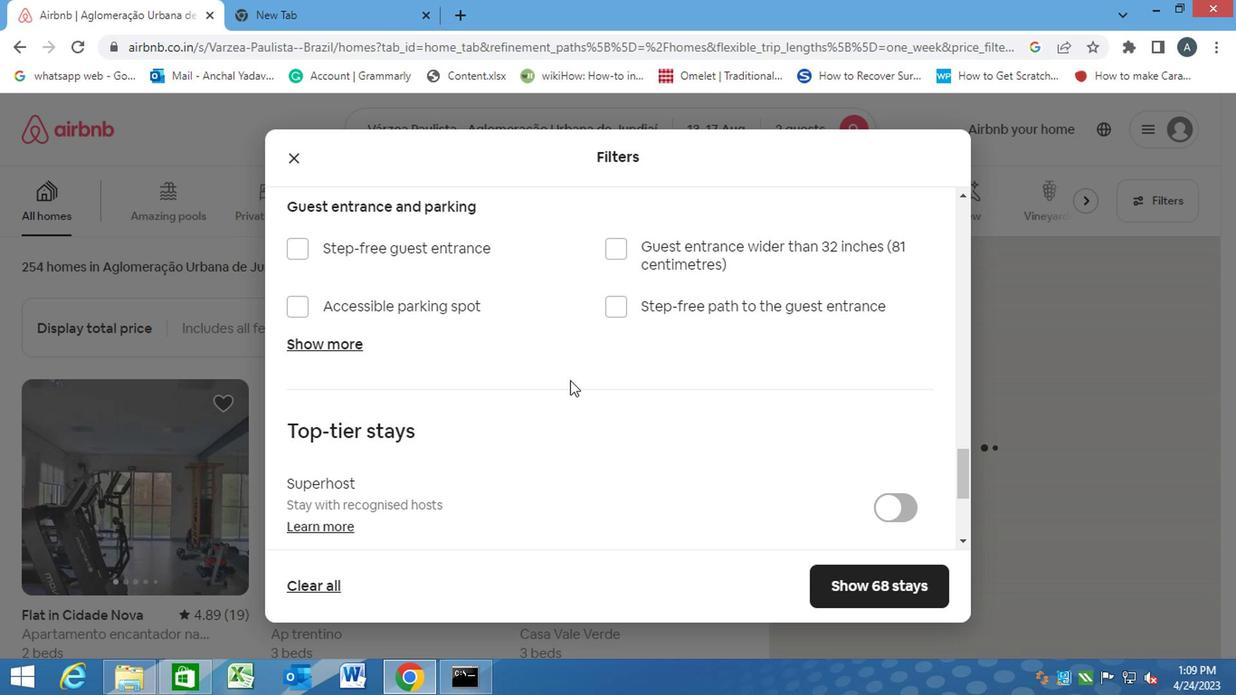 
Action: Mouse scrolled (558, 384) with delta (0, 0)
Screenshot: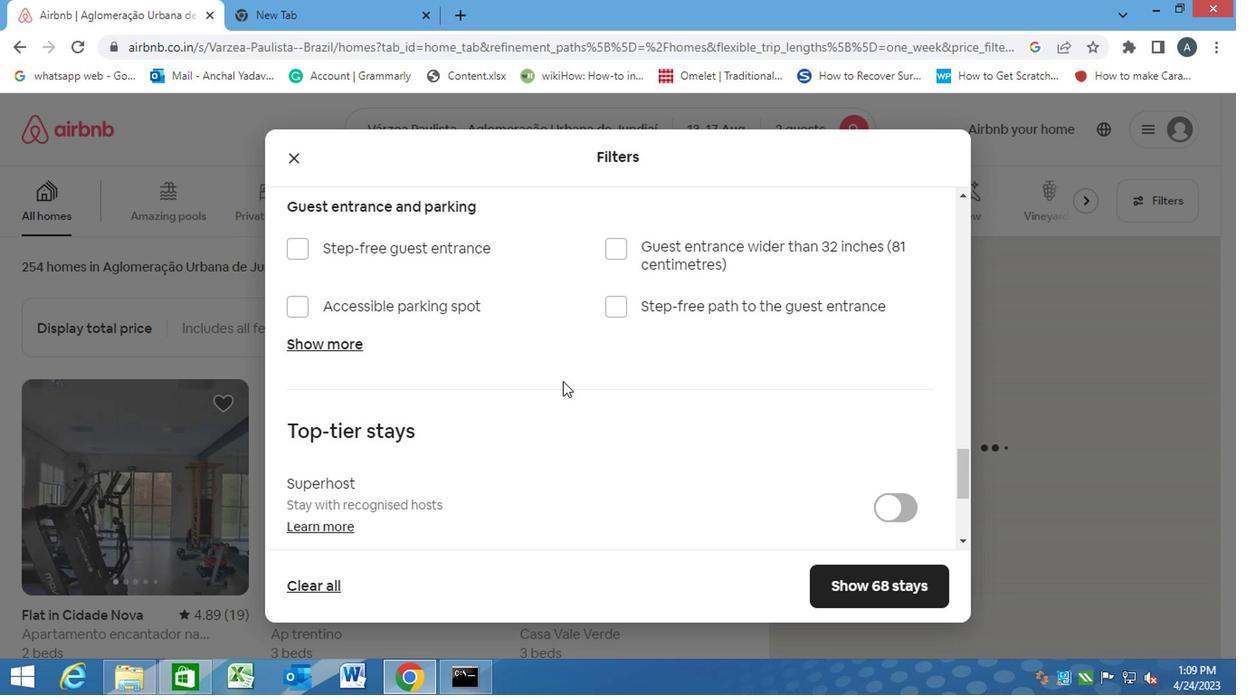 
Action: Mouse scrolled (558, 384) with delta (0, 0)
Screenshot: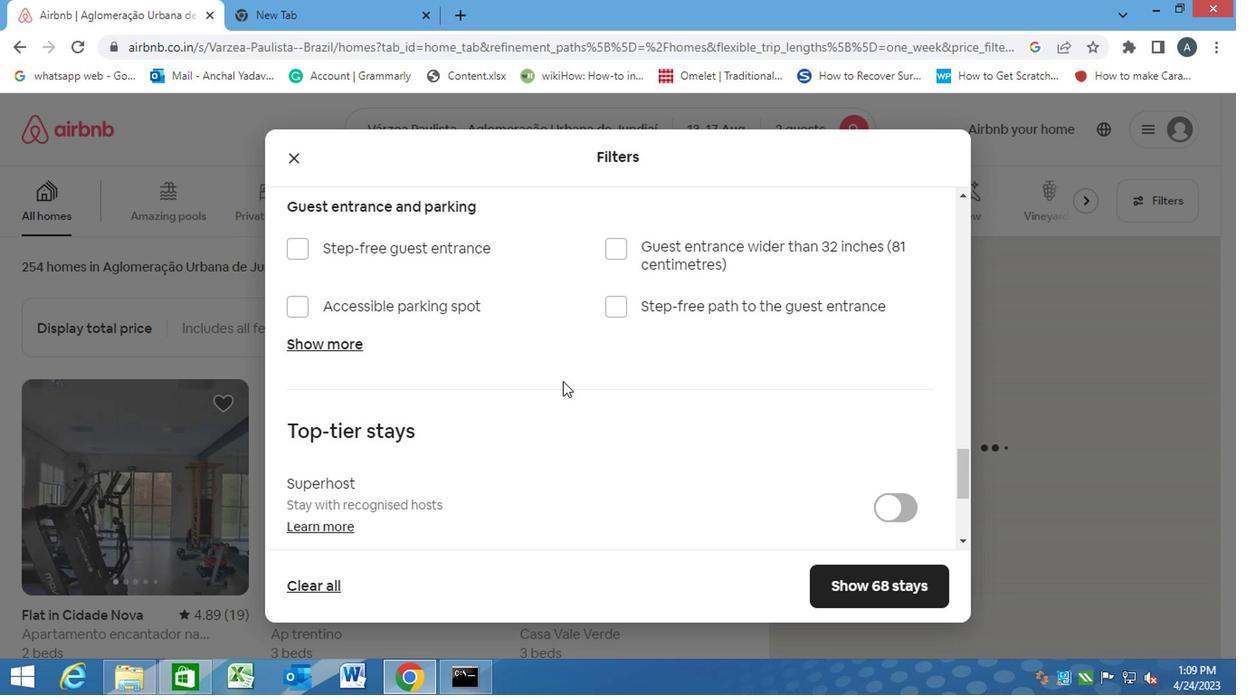 
Action: Mouse scrolled (558, 384) with delta (0, 0)
Screenshot: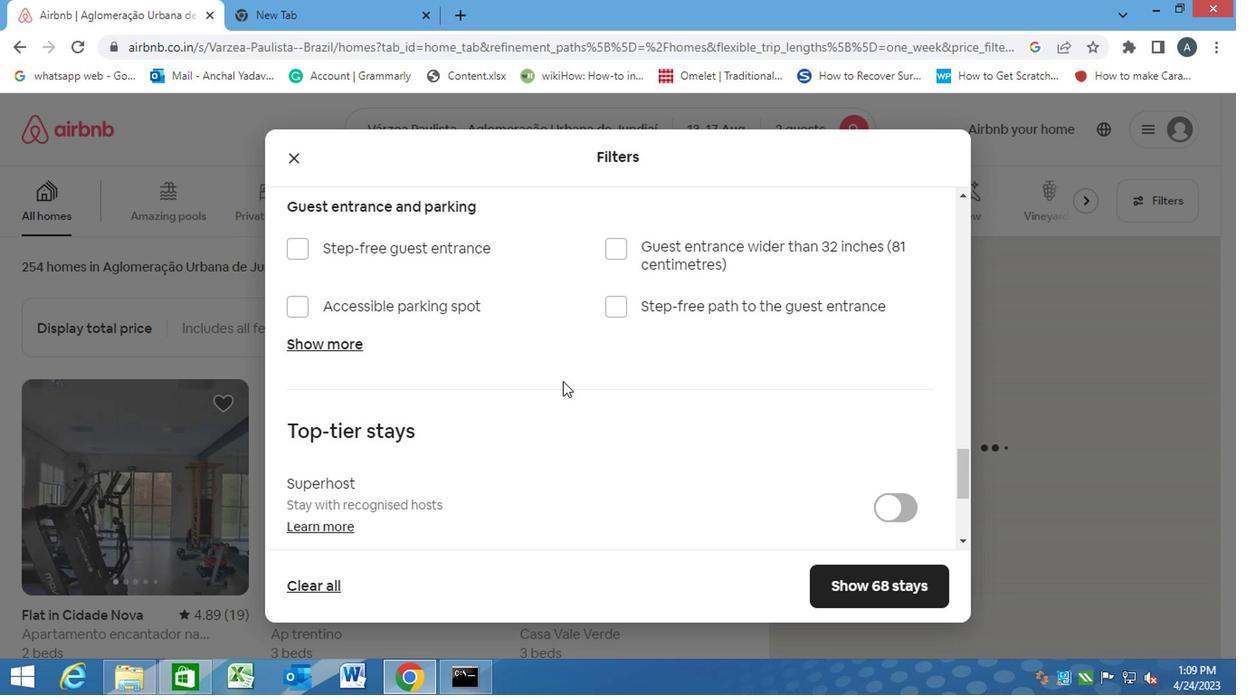 
Action: Mouse scrolled (558, 384) with delta (0, 0)
Screenshot: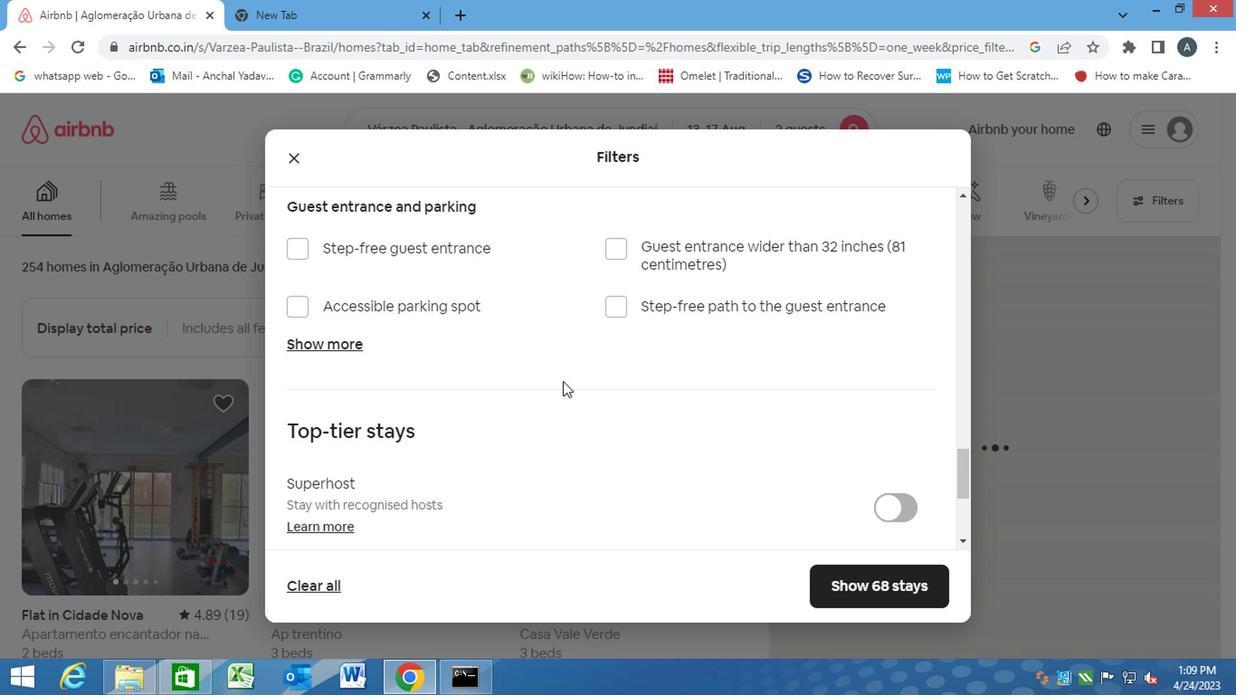 
Action: Mouse moved to (309, 510)
Screenshot: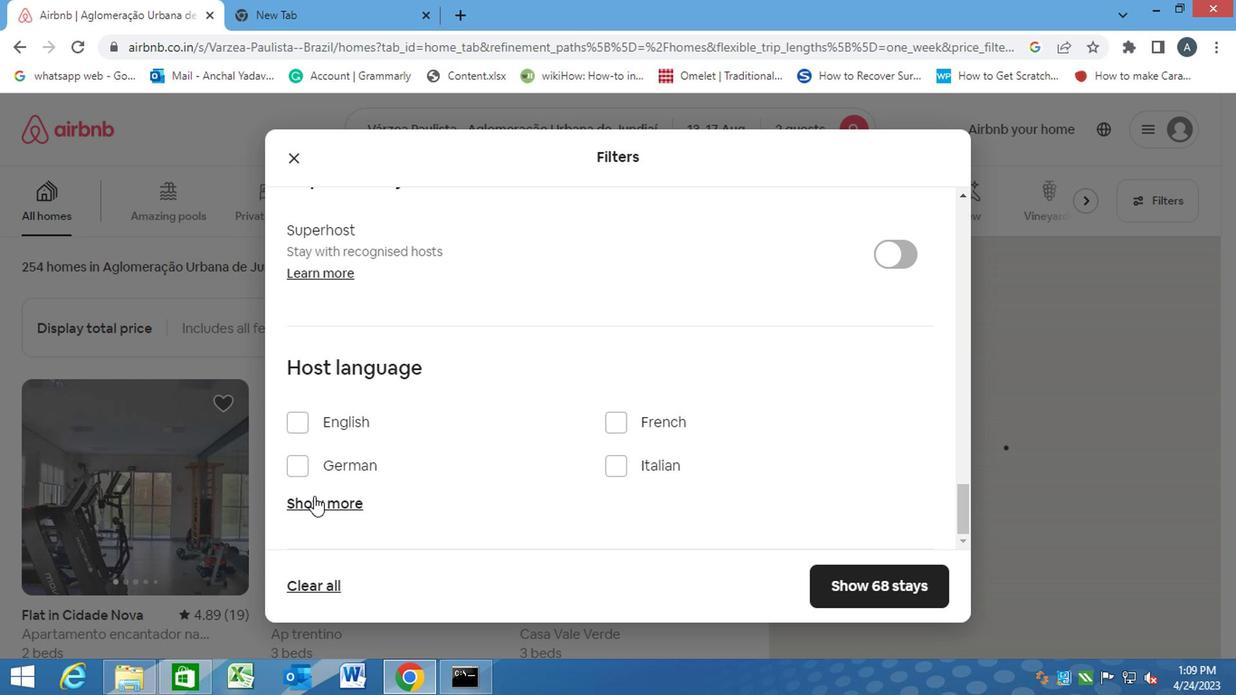 
Action: Mouse pressed left at (309, 510)
Screenshot: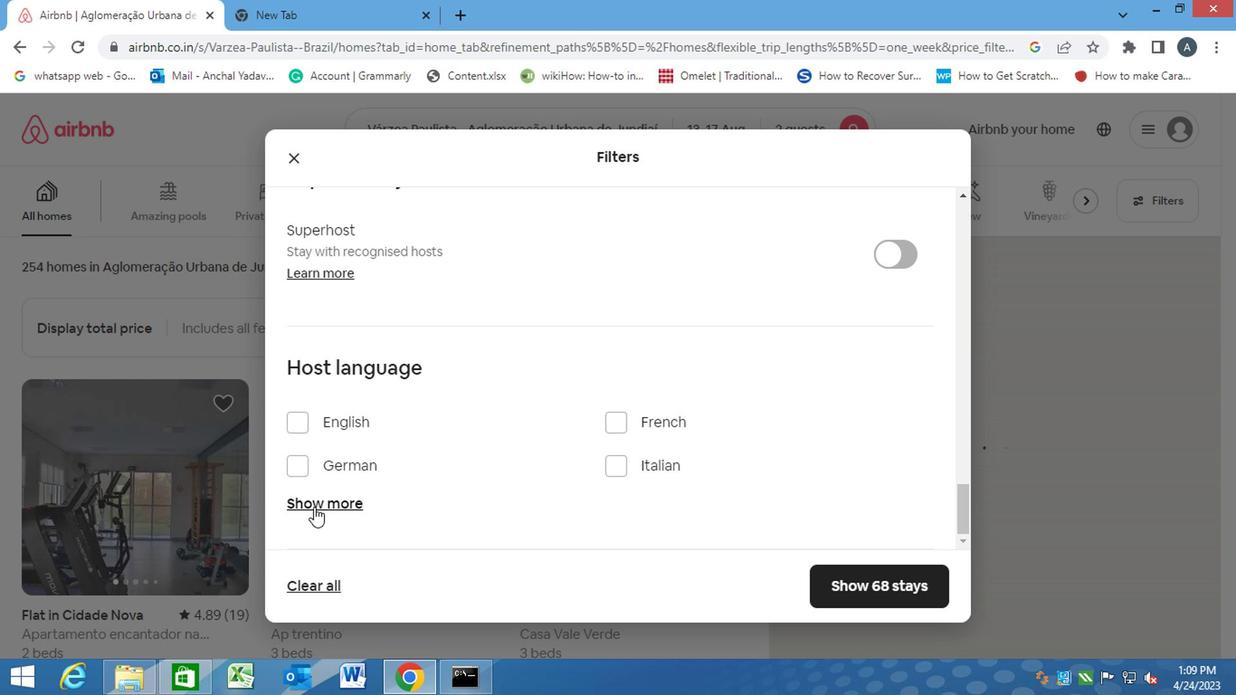 
Action: Mouse moved to (296, 518)
Screenshot: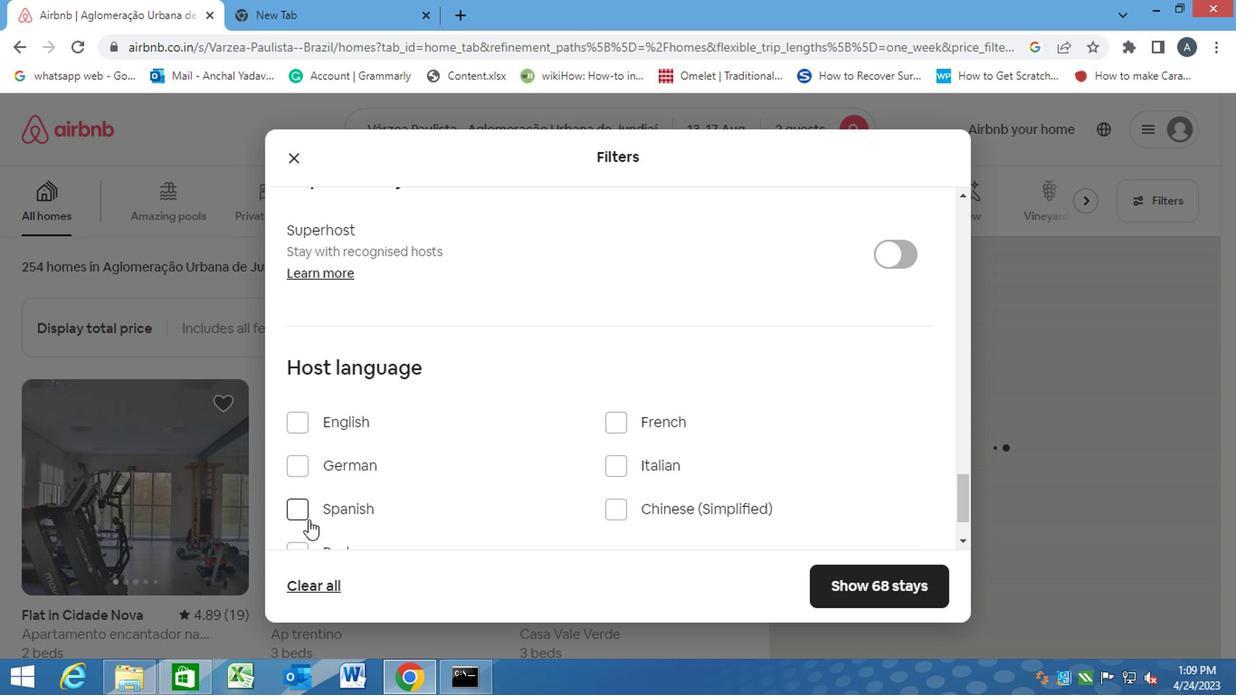 
Action: Mouse pressed left at (296, 518)
Screenshot: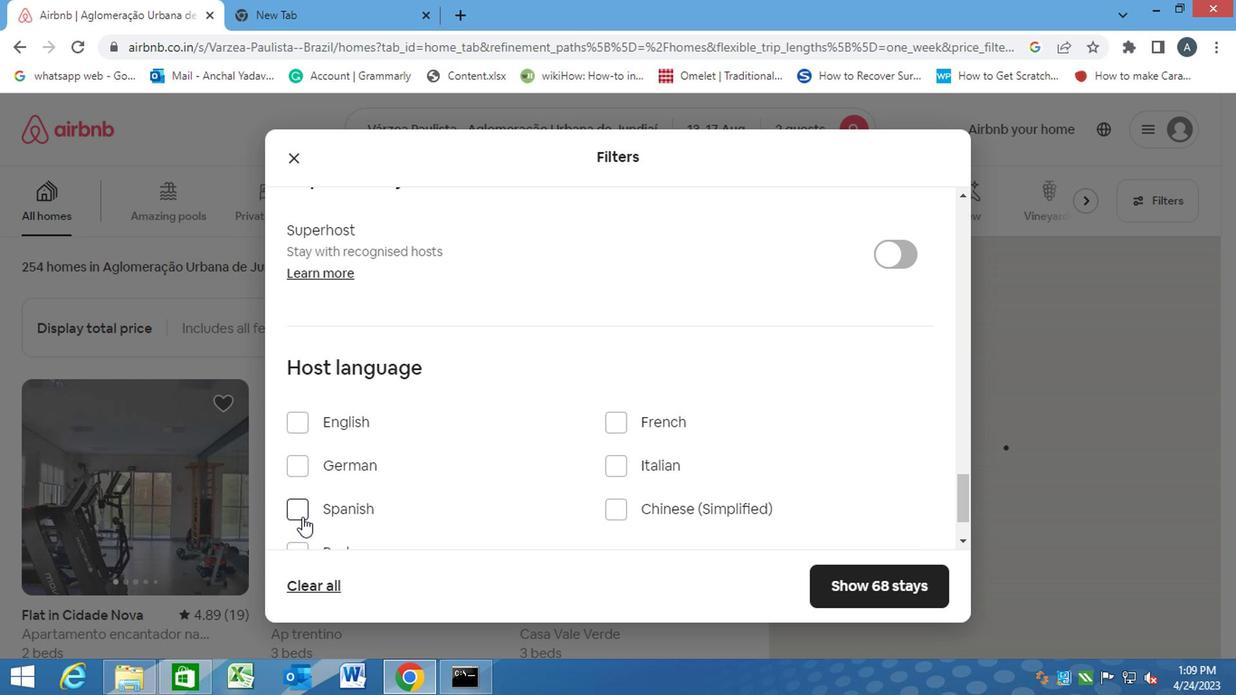 
Action: Mouse moved to (870, 588)
Screenshot: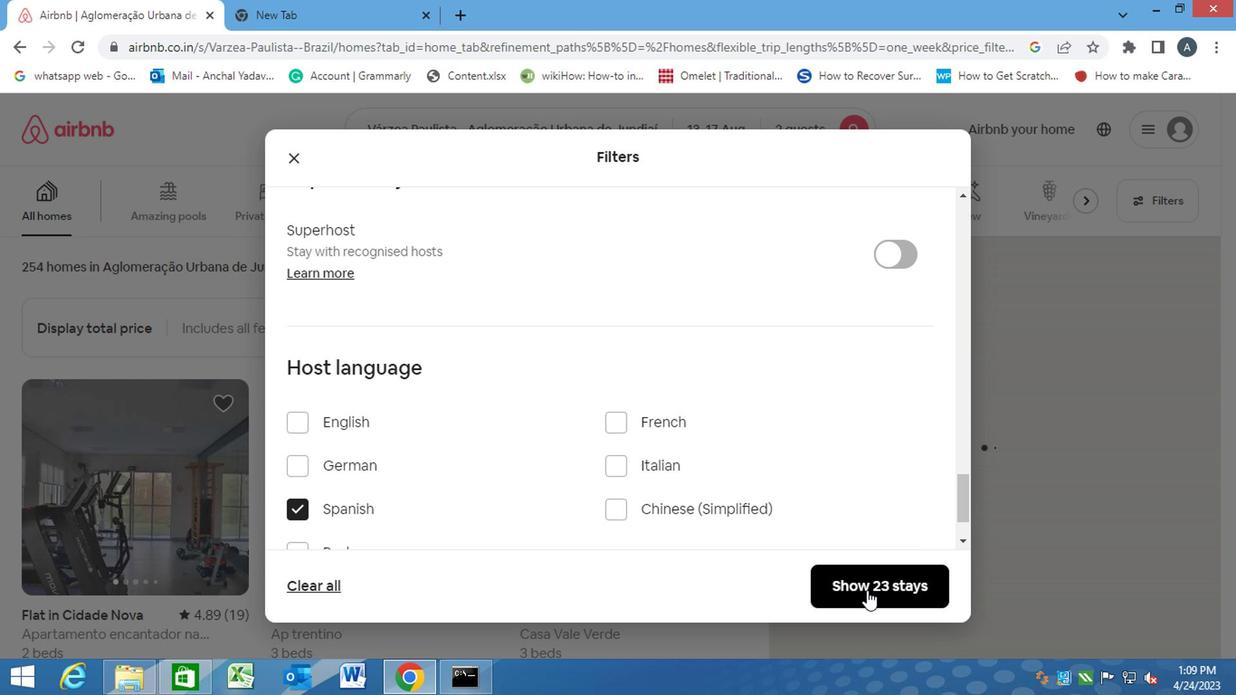 
Action: Mouse pressed left at (870, 588)
Screenshot: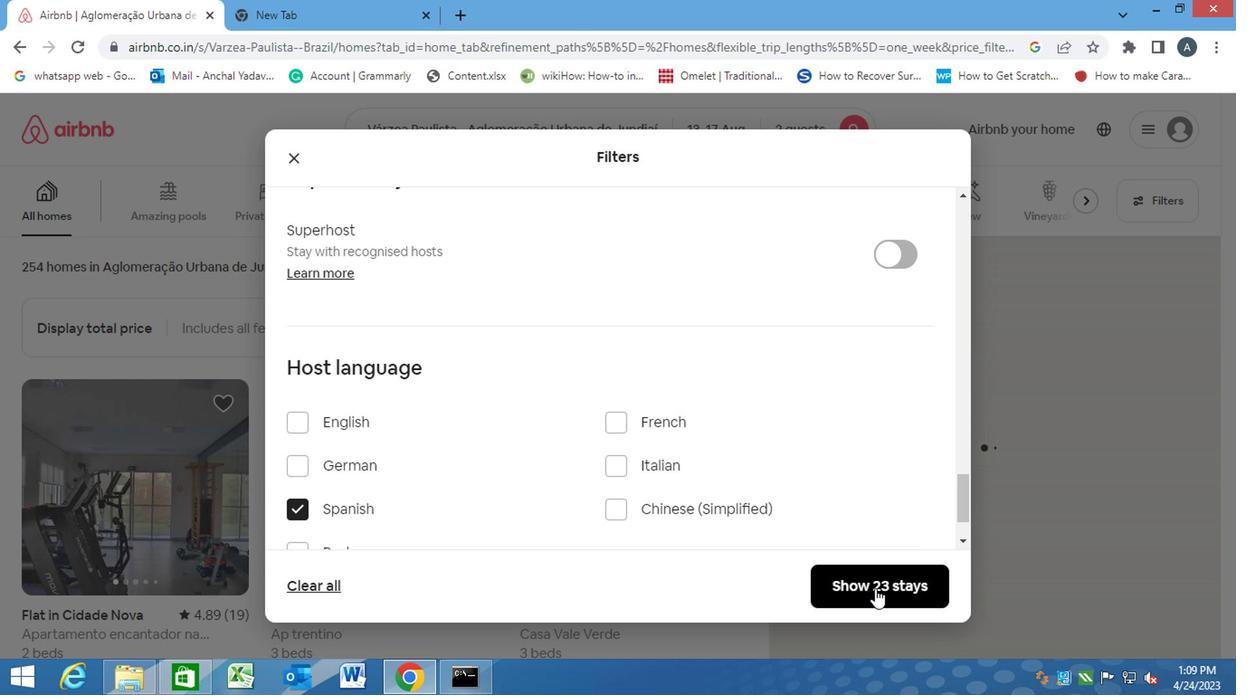
